 Task: Find connections with filter location Barra de São Francisco with filter topic #Ideaswith filter profile language Spanish with filter current company ServiceNow with filter school Future Institute Of Engineering and Management with filter industry Laundry and Drycleaning Services with filter service category Life Coaching with filter keywords title Animal Shelter Manager
Action: Mouse moved to (602, 121)
Screenshot: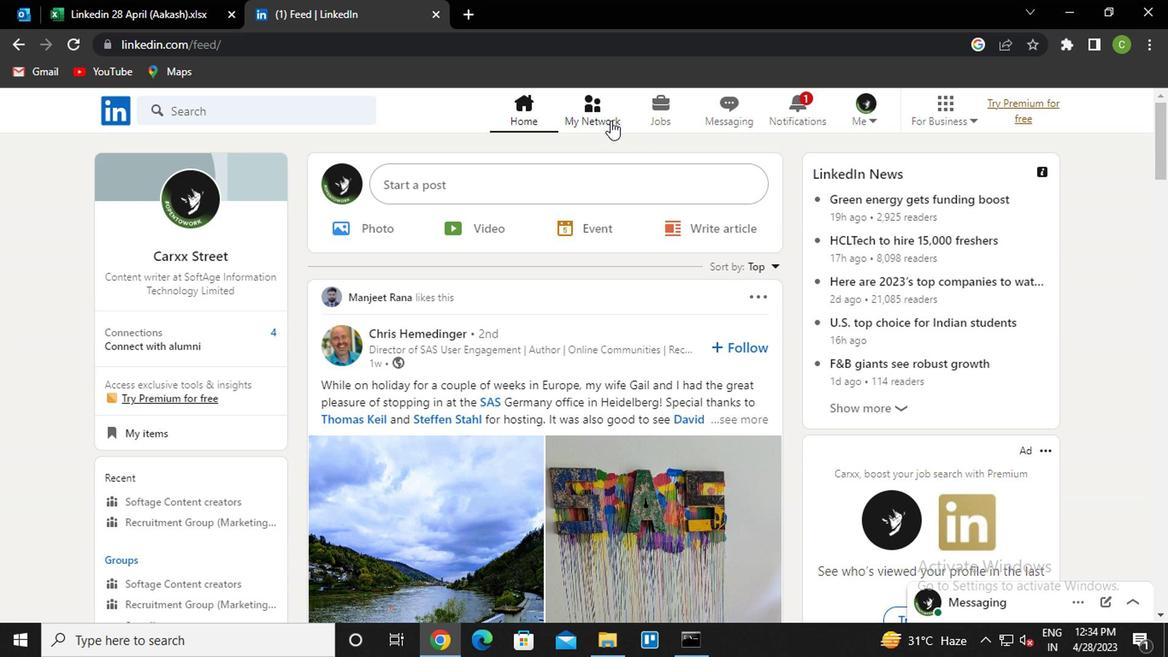 
Action: Mouse pressed left at (602, 121)
Screenshot: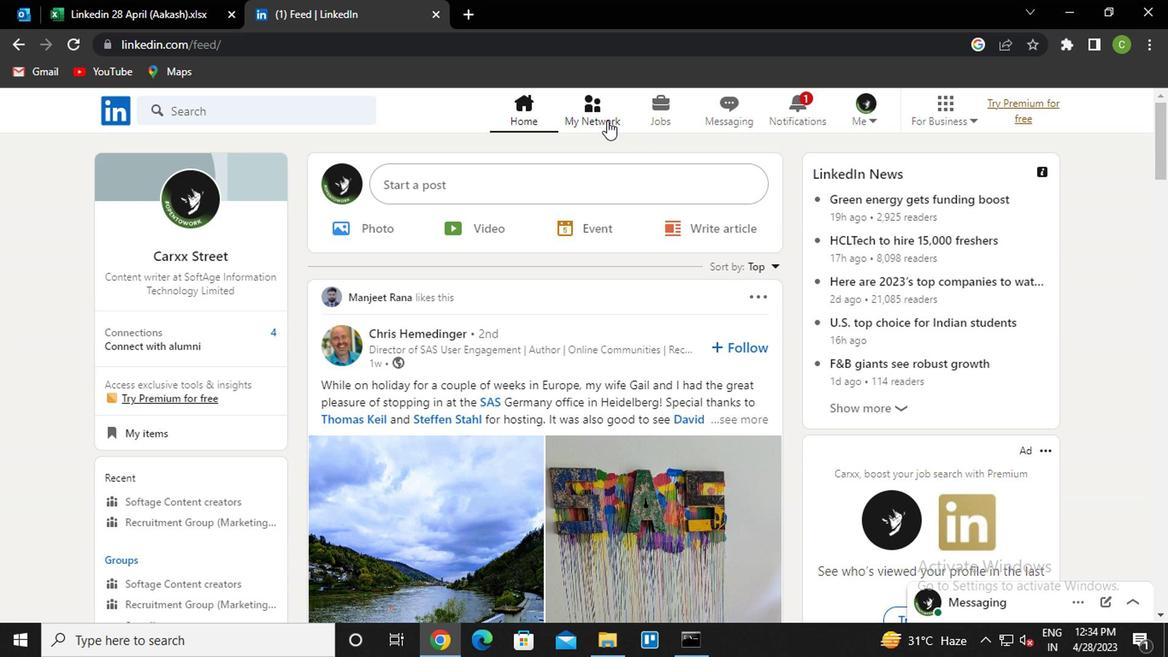 
Action: Mouse moved to (252, 211)
Screenshot: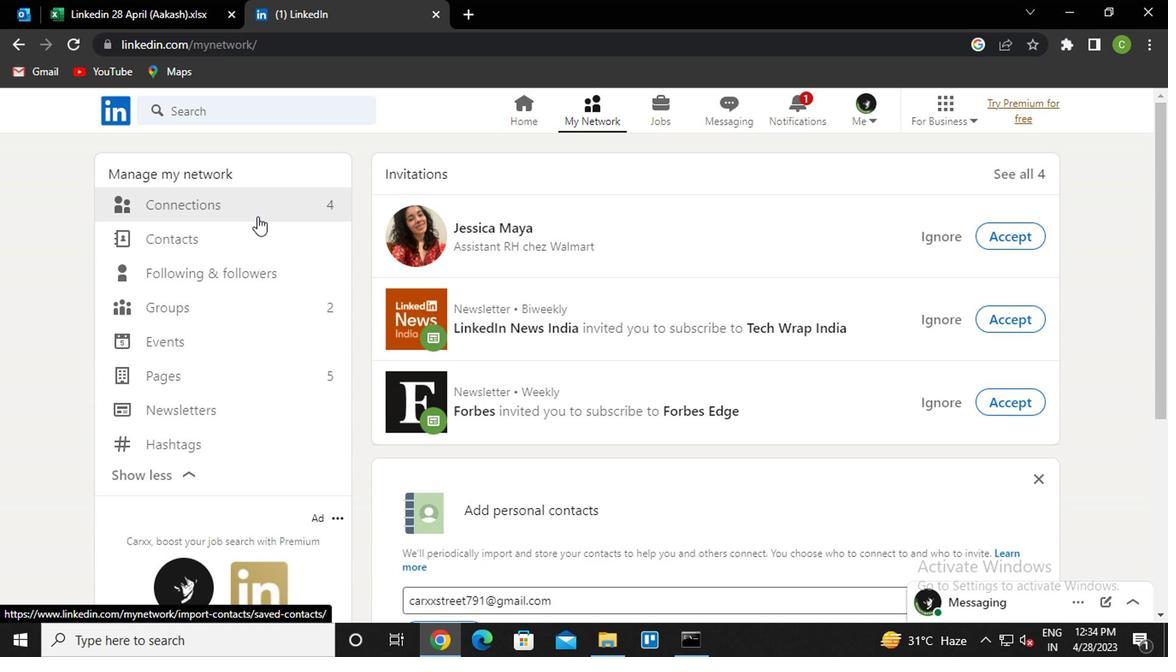 
Action: Mouse pressed left at (252, 211)
Screenshot: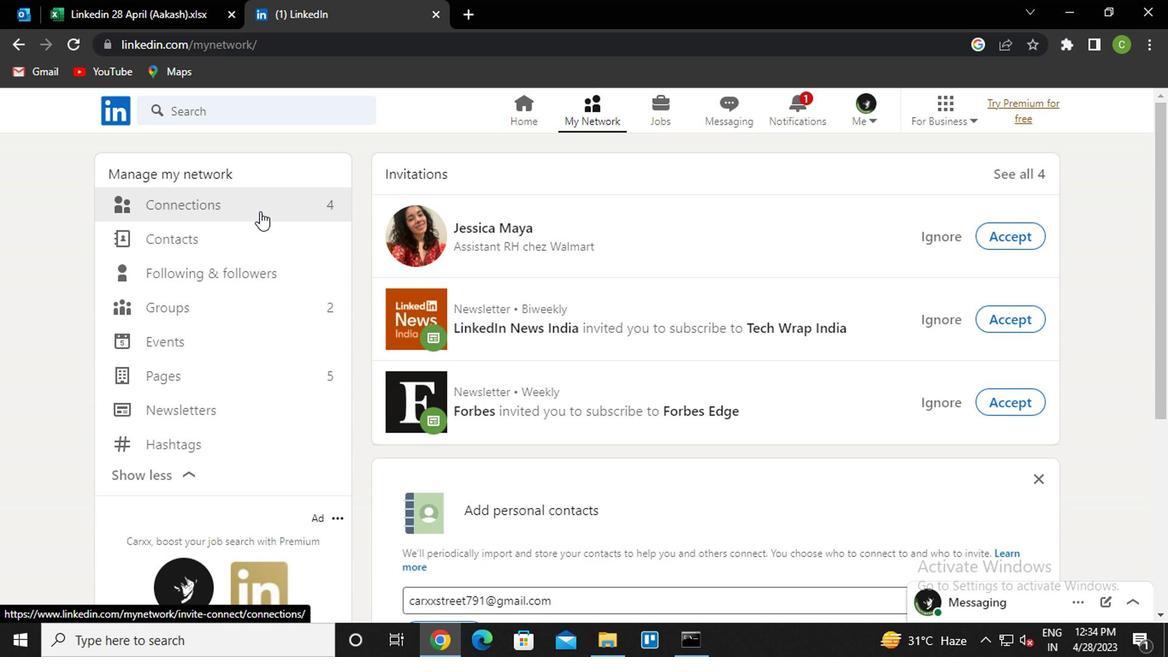 
Action: Mouse moved to (715, 205)
Screenshot: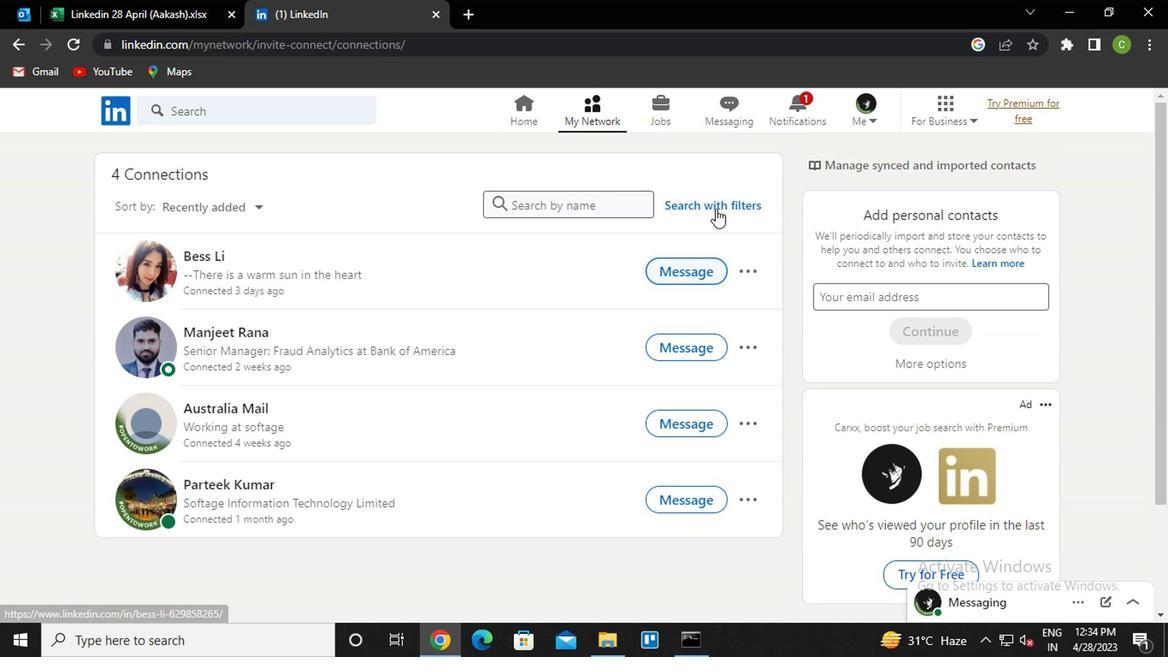 
Action: Mouse pressed left at (715, 205)
Screenshot: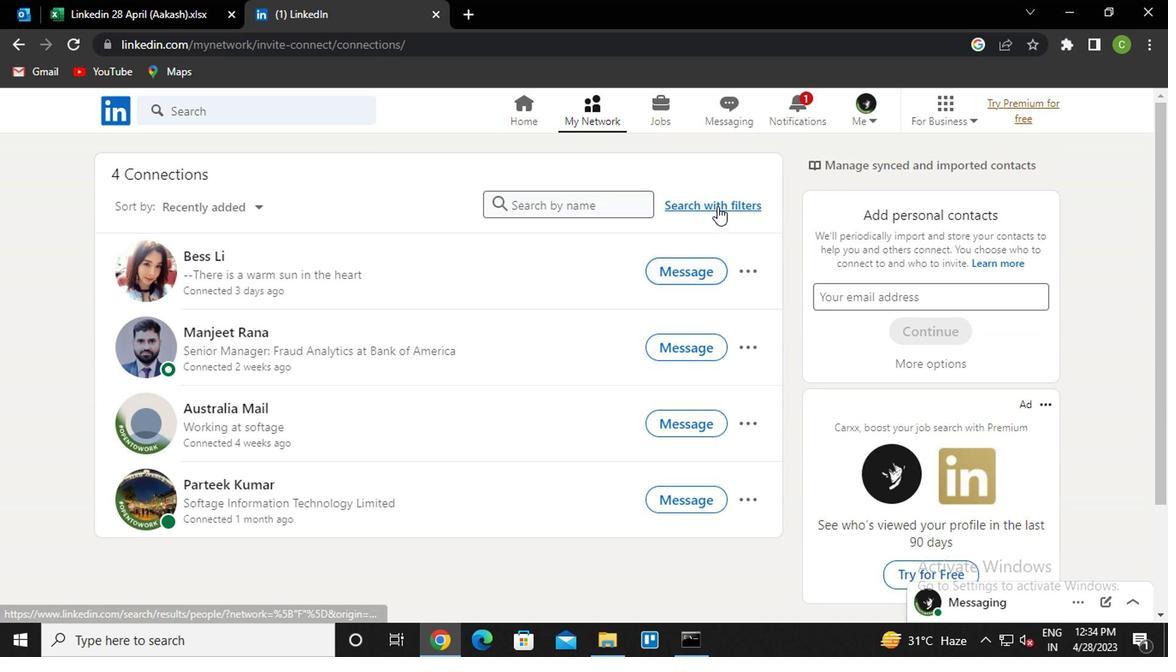 
Action: Mouse moved to (623, 164)
Screenshot: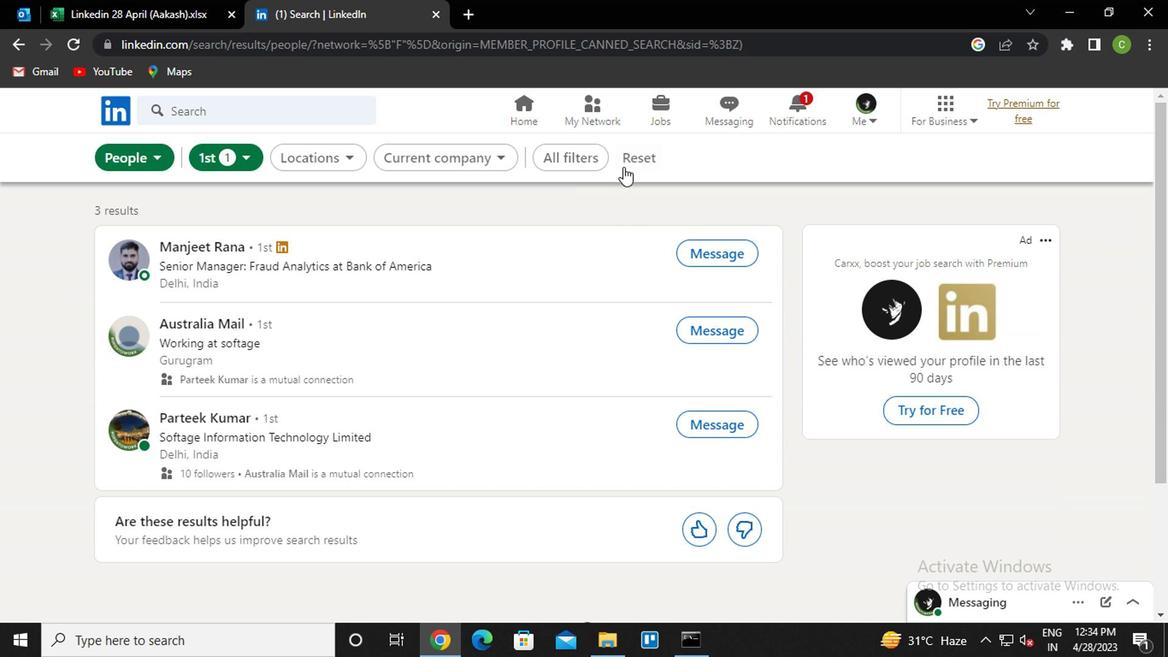 
Action: Mouse pressed left at (623, 164)
Screenshot: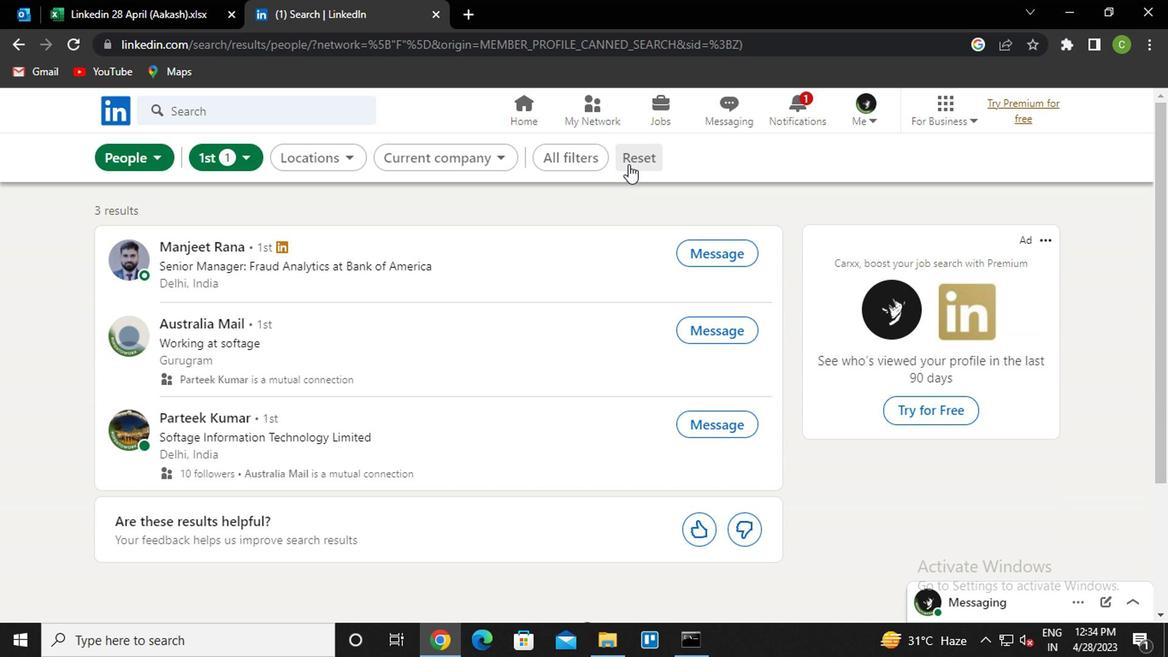 
Action: Mouse moved to (625, 163)
Screenshot: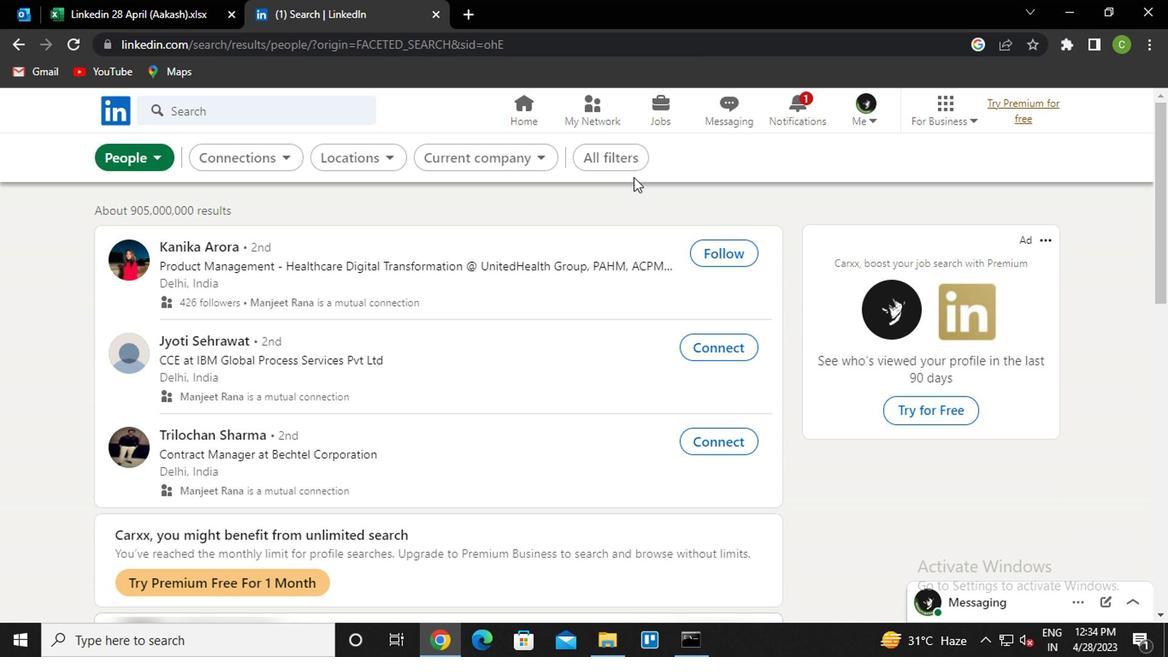 
Action: Mouse pressed left at (625, 163)
Screenshot: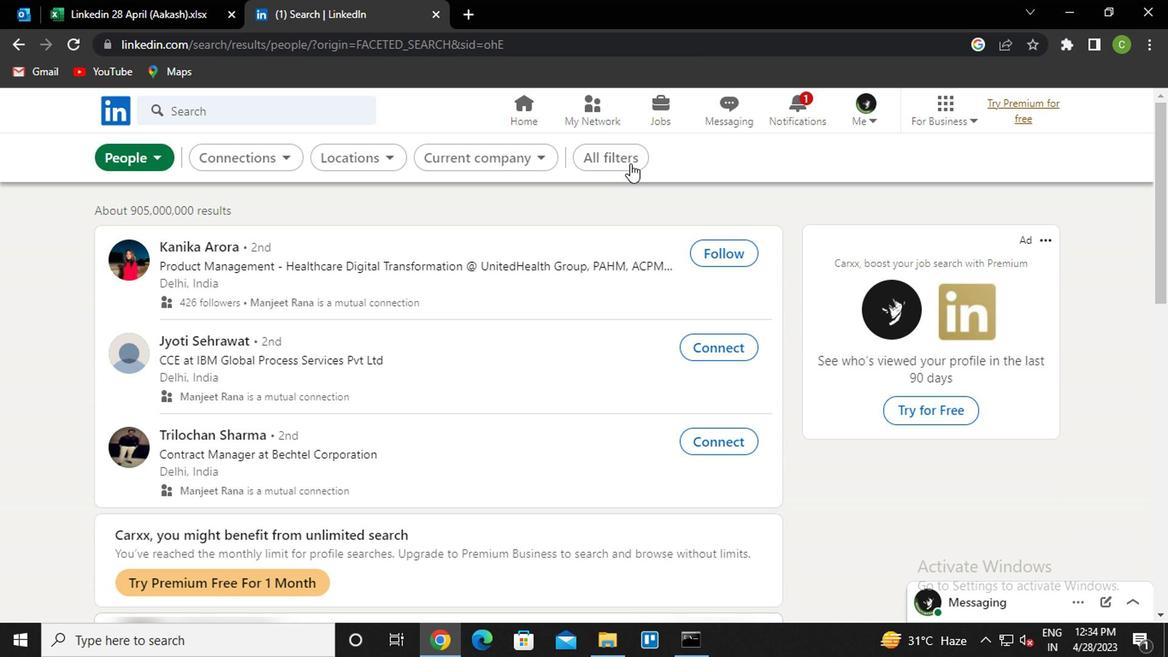
Action: Mouse moved to (903, 399)
Screenshot: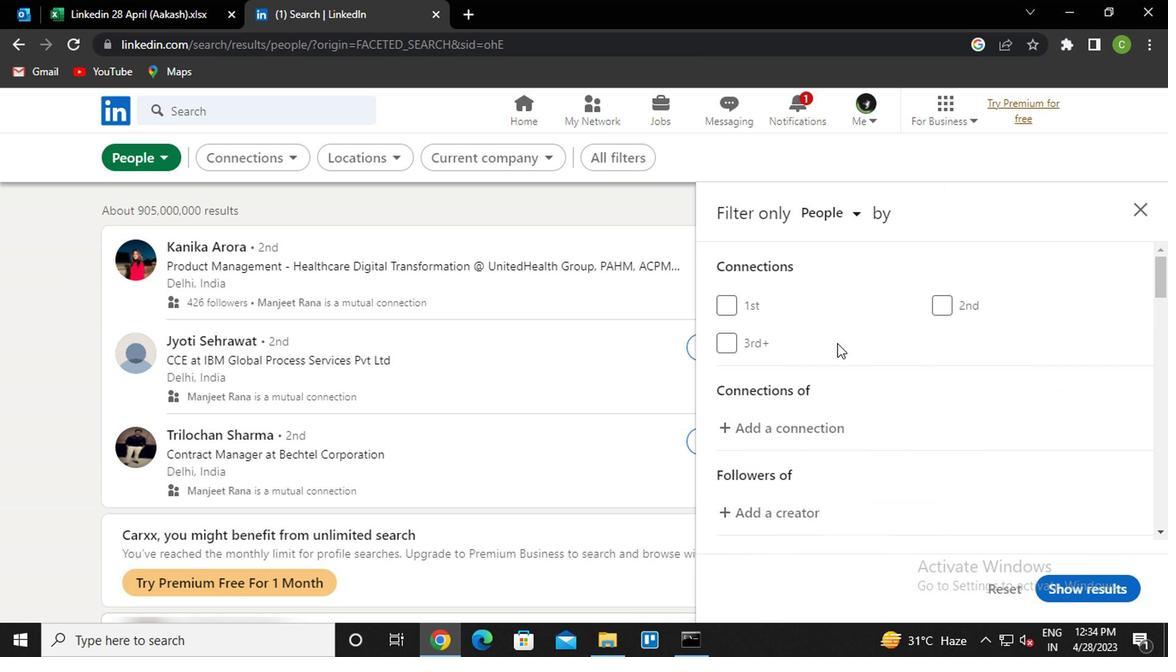 
Action: Mouse scrolled (903, 398) with delta (0, -1)
Screenshot: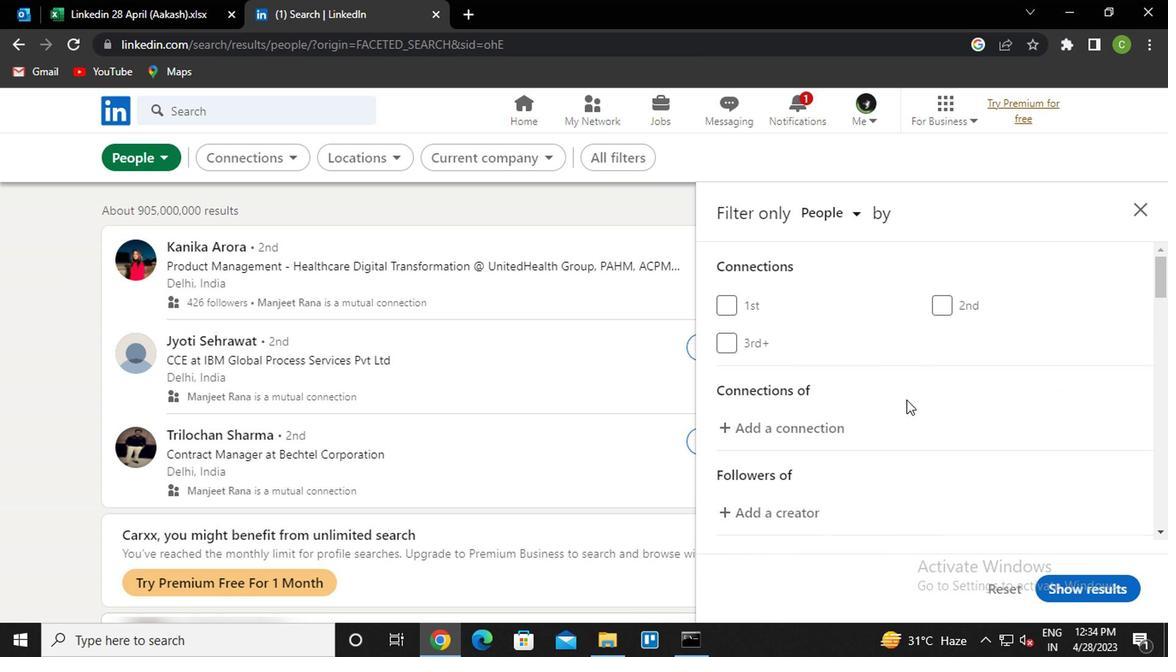 
Action: Mouse scrolled (903, 398) with delta (0, -1)
Screenshot: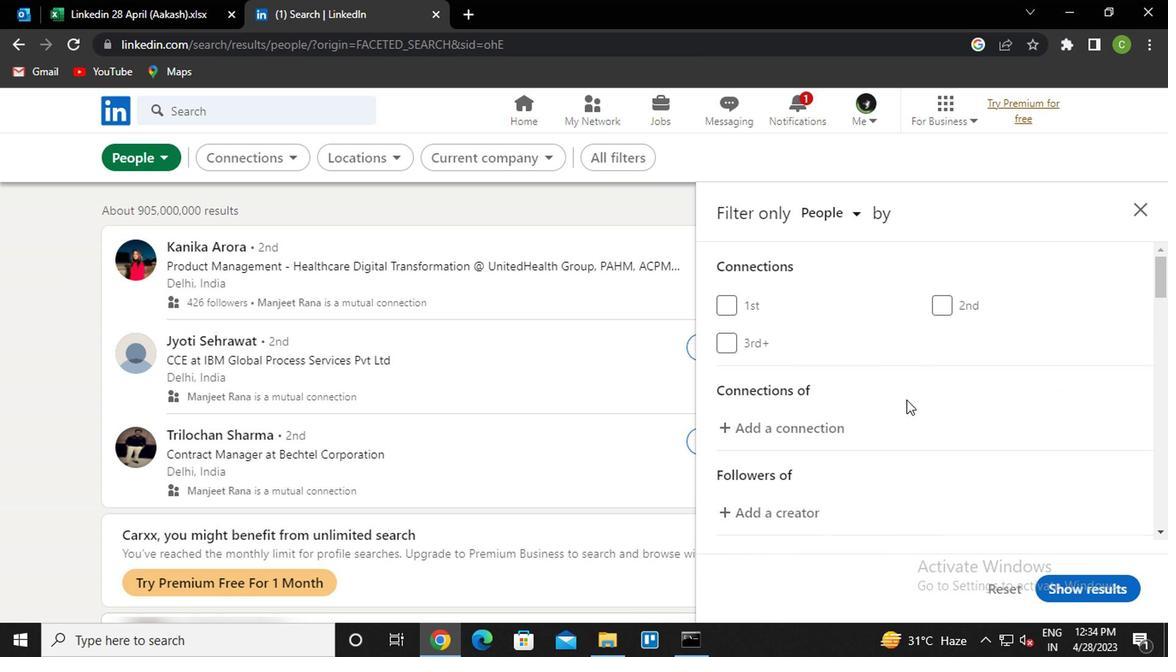
Action: Mouse moved to (903, 405)
Screenshot: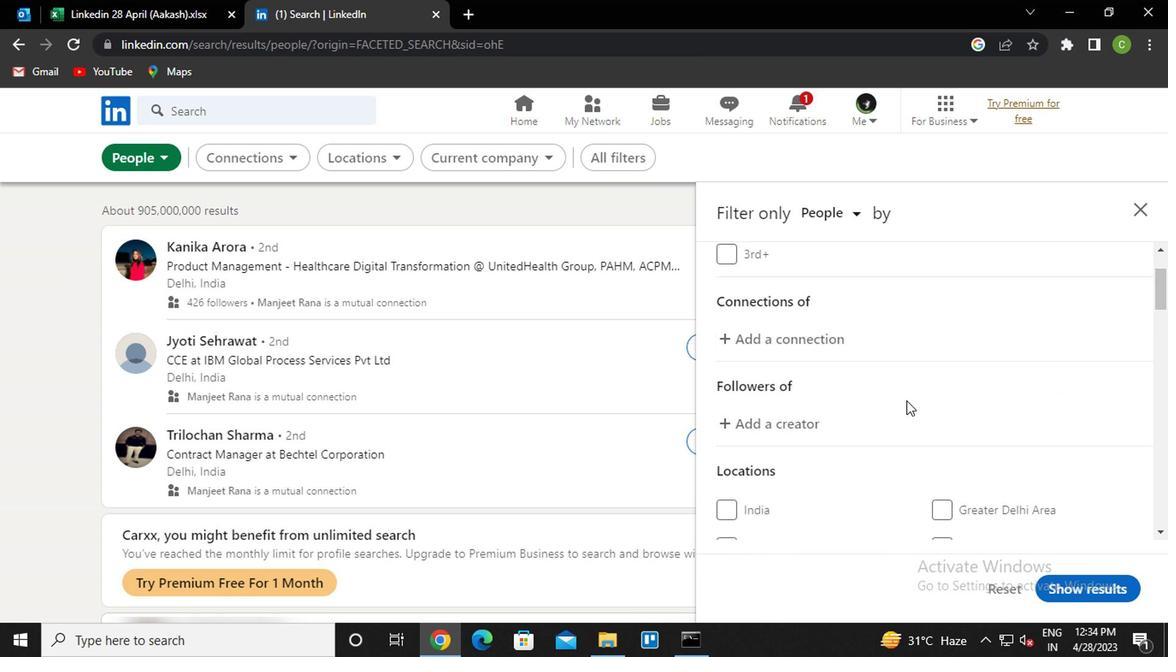 
Action: Mouse scrolled (903, 404) with delta (0, 0)
Screenshot: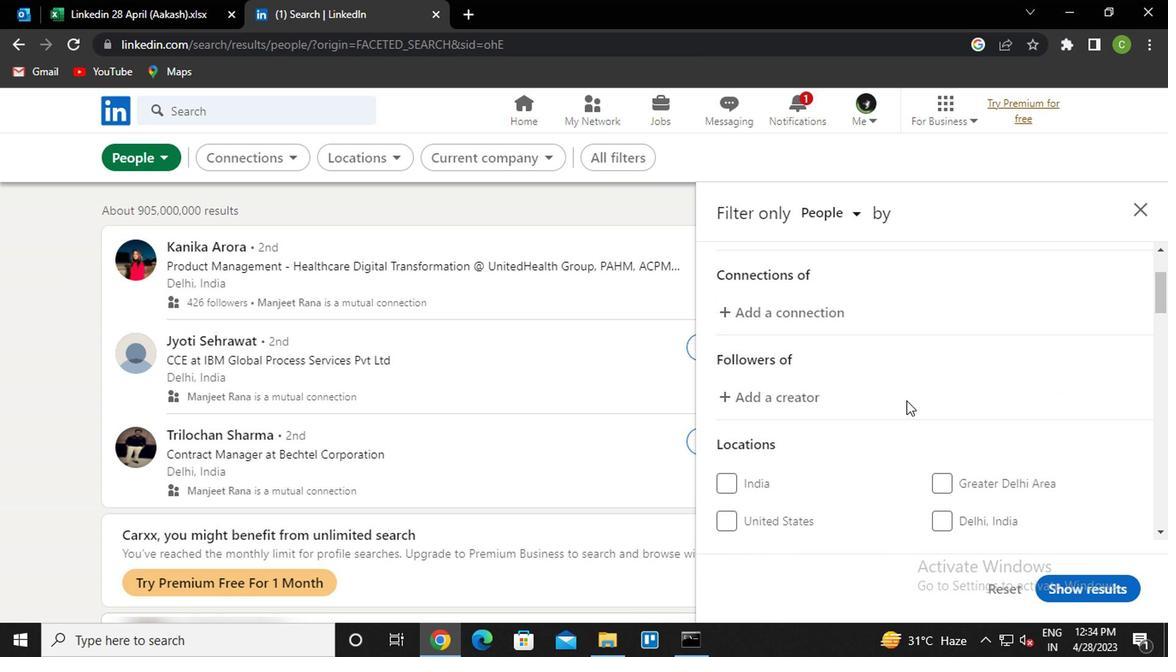 
Action: Mouse moved to (903, 406)
Screenshot: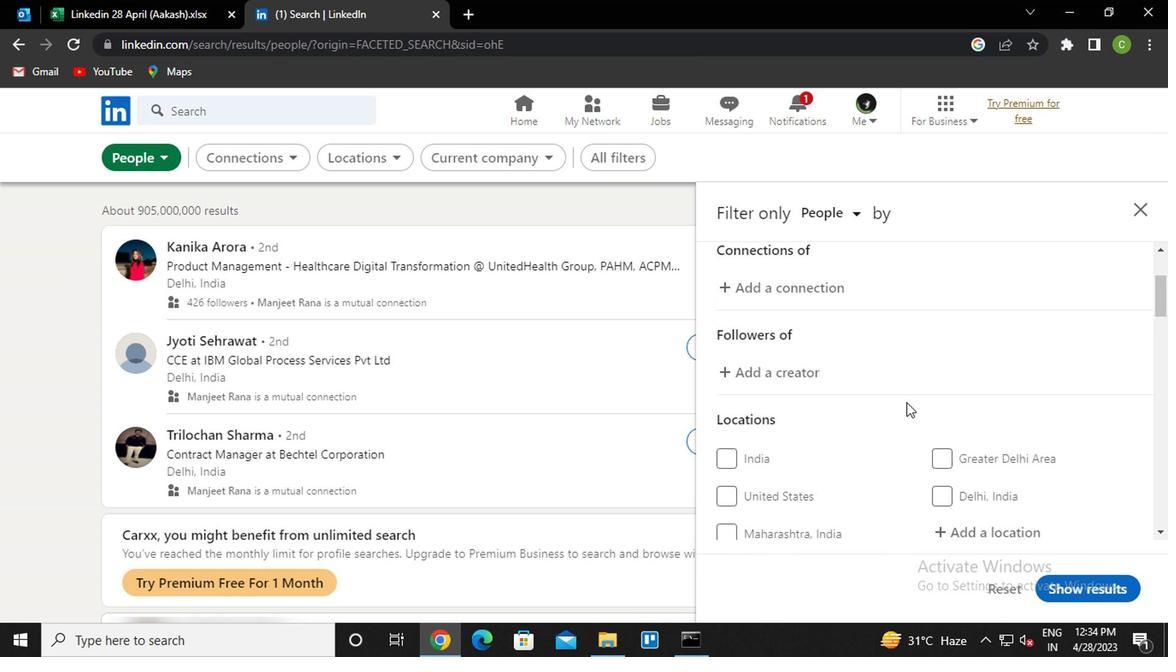 
Action: Mouse scrolled (903, 405) with delta (0, -1)
Screenshot: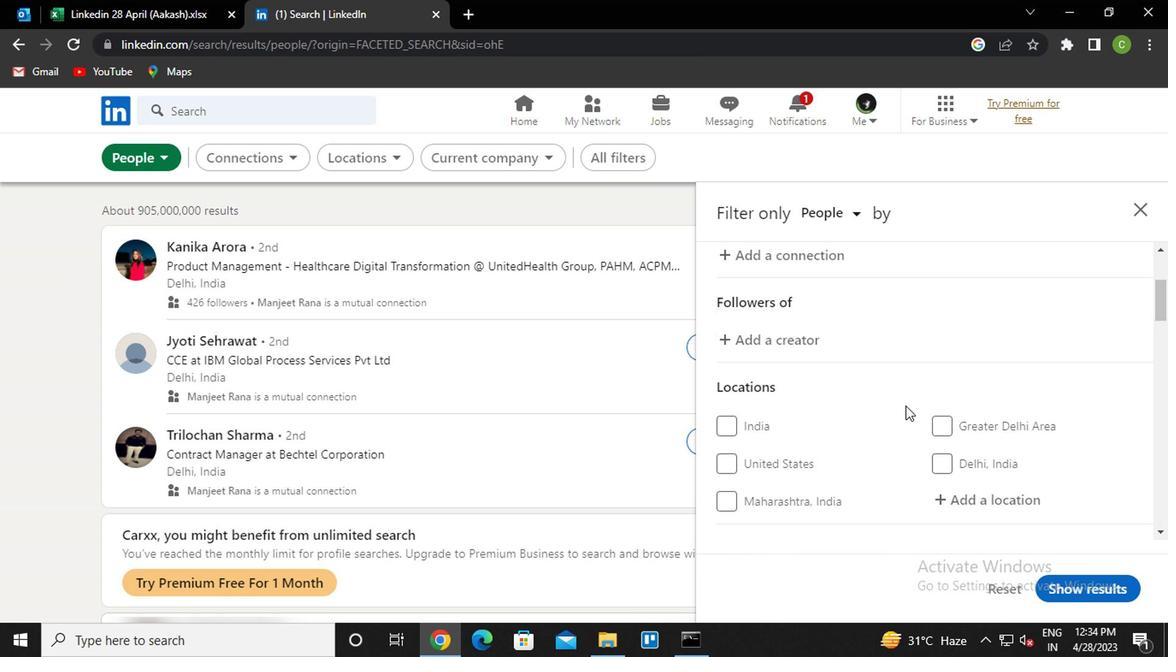 
Action: Mouse moved to (992, 336)
Screenshot: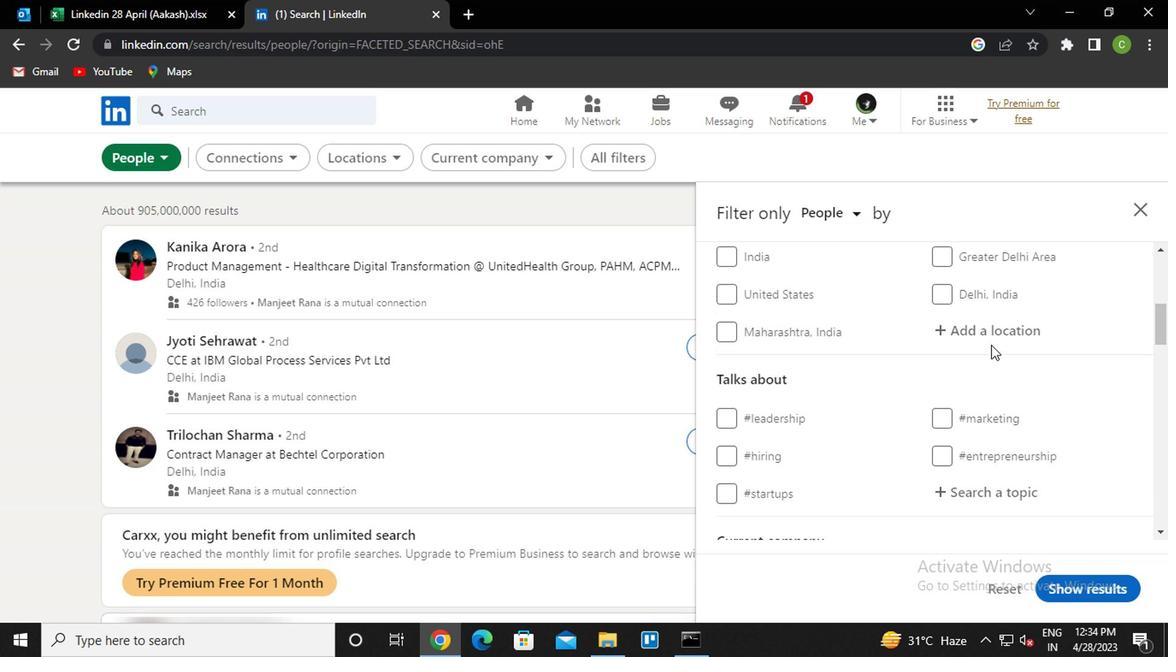 
Action: Mouse pressed left at (992, 336)
Screenshot: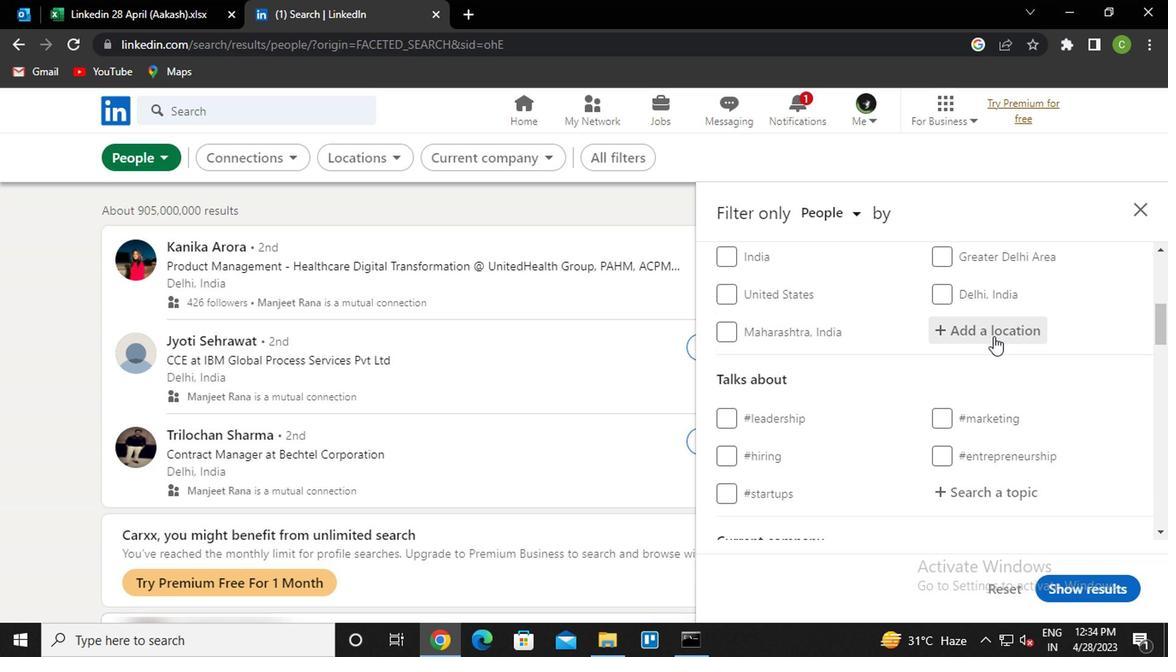
Action: Key pressed <Key.caps_lock>b<Key.caps_lock>arra<Key.space>de<Key.space>sao<Key.down><Key.enter>
Screenshot: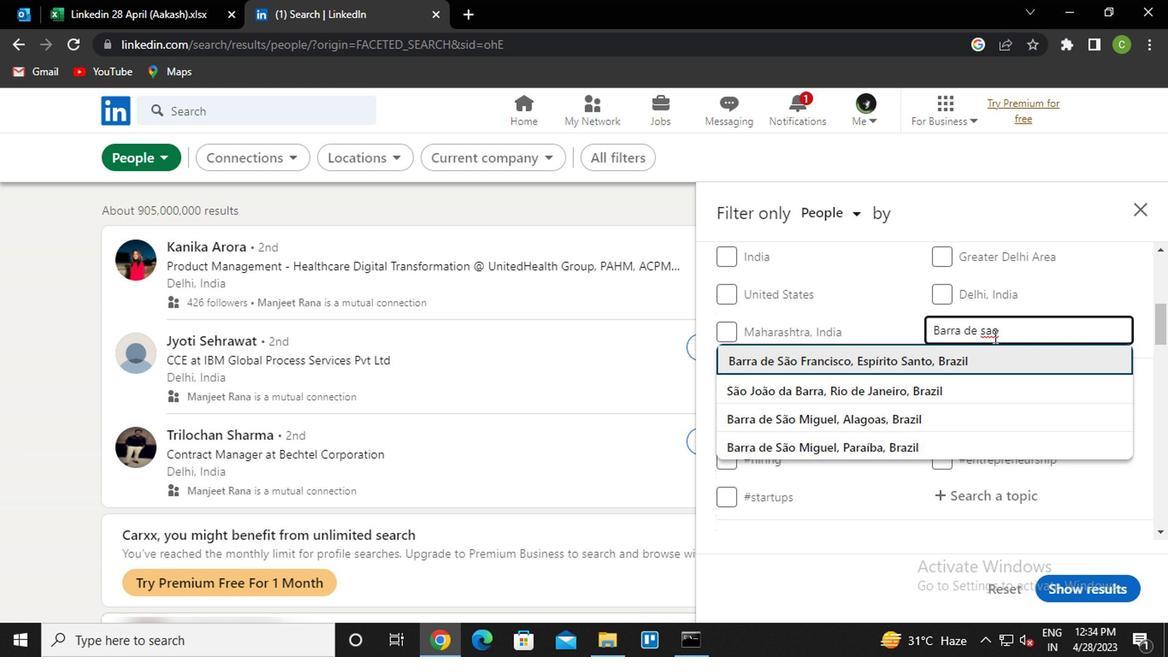 
Action: Mouse moved to (1020, 348)
Screenshot: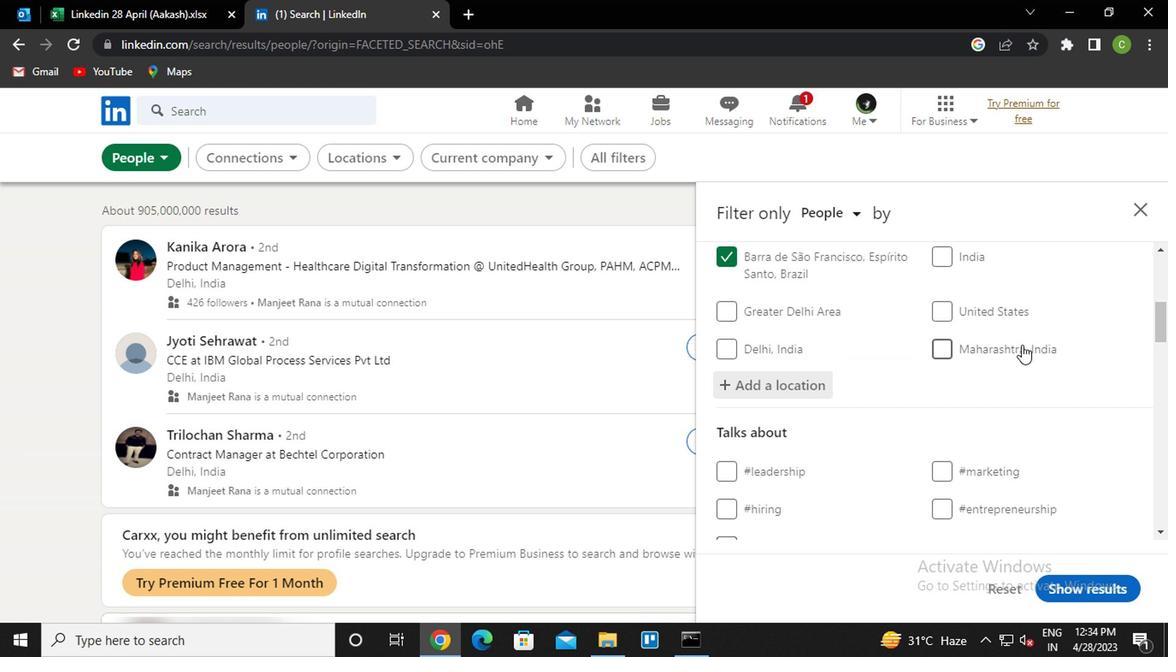 
Action: Mouse scrolled (1020, 347) with delta (0, 0)
Screenshot: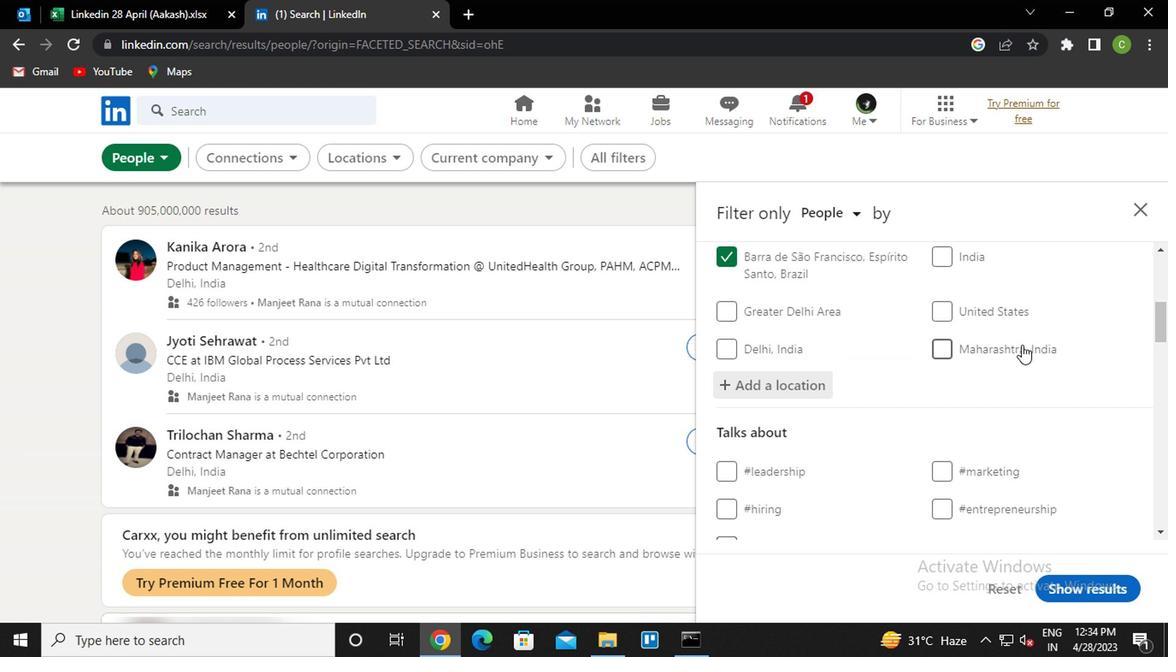 
Action: Mouse moved to (1015, 371)
Screenshot: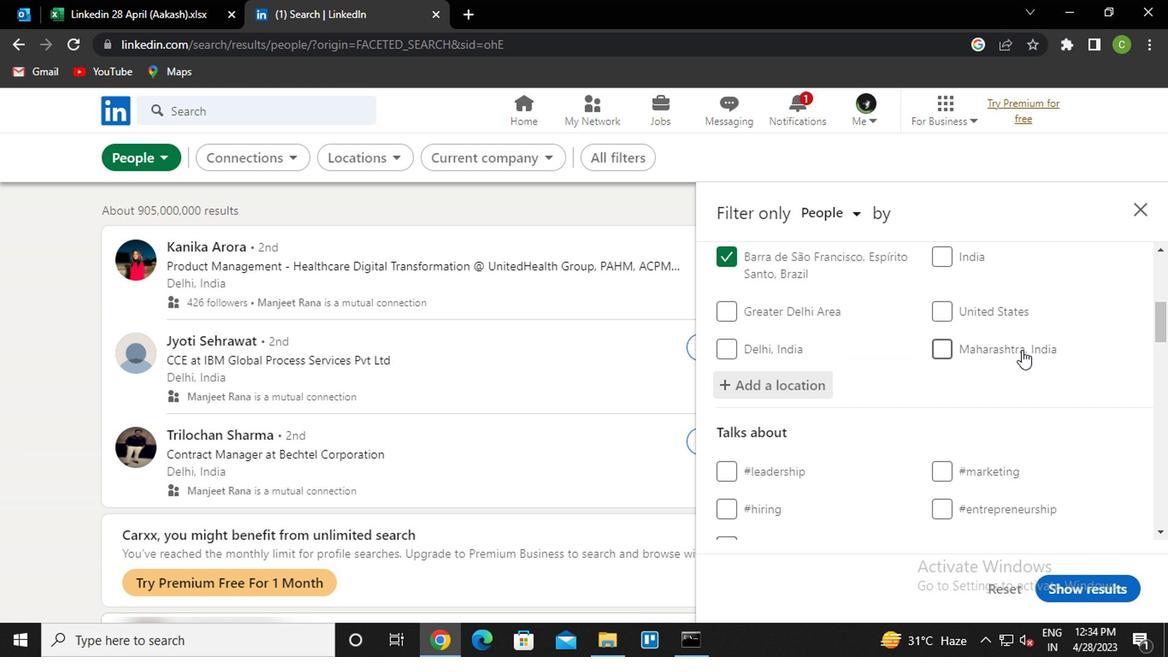 
Action: Mouse scrolled (1015, 370) with delta (0, 0)
Screenshot: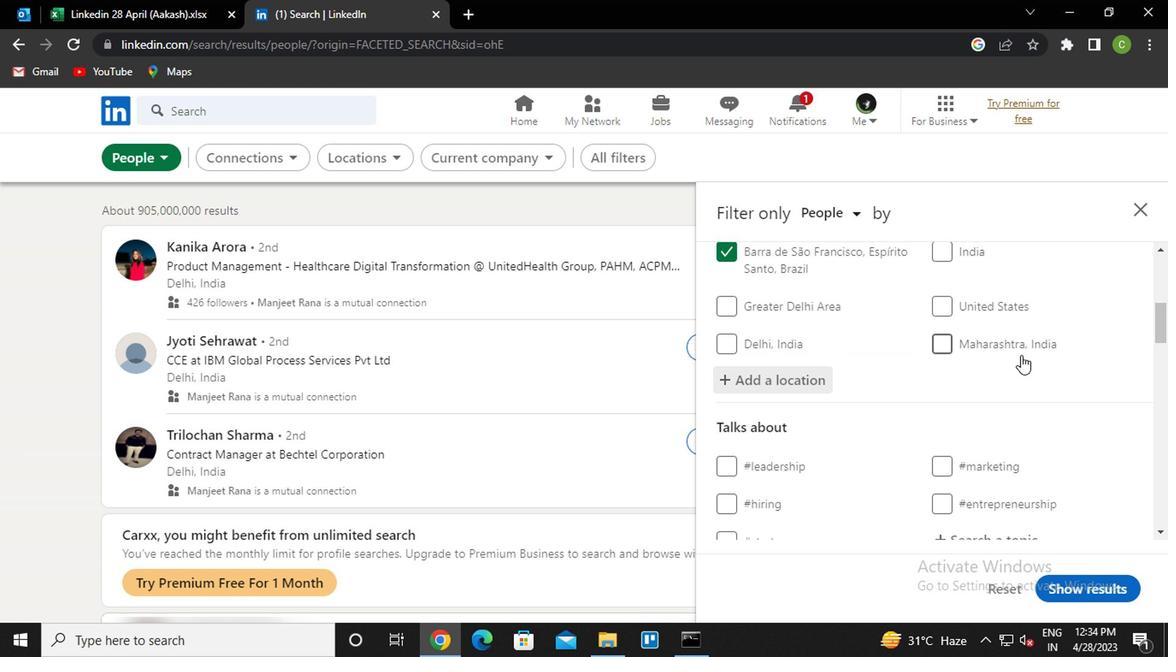 
Action: Mouse moved to (1009, 377)
Screenshot: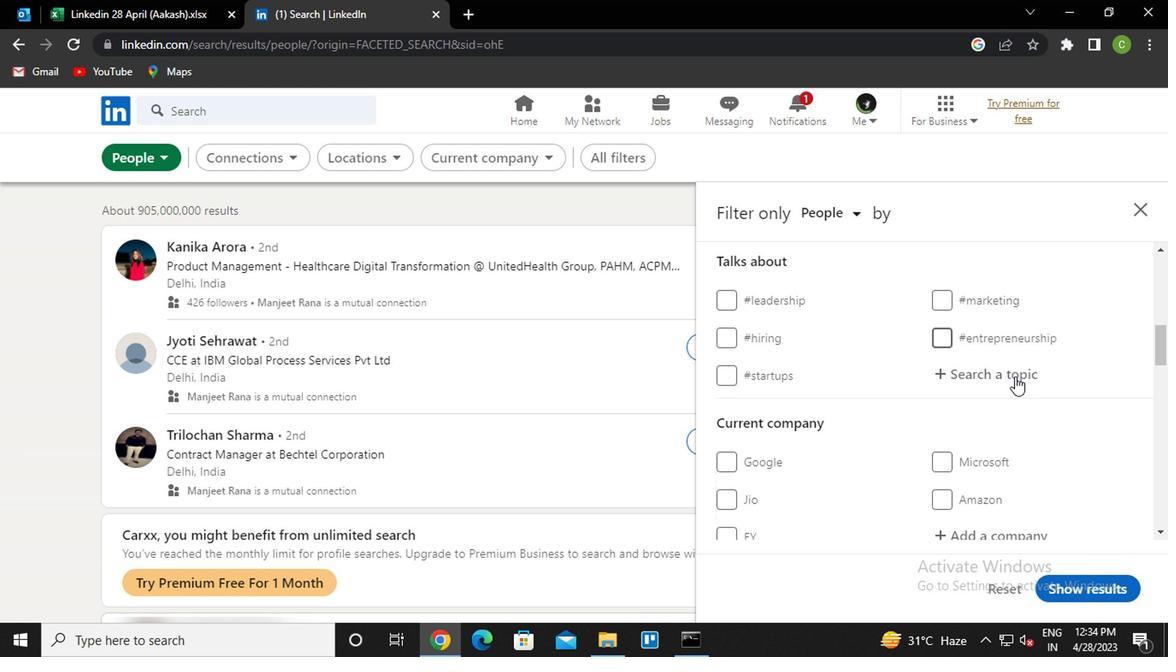 
Action: Mouse pressed left at (1009, 377)
Screenshot: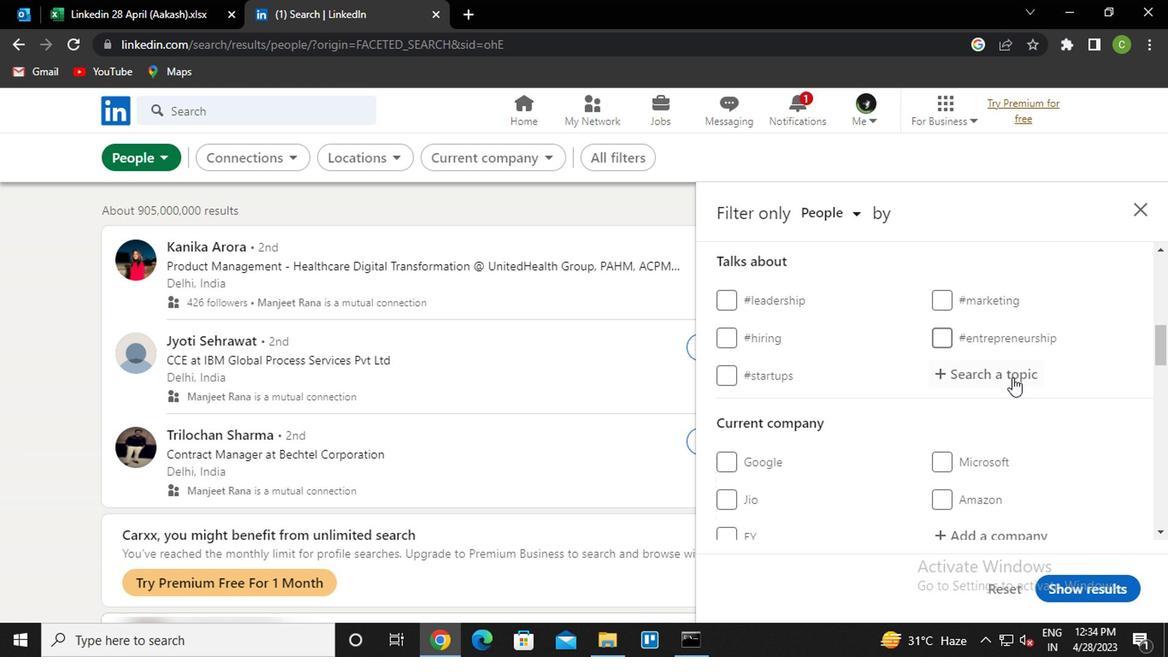 
Action: Key pressed ideas<Key.down><Key.enter>
Screenshot: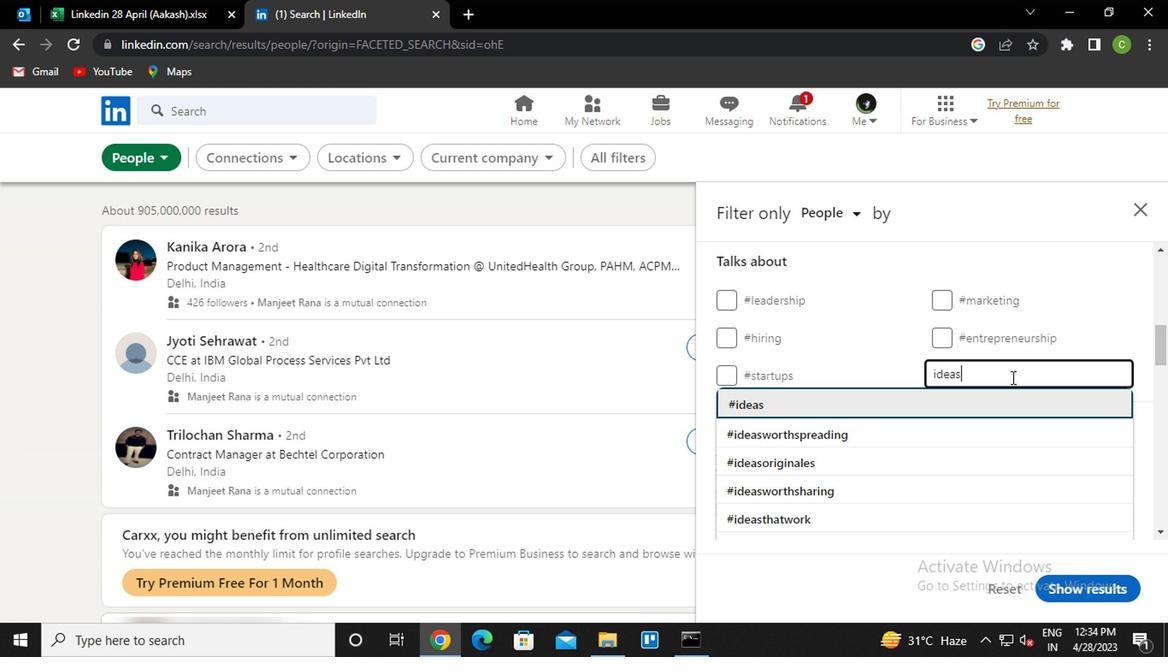 
Action: Mouse moved to (1007, 389)
Screenshot: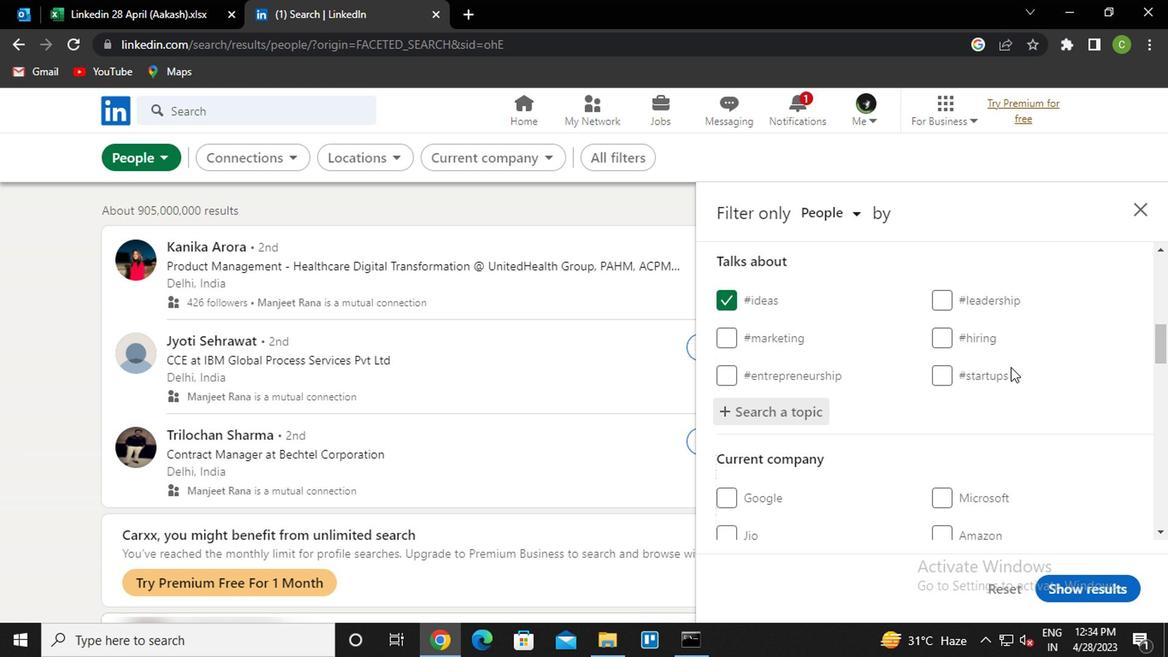 
Action: Mouse scrolled (1007, 388) with delta (0, -1)
Screenshot: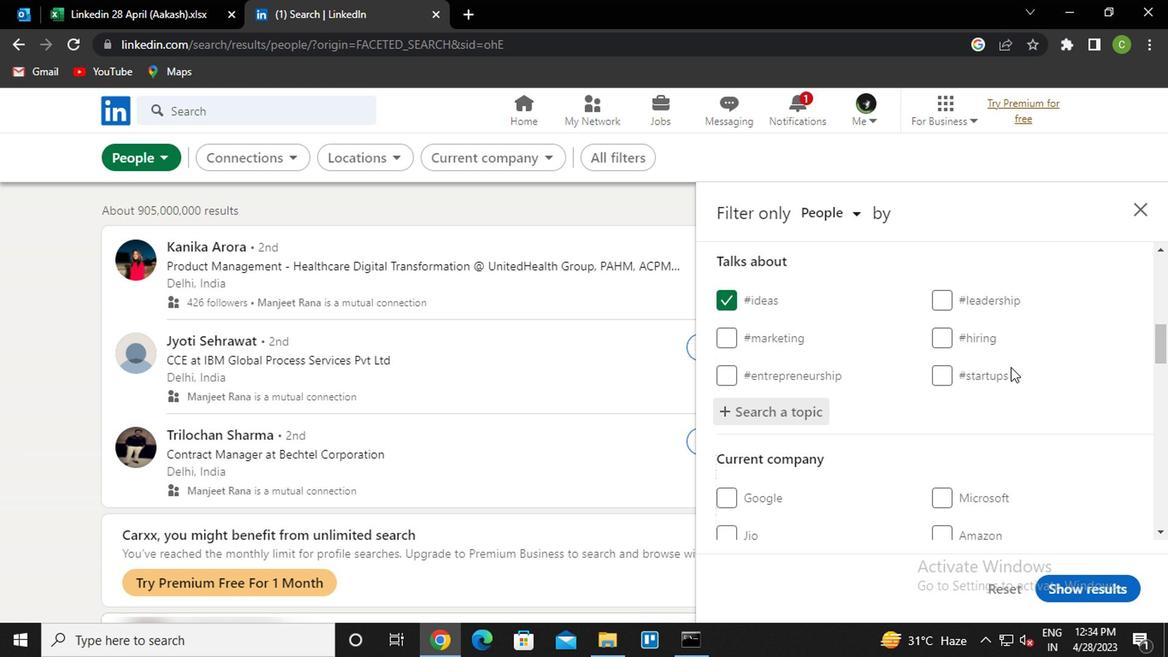 
Action: Mouse moved to (1006, 396)
Screenshot: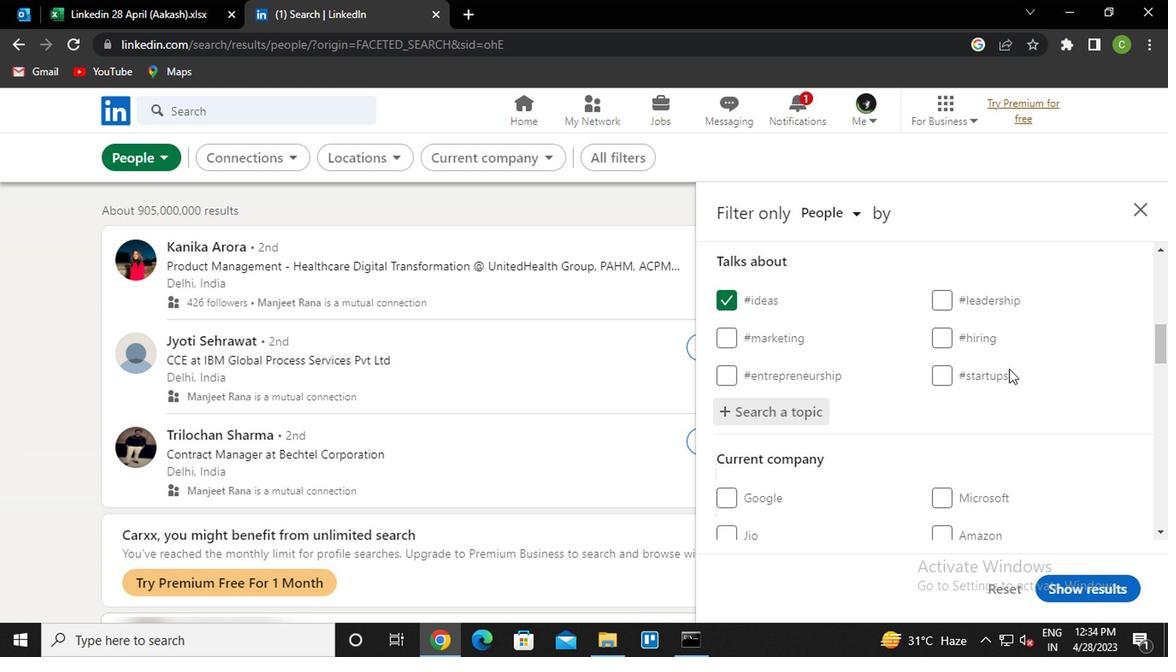 
Action: Mouse scrolled (1006, 396) with delta (0, 0)
Screenshot: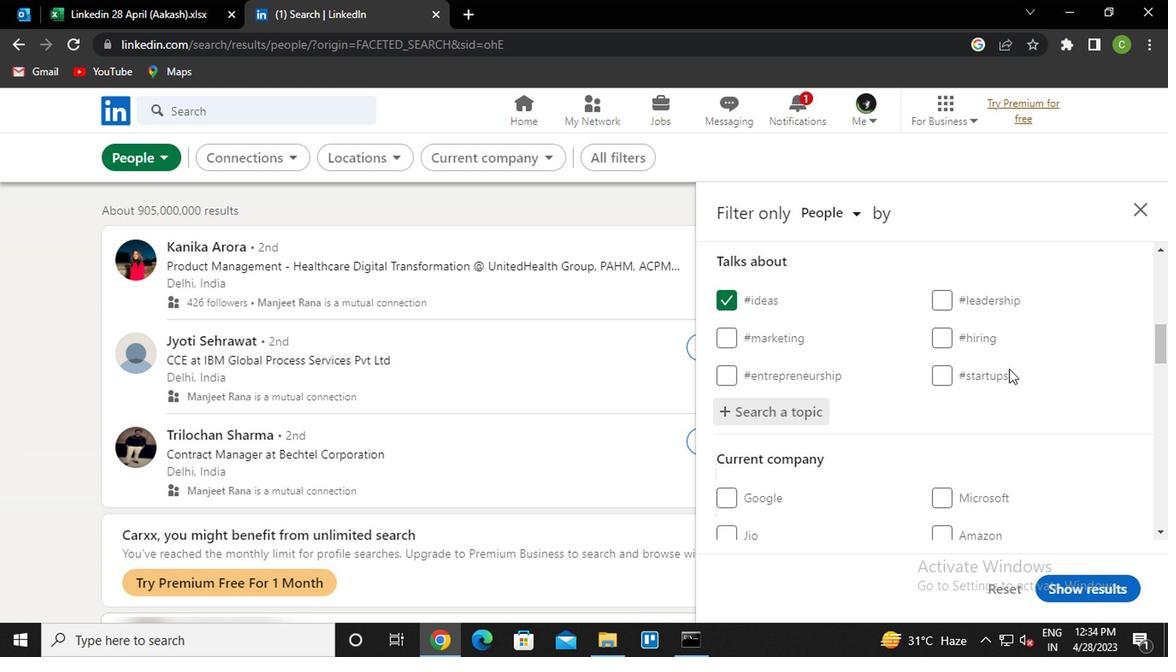 
Action: Mouse moved to (1005, 402)
Screenshot: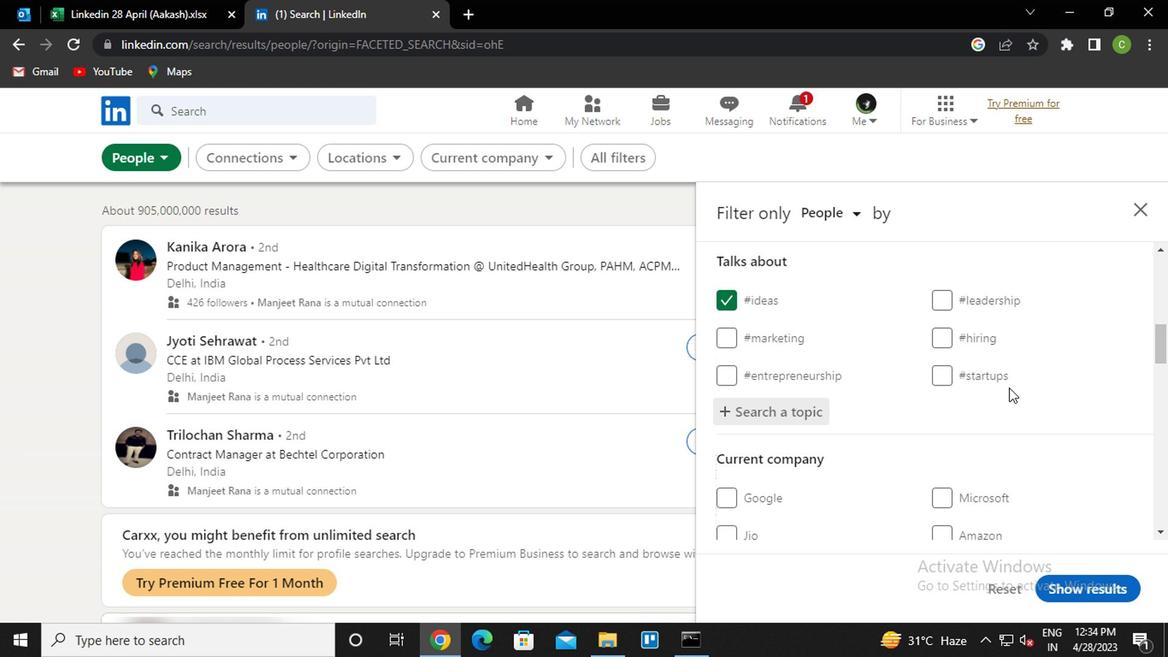 
Action: Mouse scrolled (1005, 401) with delta (0, -1)
Screenshot: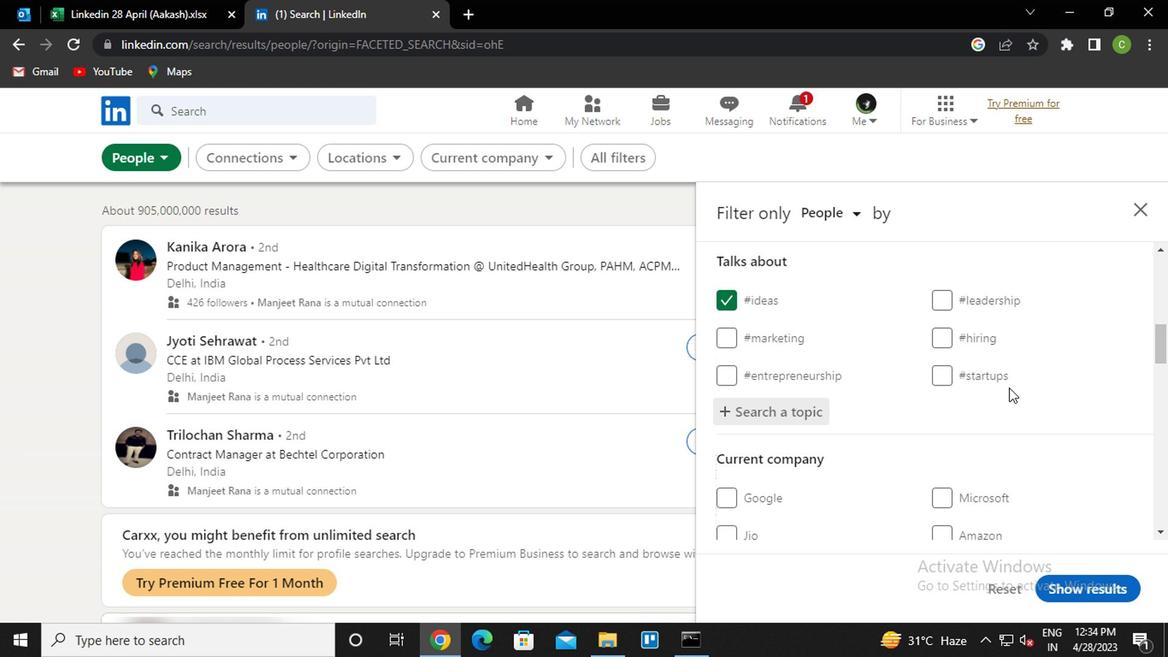 
Action: Mouse moved to (1005, 404)
Screenshot: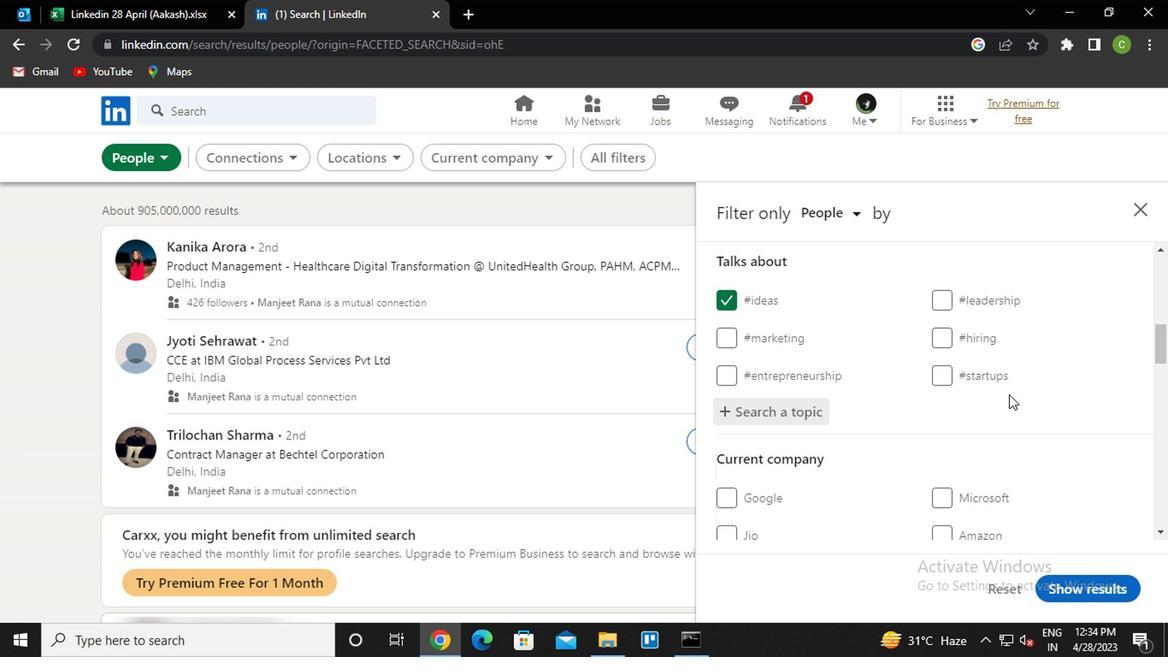 
Action: Mouse scrolled (1005, 402) with delta (0, -1)
Screenshot: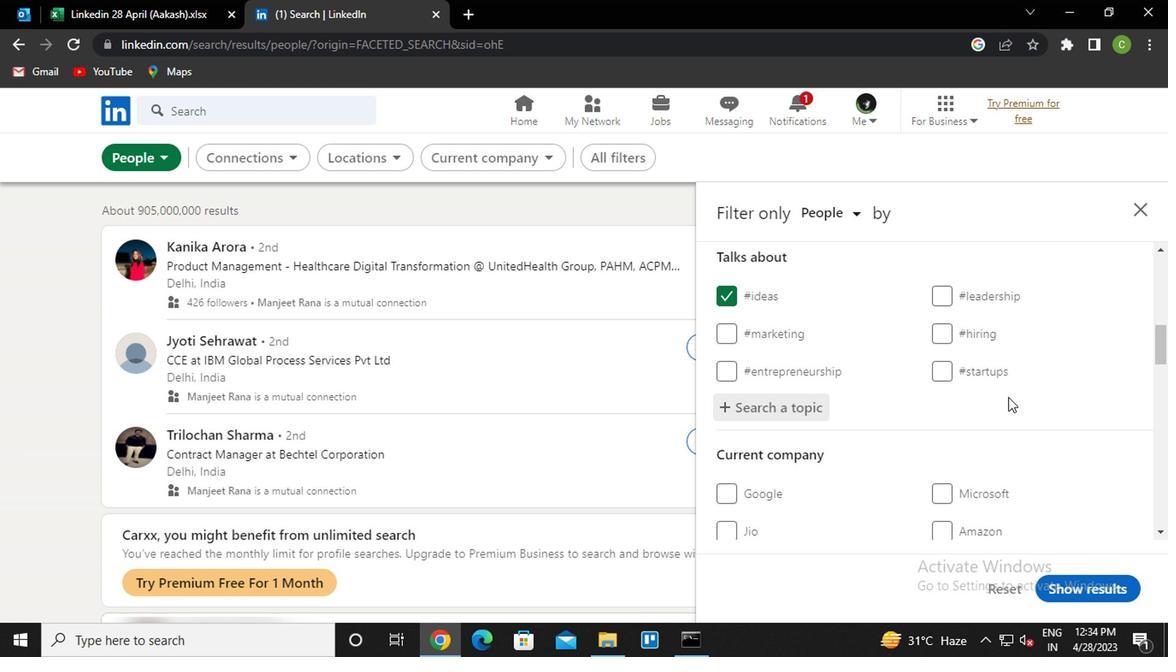 
Action: Mouse moved to (1005, 404)
Screenshot: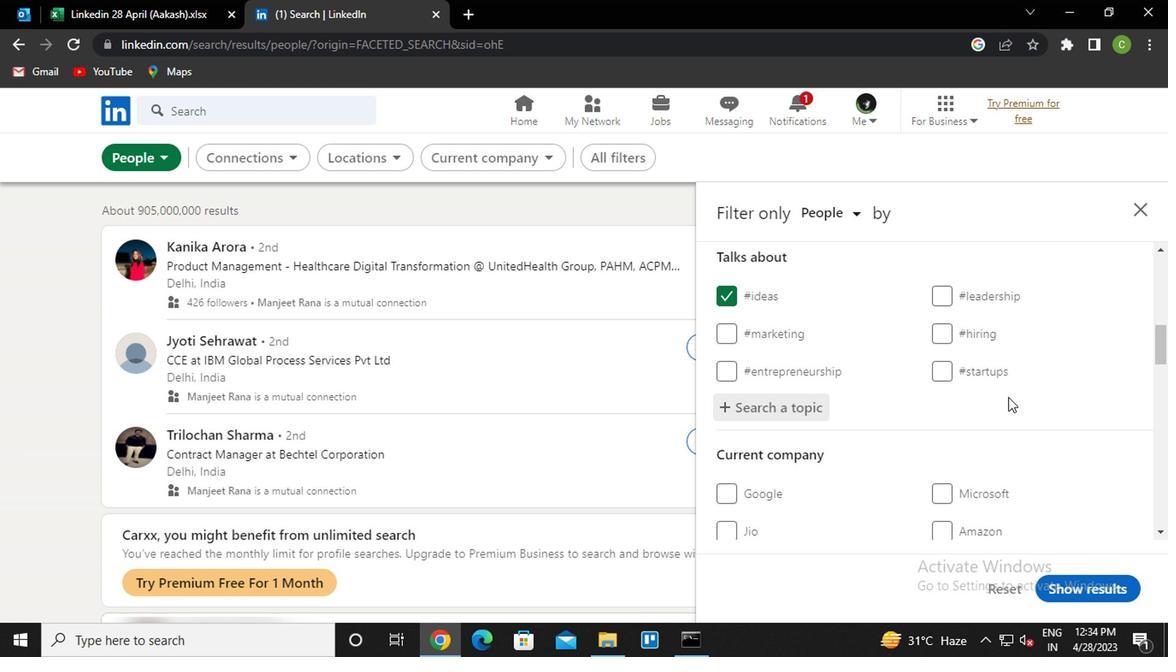 
Action: Mouse scrolled (1005, 404) with delta (0, 0)
Screenshot: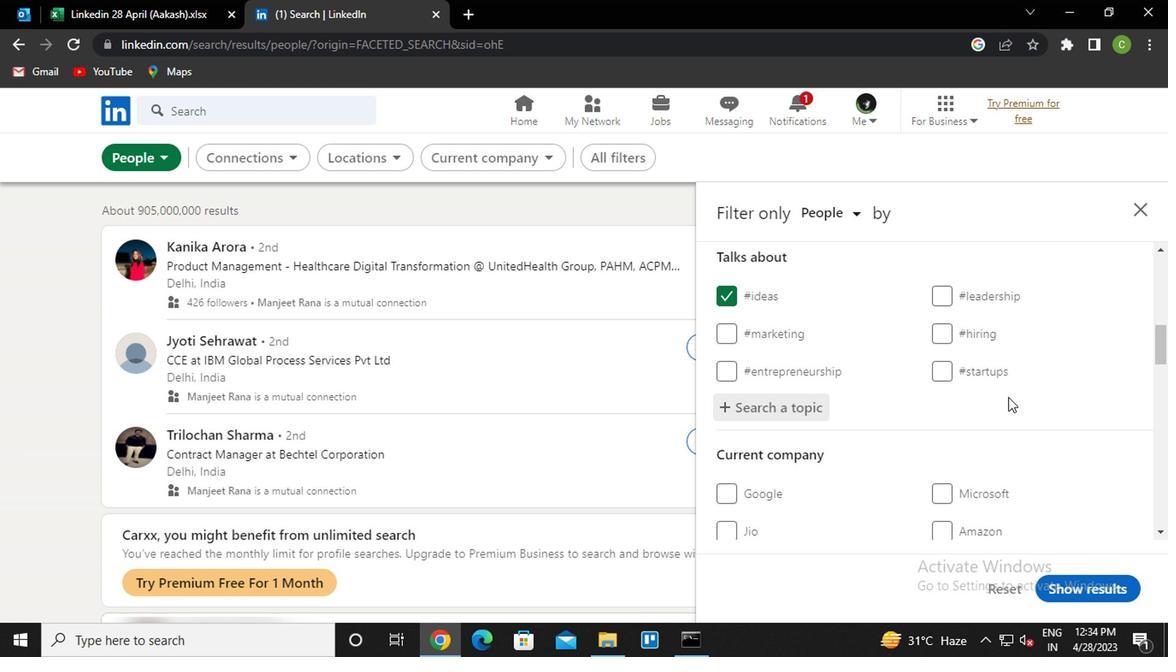 
Action: Mouse moved to (1005, 405)
Screenshot: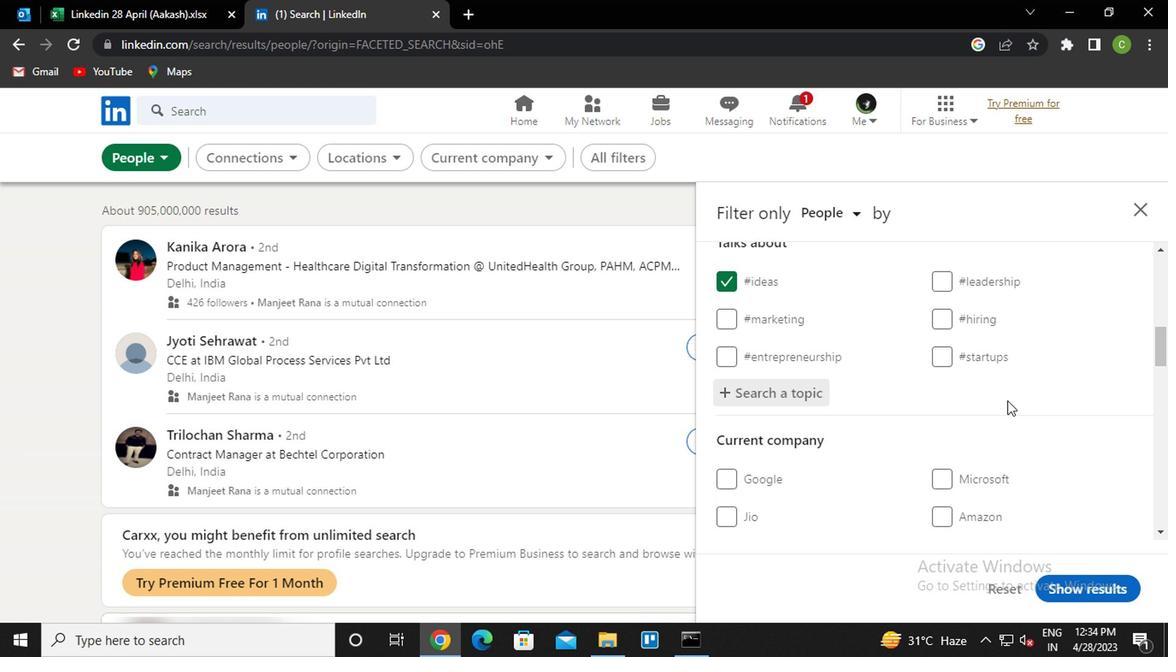 
Action: Mouse scrolled (1005, 404) with delta (0, 0)
Screenshot: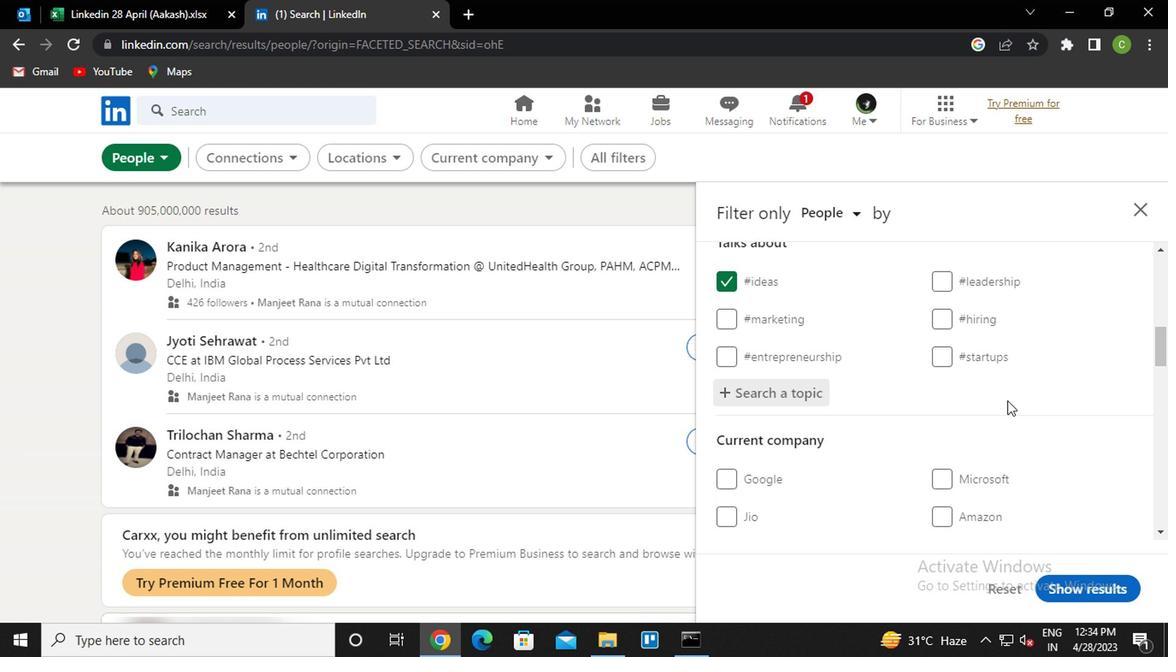 
Action: Mouse moved to (1003, 407)
Screenshot: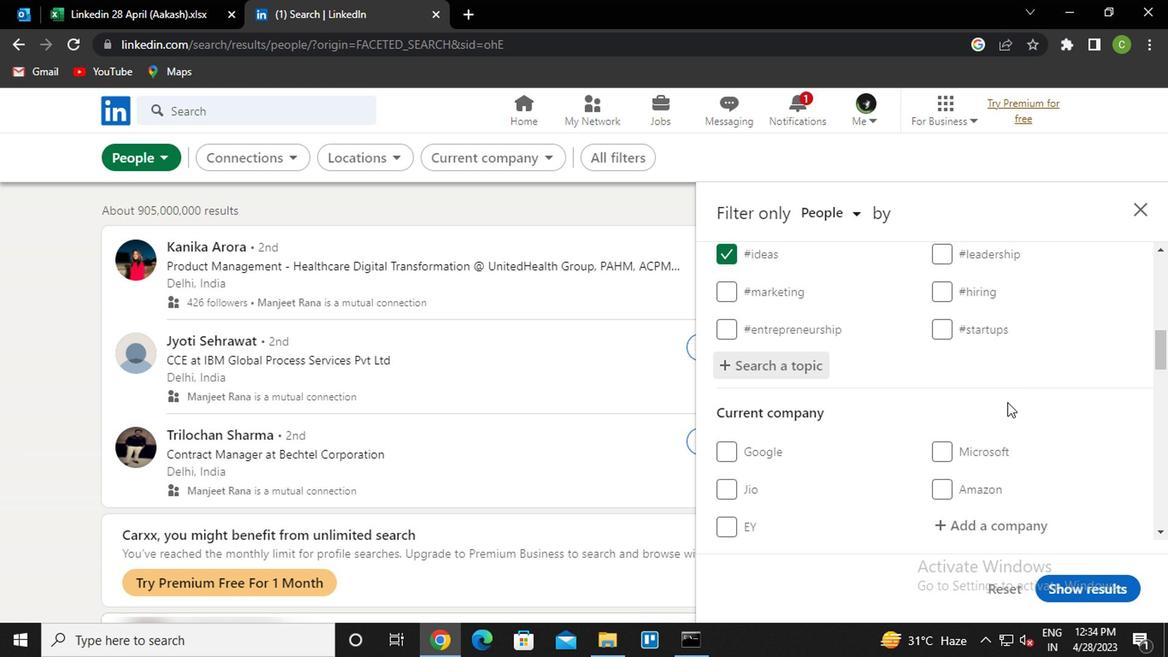 
Action: Mouse scrolled (1003, 406) with delta (0, 0)
Screenshot: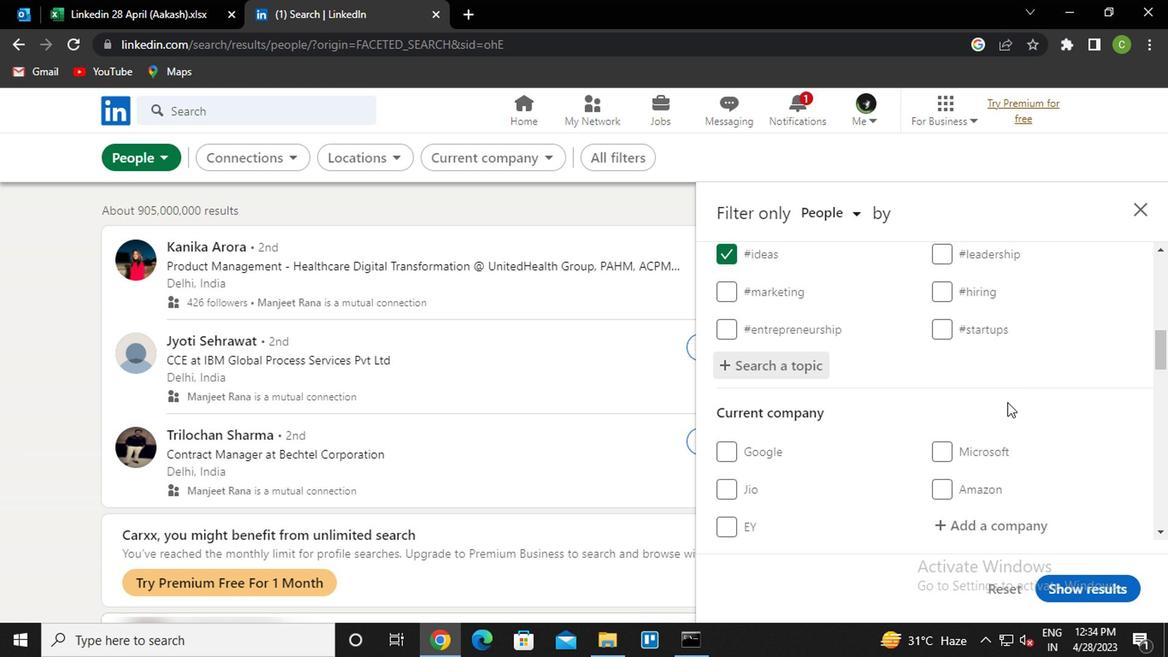 
Action: Mouse moved to (1003, 407)
Screenshot: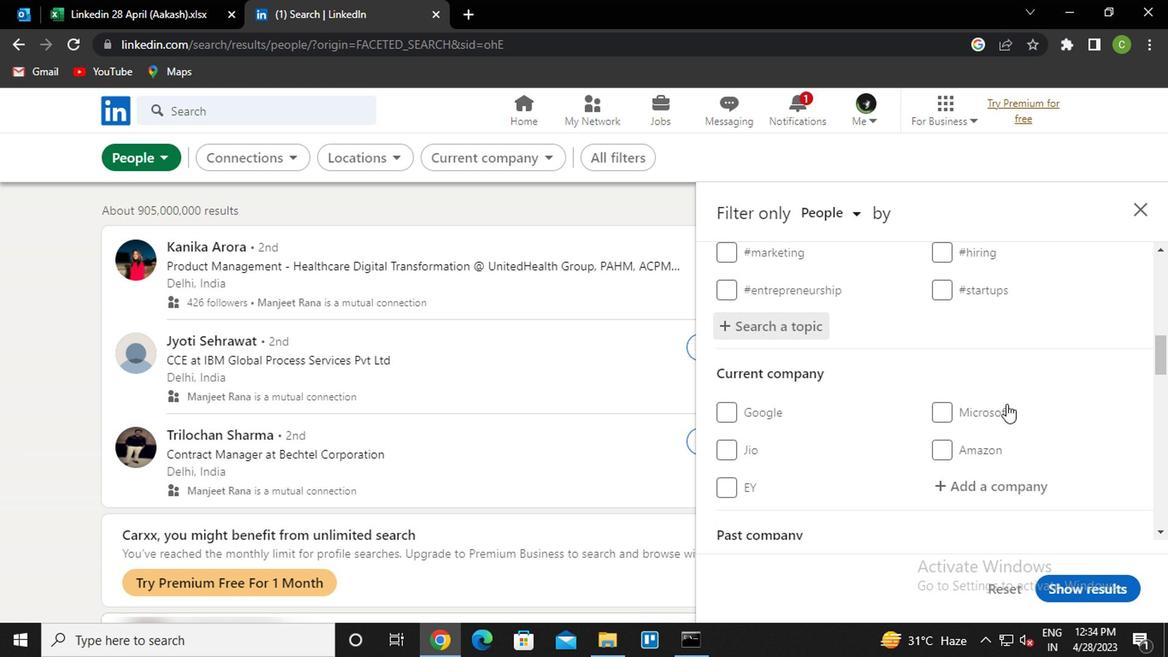 
Action: Mouse scrolled (1003, 406) with delta (0, 0)
Screenshot: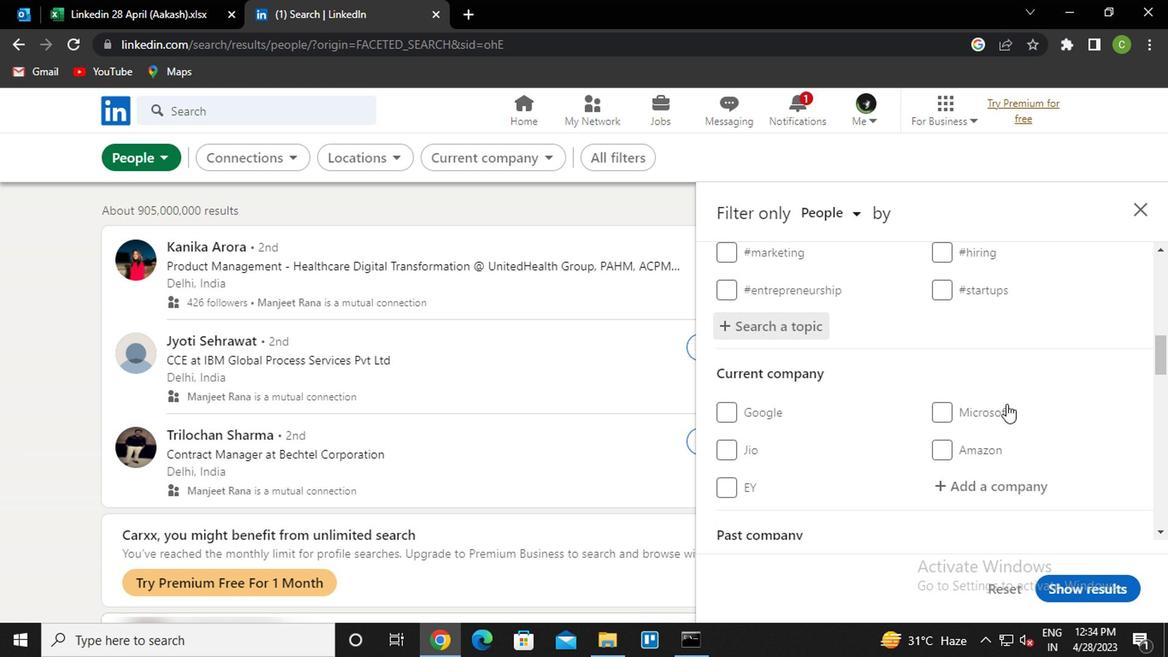 
Action: Mouse moved to (996, 455)
Screenshot: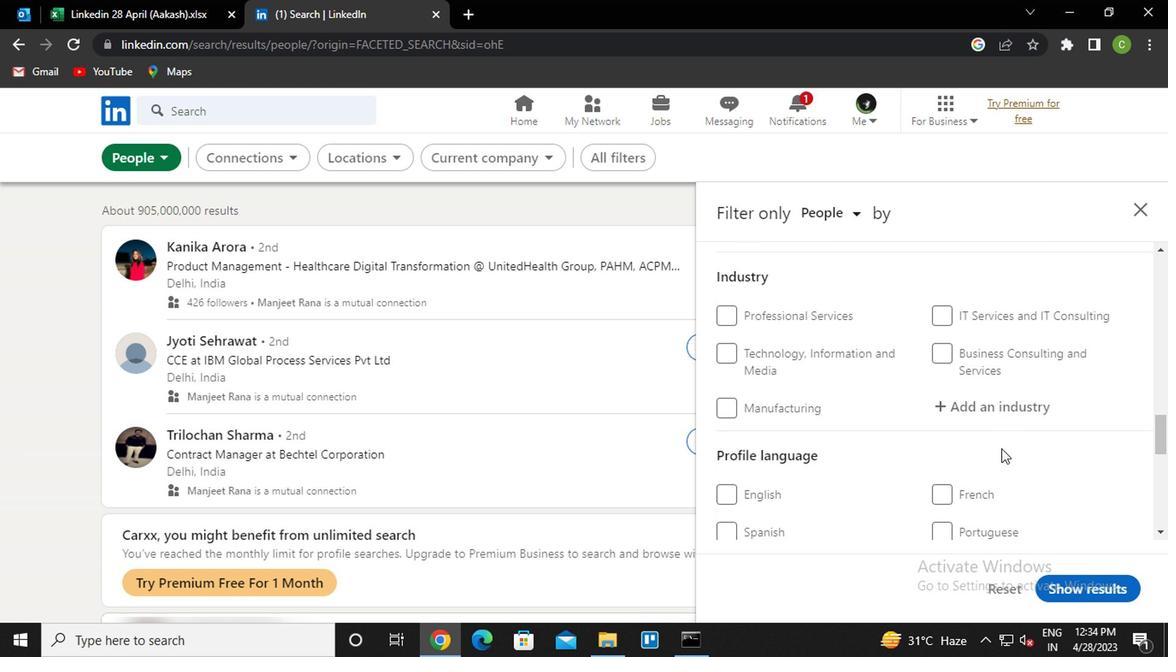 
Action: Mouse scrolled (996, 455) with delta (0, 0)
Screenshot: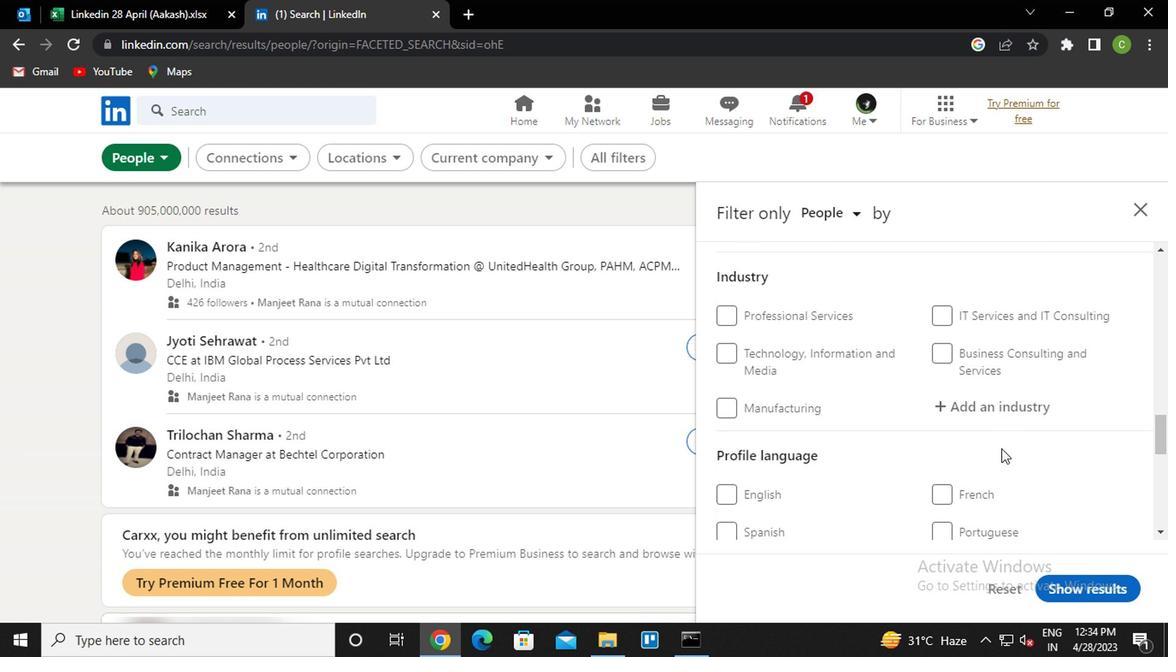 
Action: Mouse moved to (996, 457)
Screenshot: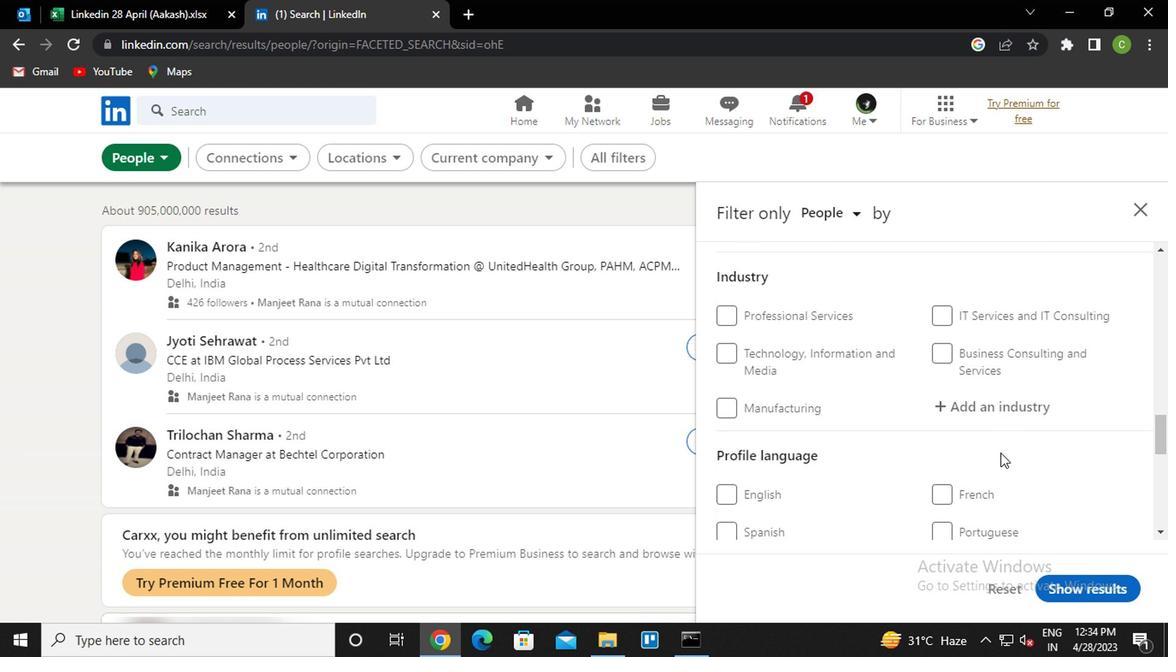 
Action: Mouse scrolled (996, 457) with delta (0, 0)
Screenshot: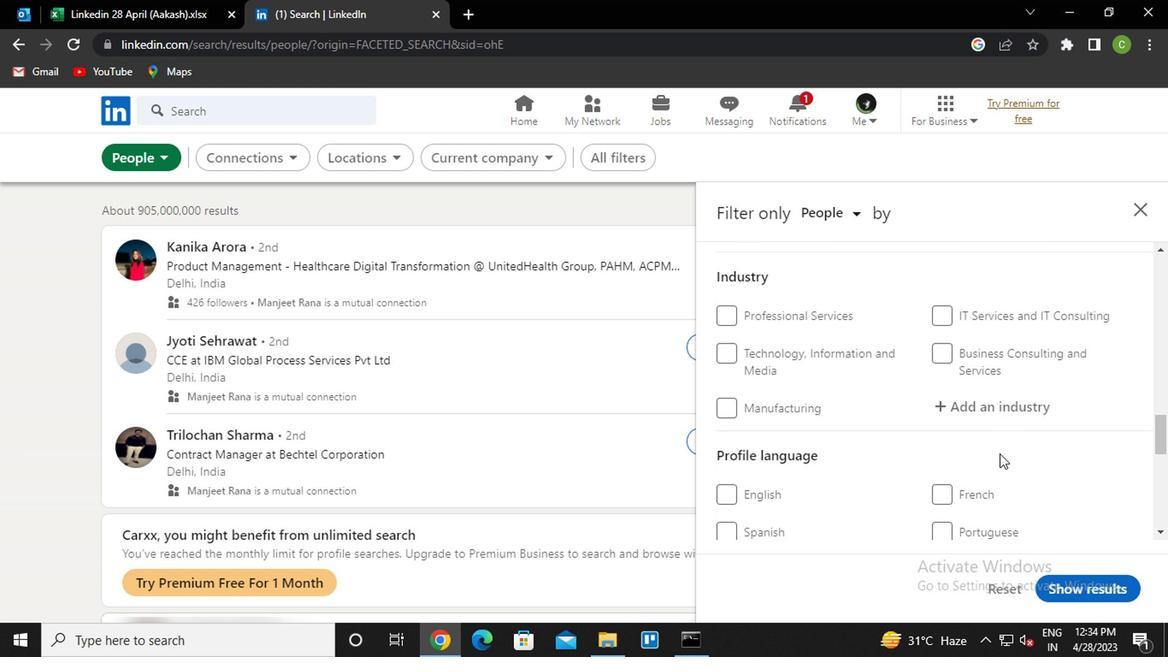 
Action: Mouse moved to (720, 367)
Screenshot: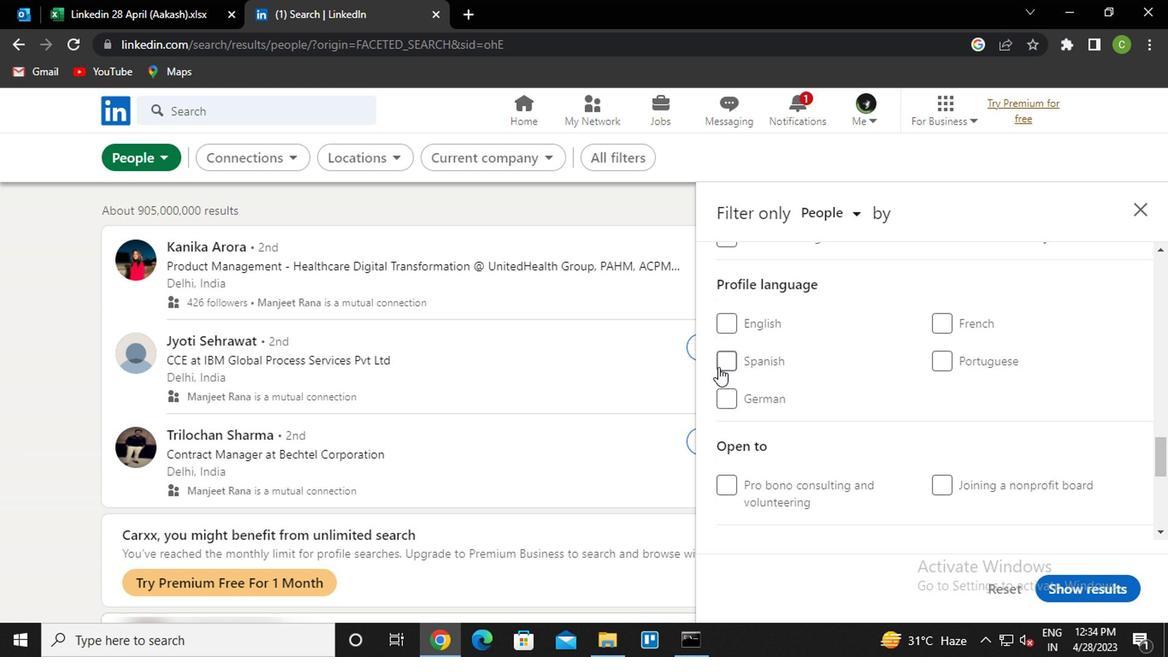 
Action: Mouse pressed left at (720, 367)
Screenshot: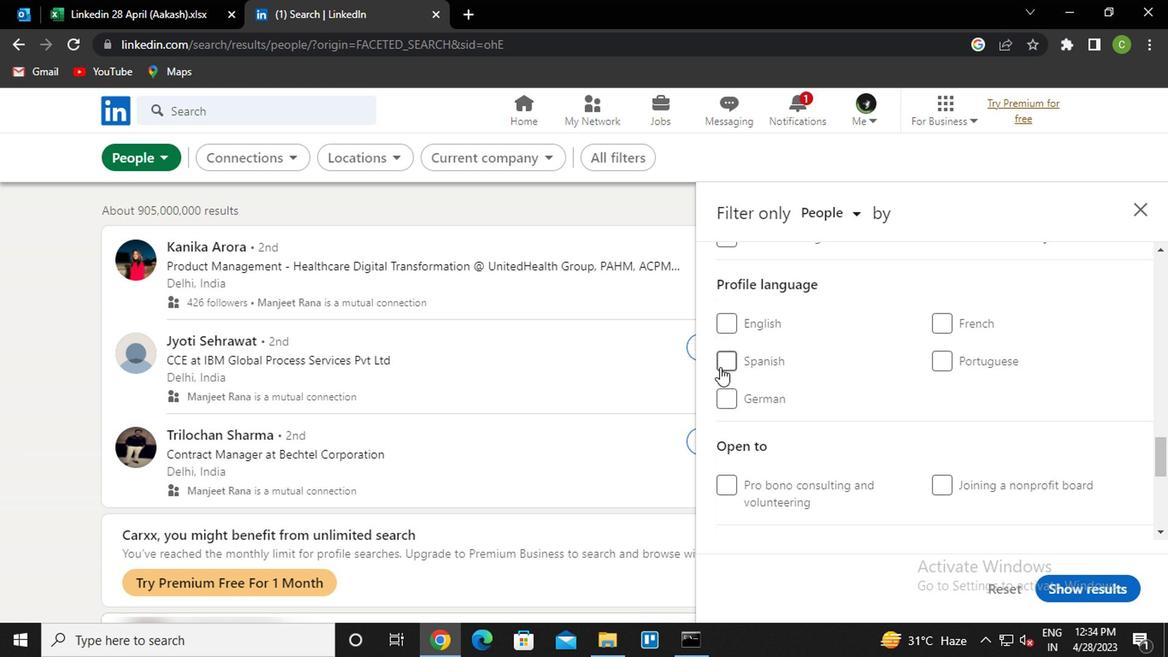 
Action: Mouse moved to (991, 379)
Screenshot: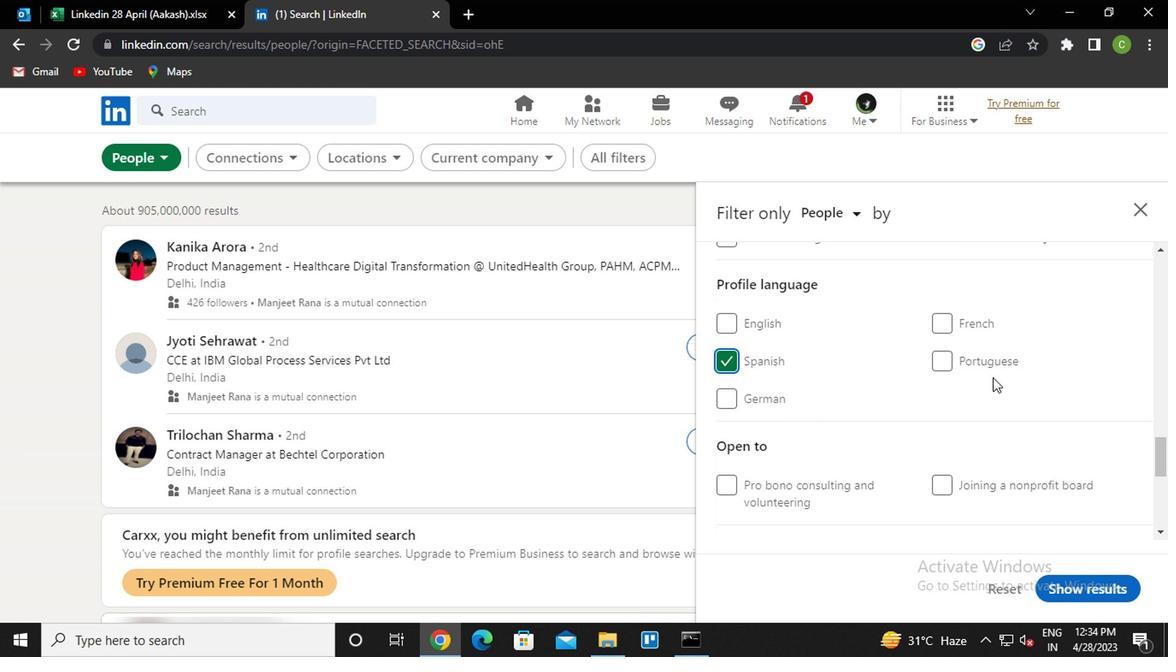 
Action: Mouse scrolled (991, 381) with delta (0, 1)
Screenshot: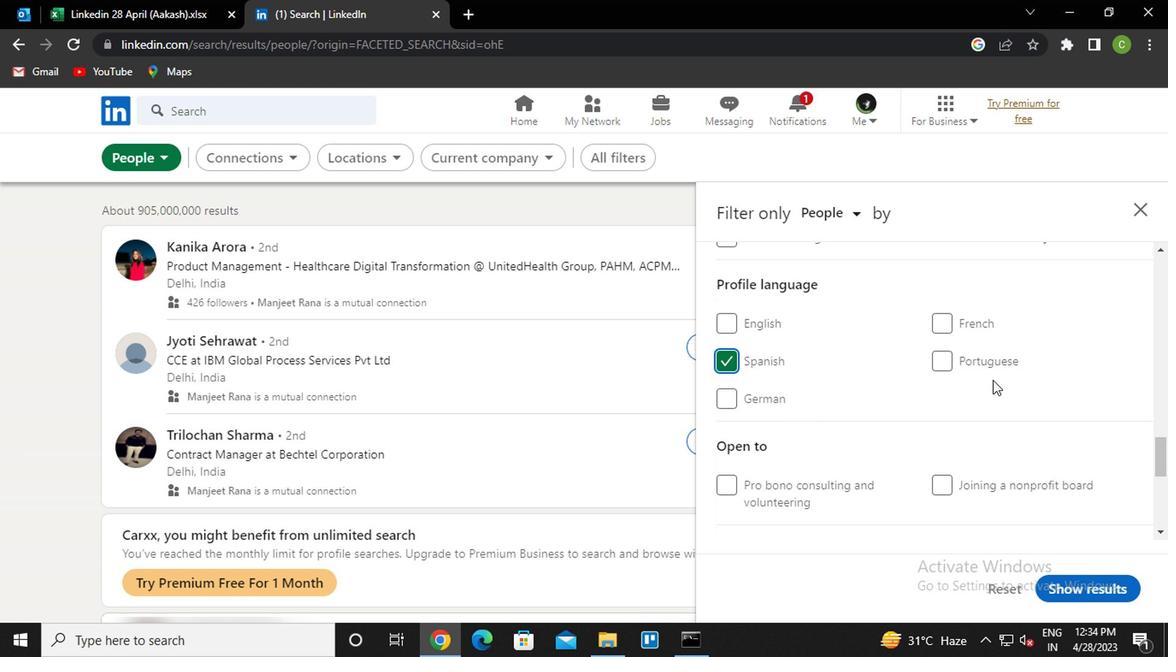 
Action: Mouse moved to (988, 383)
Screenshot: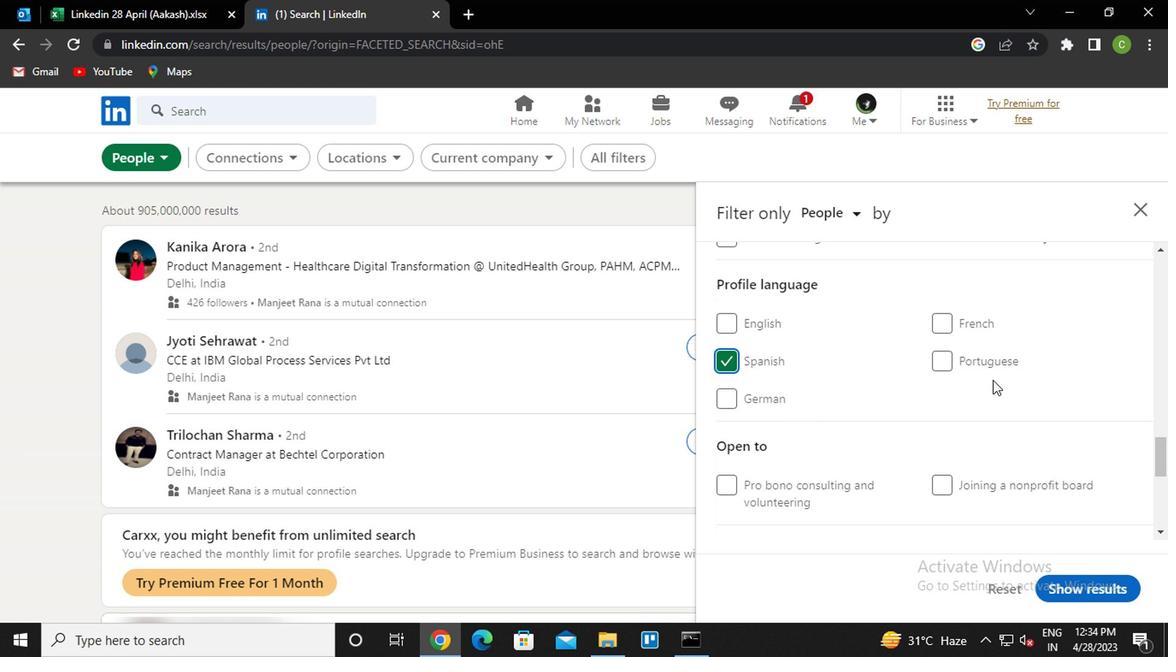
Action: Mouse scrolled (988, 384) with delta (0, 0)
Screenshot: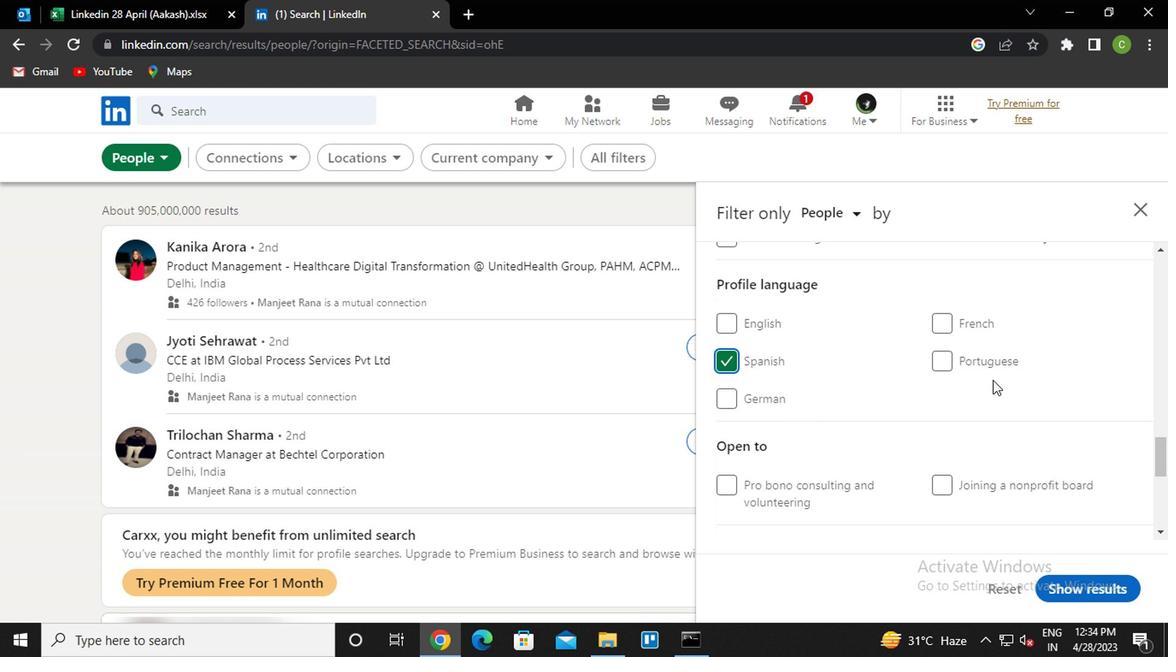 
Action: Mouse moved to (986, 385)
Screenshot: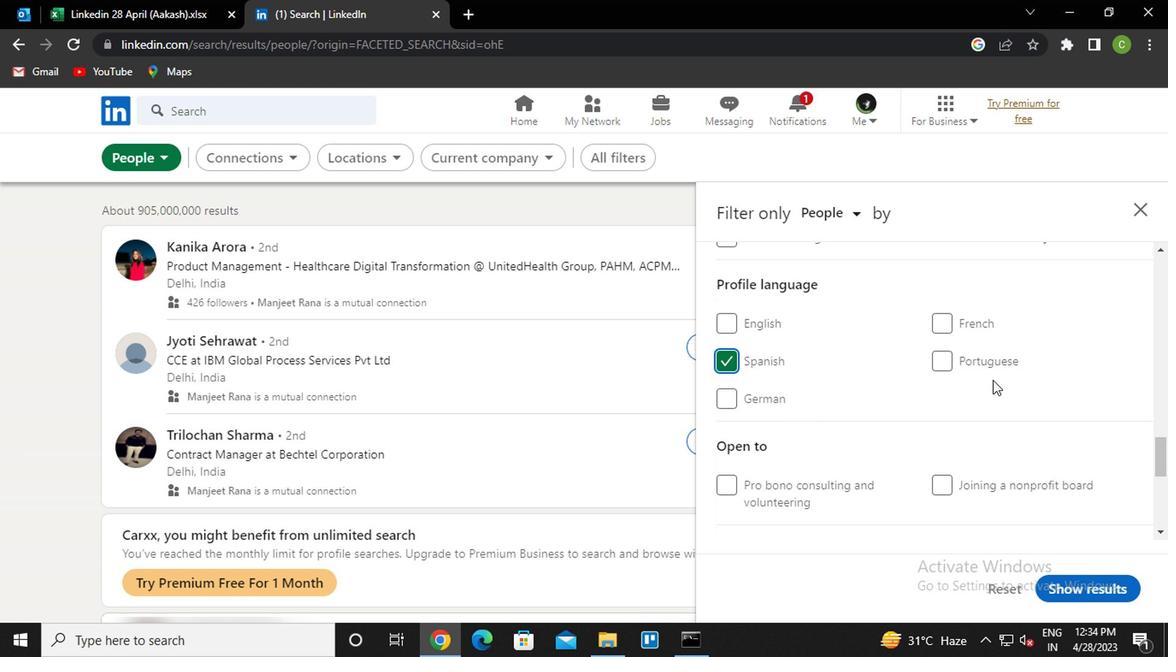 
Action: Mouse scrolled (986, 387) with delta (0, 1)
Screenshot: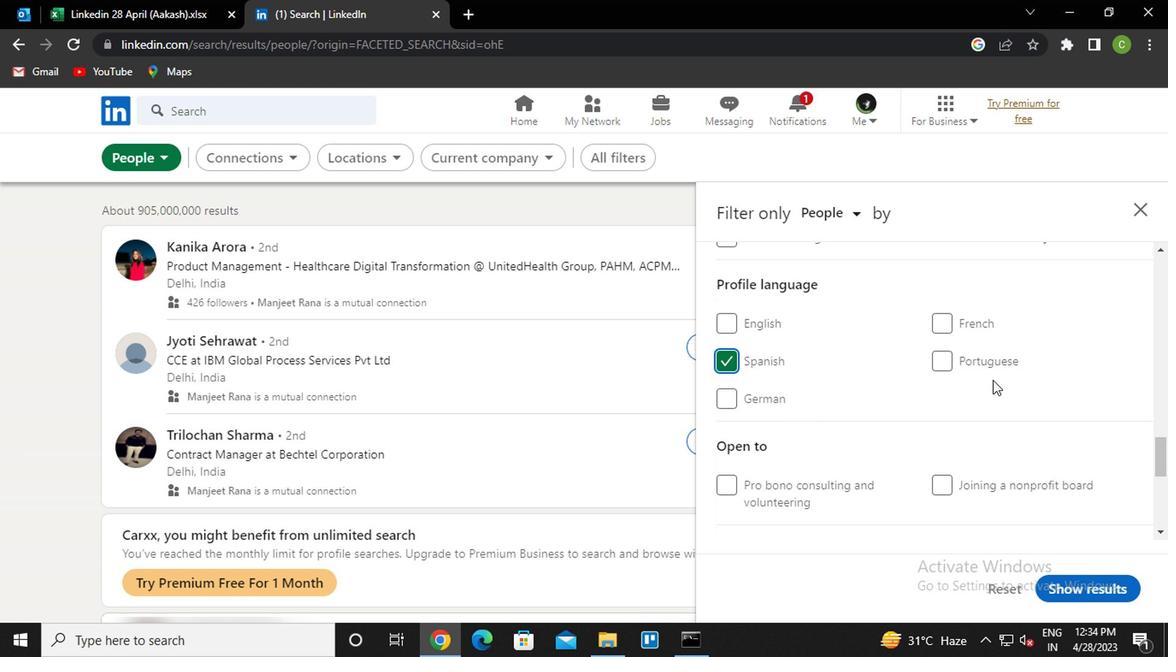 
Action: Mouse moved to (980, 390)
Screenshot: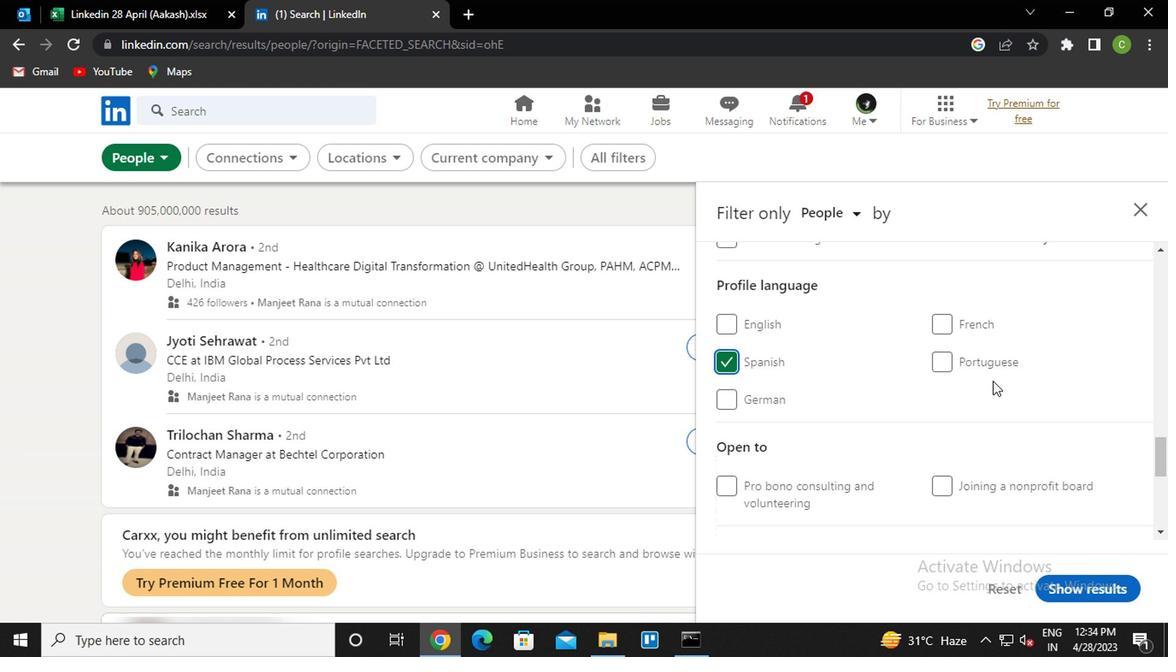 
Action: Mouse scrolled (980, 391) with delta (0, 1)
Screenshot: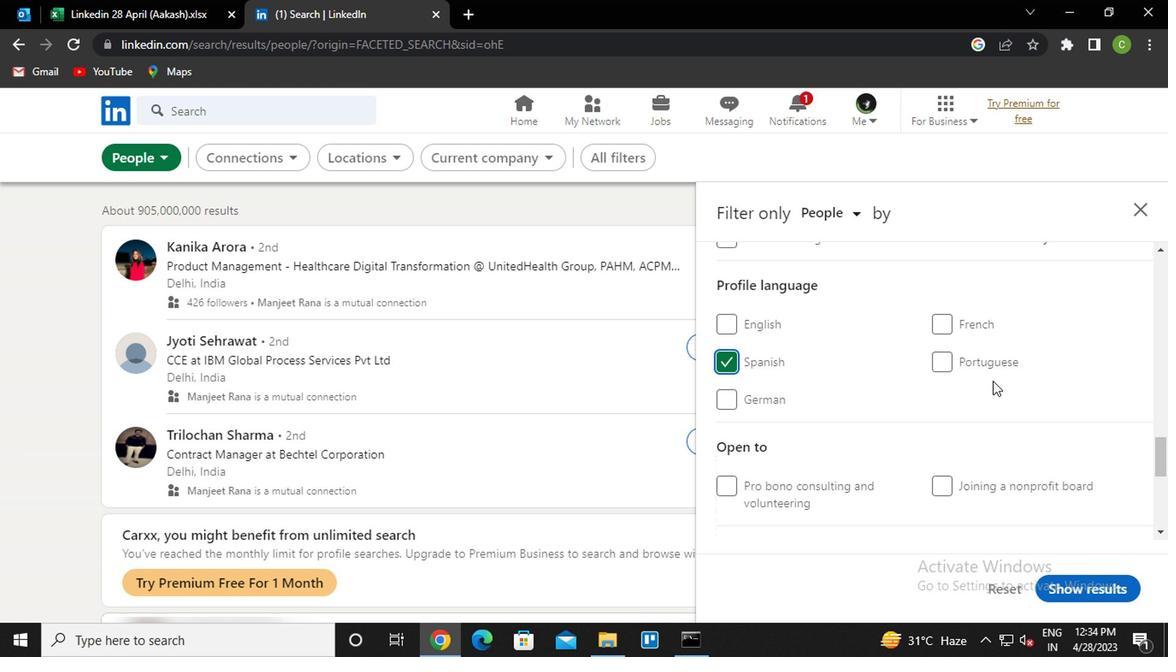 
Action: Mouse moved to (978, 391)
Screenshot: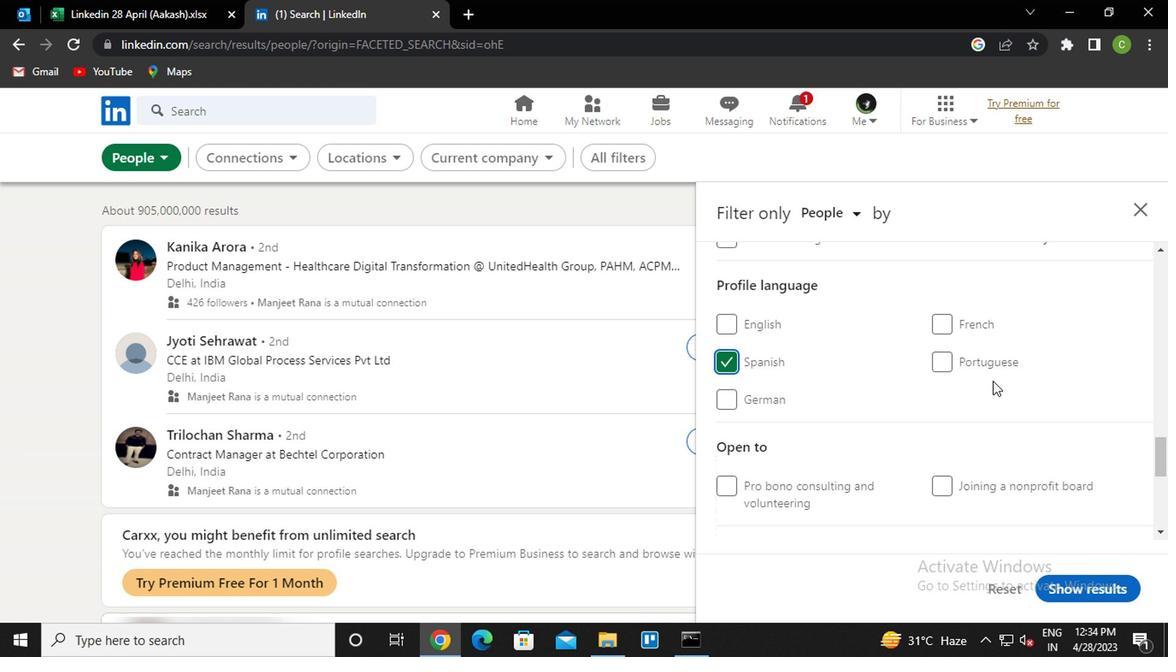 
Action: Mouse scrolled (978, 392) with delta (0, 0)
Screenshot: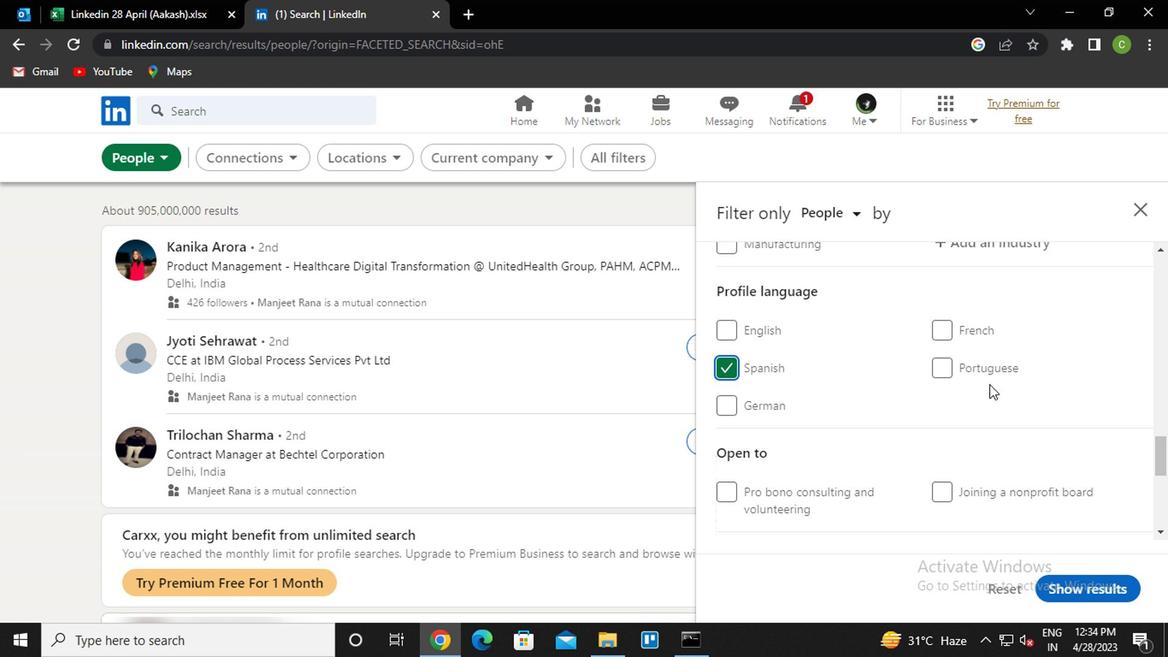
Action: Mouse moved to (952, 494)
Screenshot: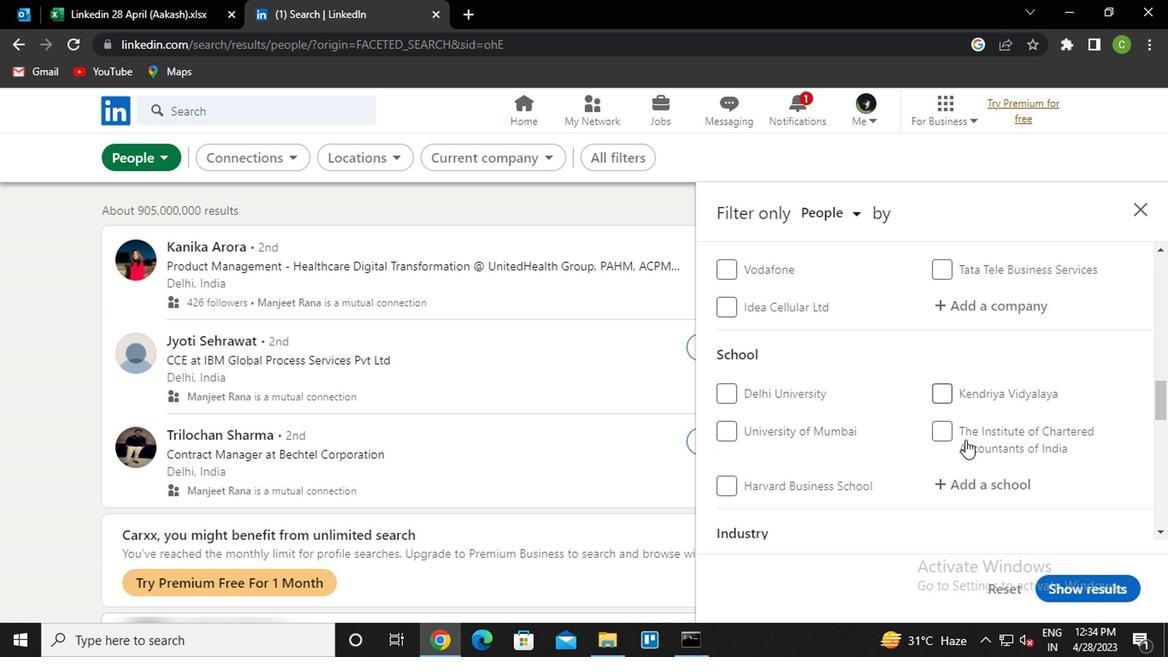 
Action: Mouse scrolled (952, 495) with delta (0, 1)
Screenshot: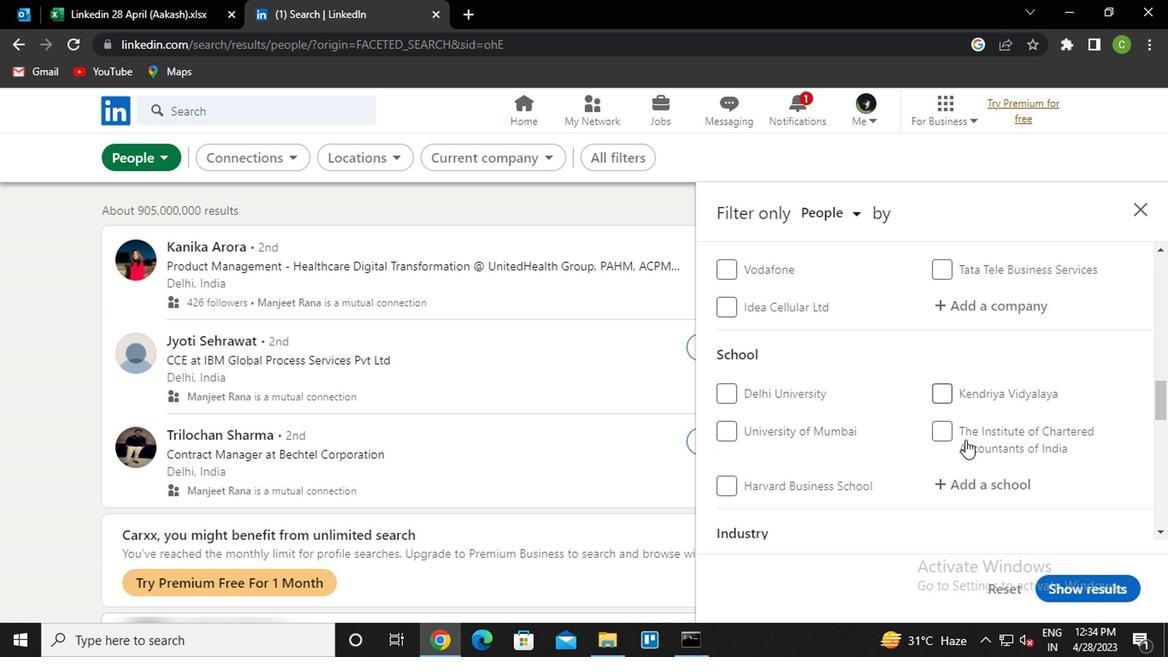 
Action: Mouse moved to (951, 504)
Screenshot: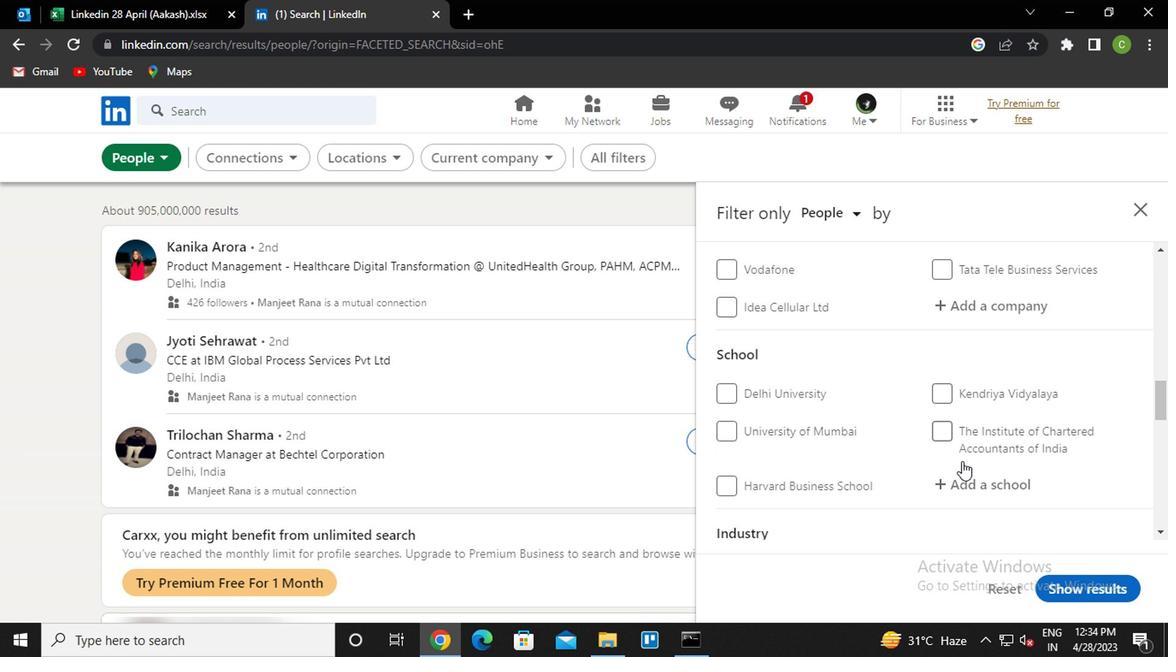 
Action: Mouse scrolled (951, 504) with delta (0, 0)
Screenshot: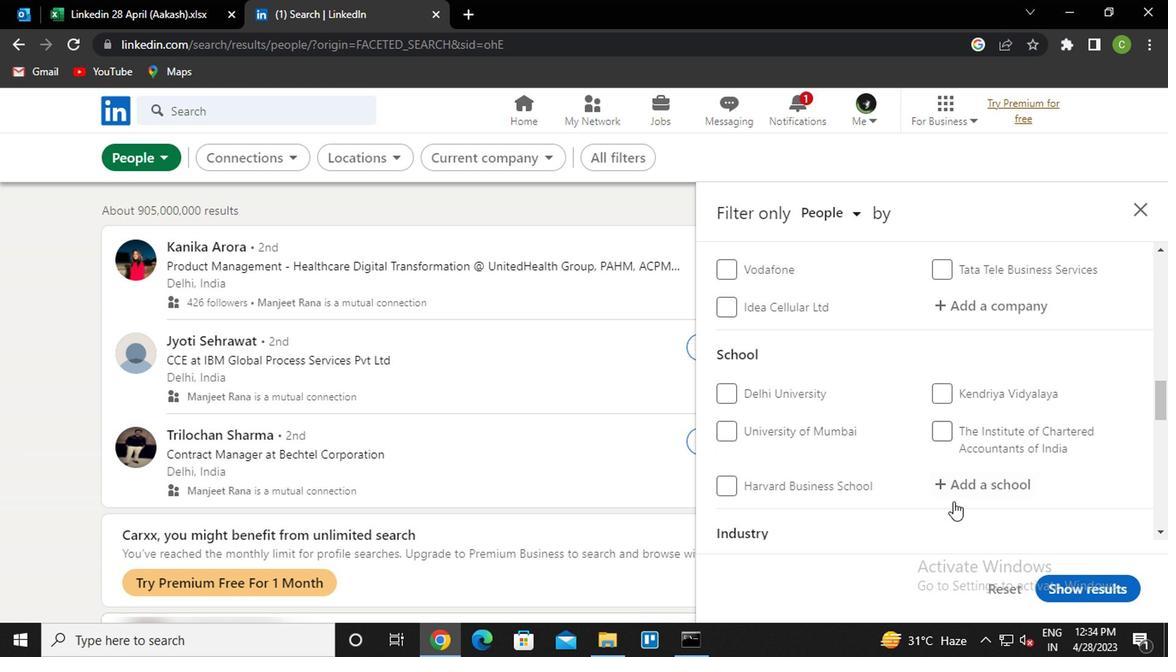 
Action: Mouse scrolled (951, 504) with delta (0, 0)
Screenshot: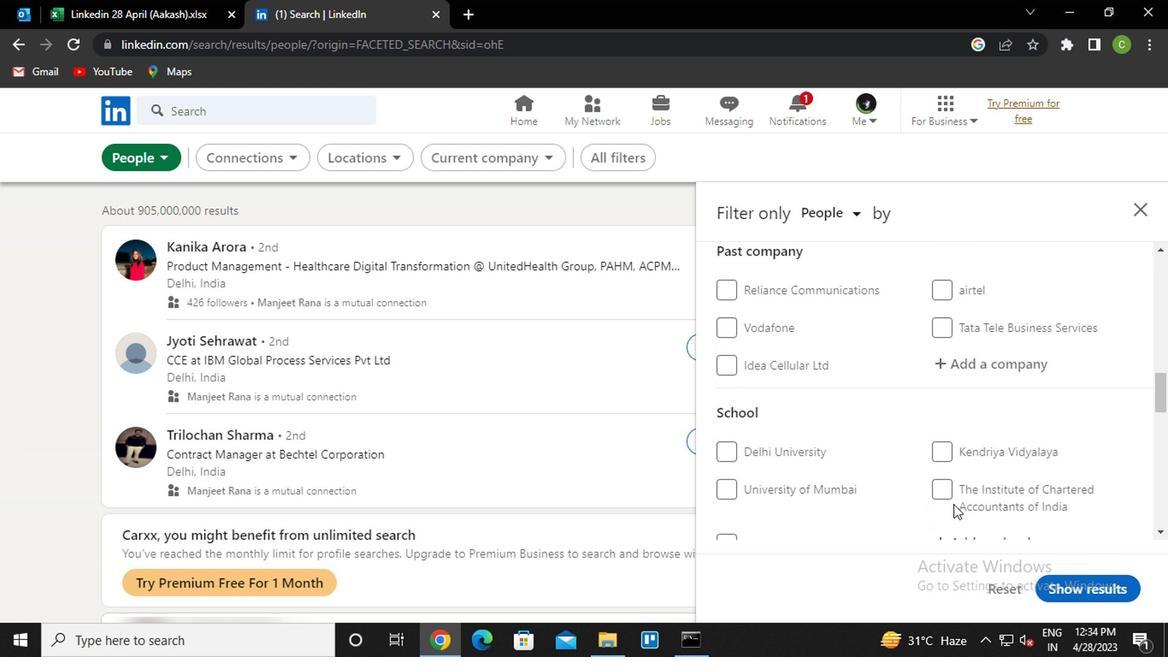 
Action: Mouse scrolled (951, 504) with delta (0, 0)
Screenshot: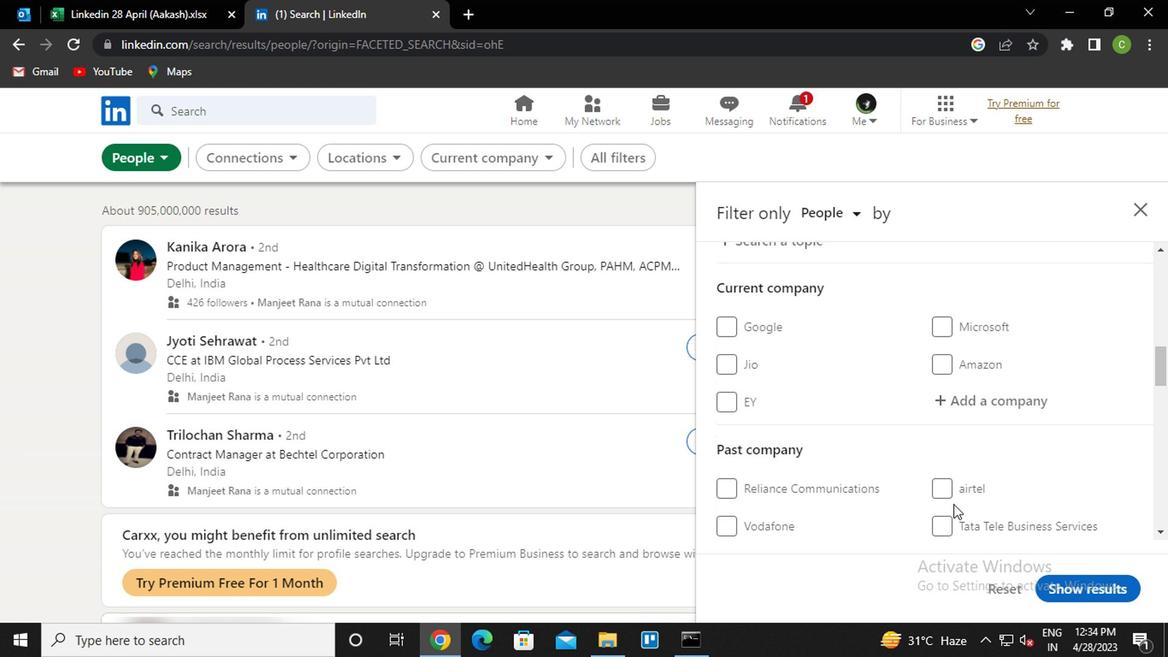 
Action: Mouse scrolled (951, 504) with delta (0, 0)
Screenshot: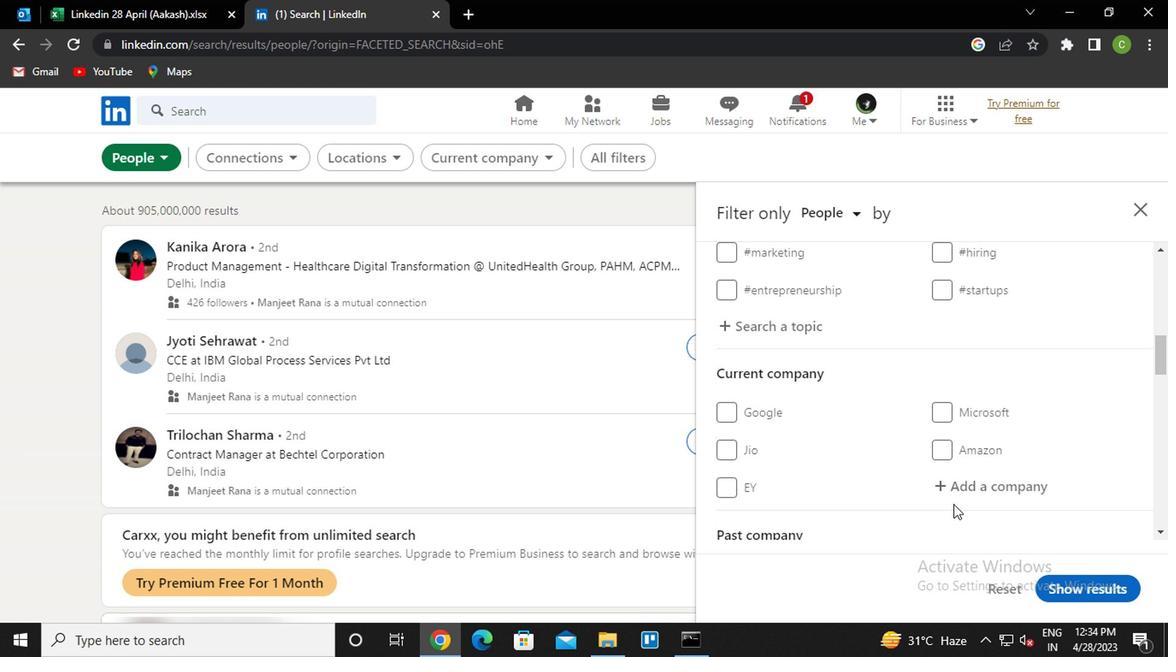 
Action: Mouse scrolled (951, 502) with delta (0, -1)
Screenshot: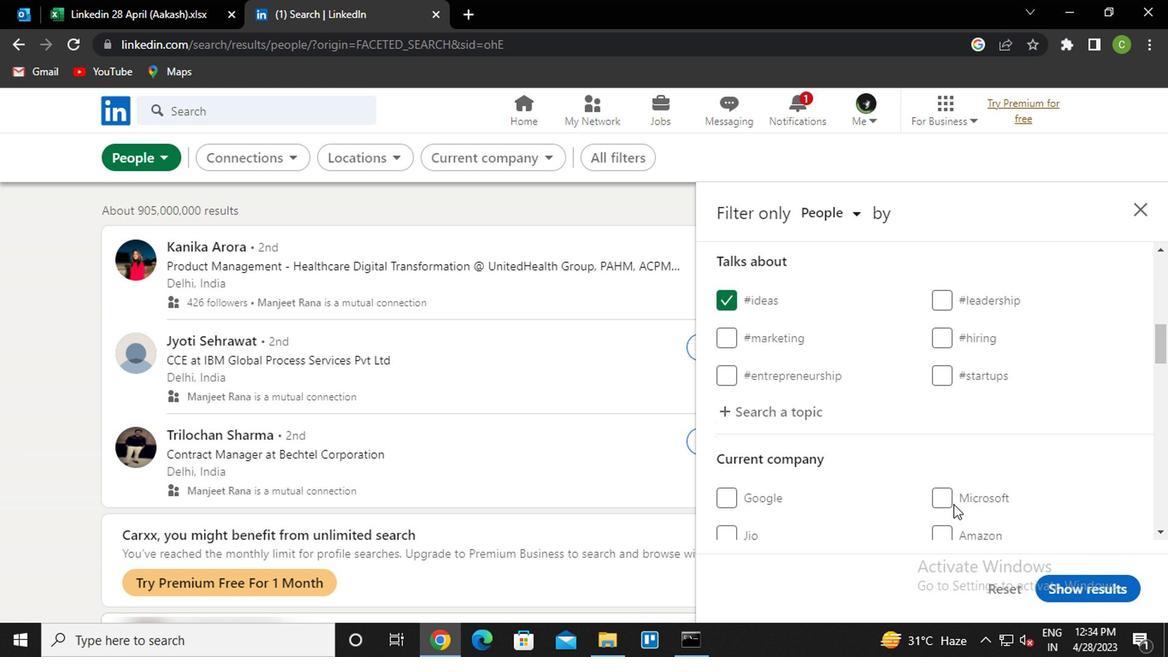 
Action: Mouse scrolled (951, 502) with delta (0, -1)
Screenshot: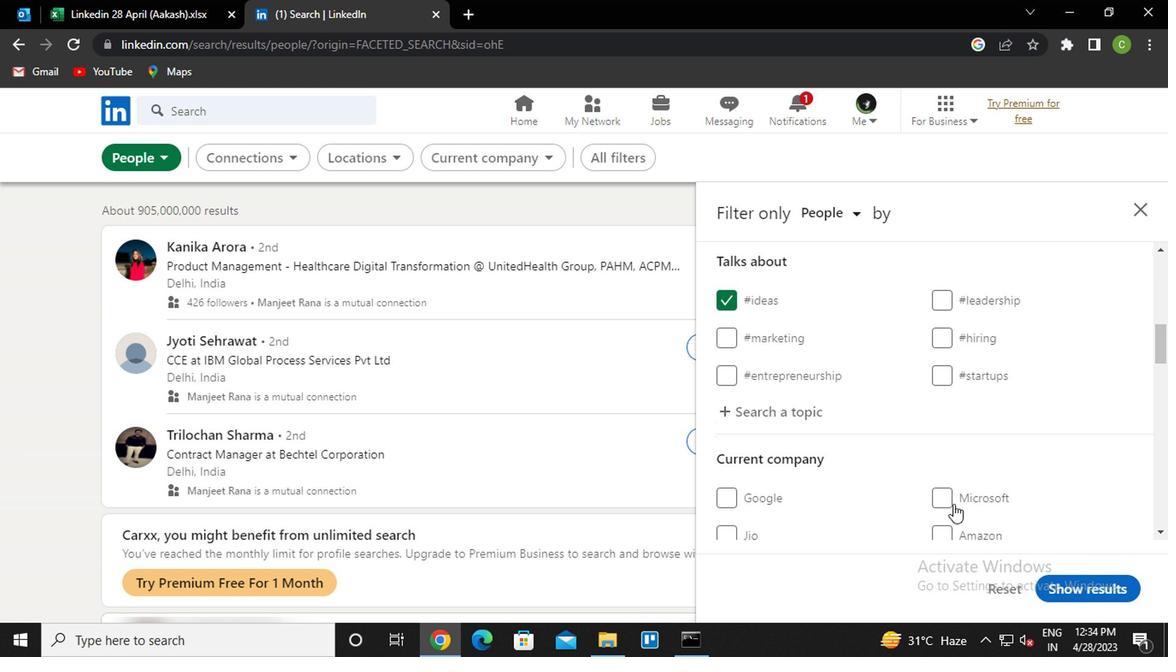 
Action: Mouse moved to (996, 407)
Screenshot: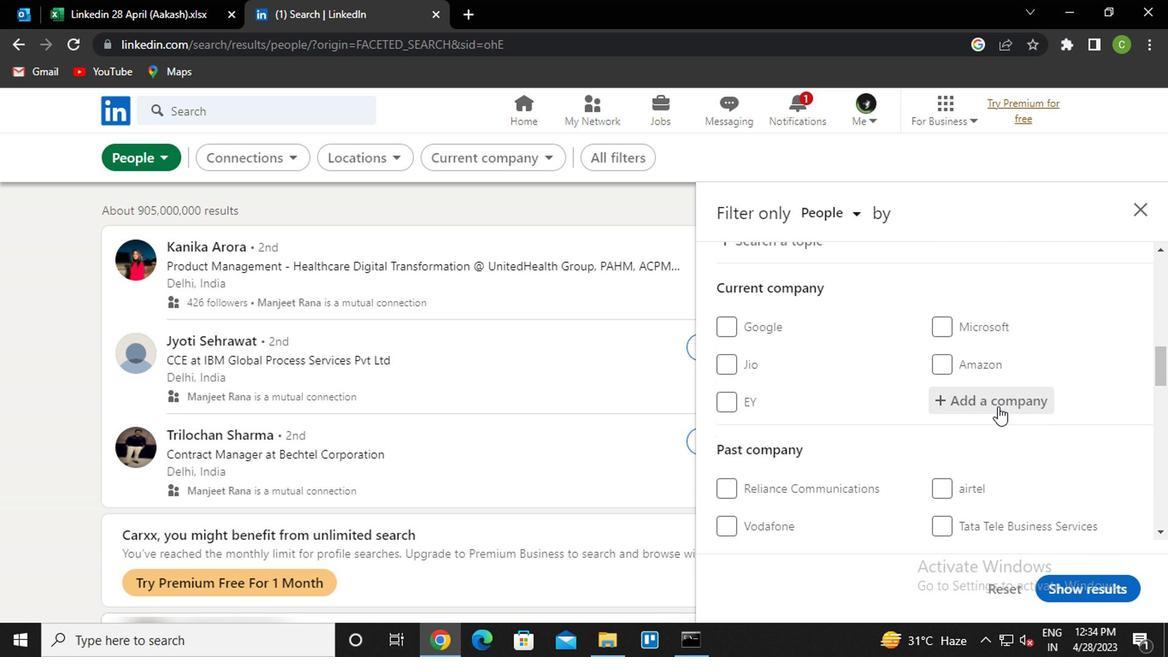 
Action: Mouse pressed left at (996, 407)
Screenshot: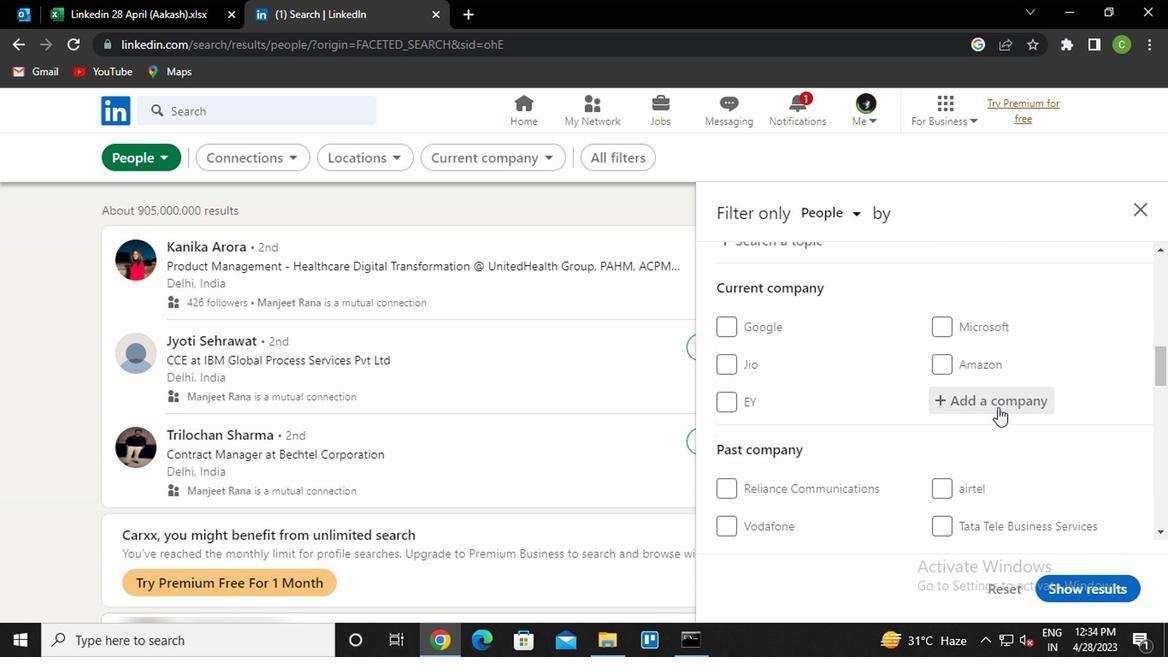 
Action: Key pressed <Key.caps_lock>s<Key.caps_lock>ervice<Key.down><Key.enter>
Screenshot: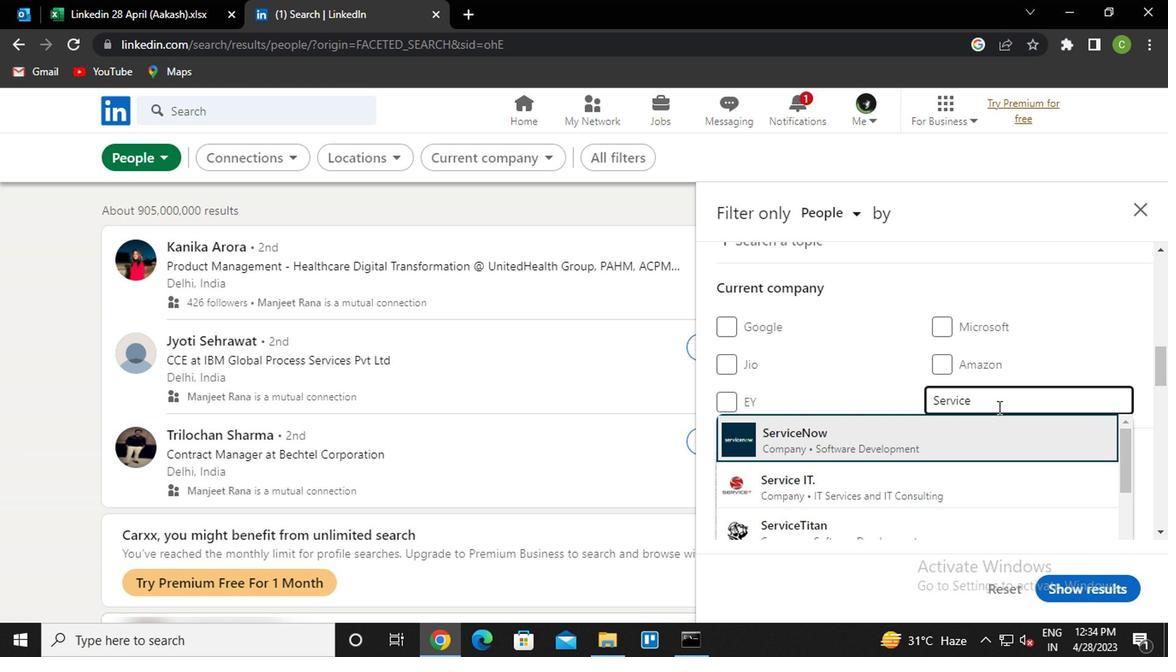 
Action: Mouse moved to (1000, 402)
Screenshot: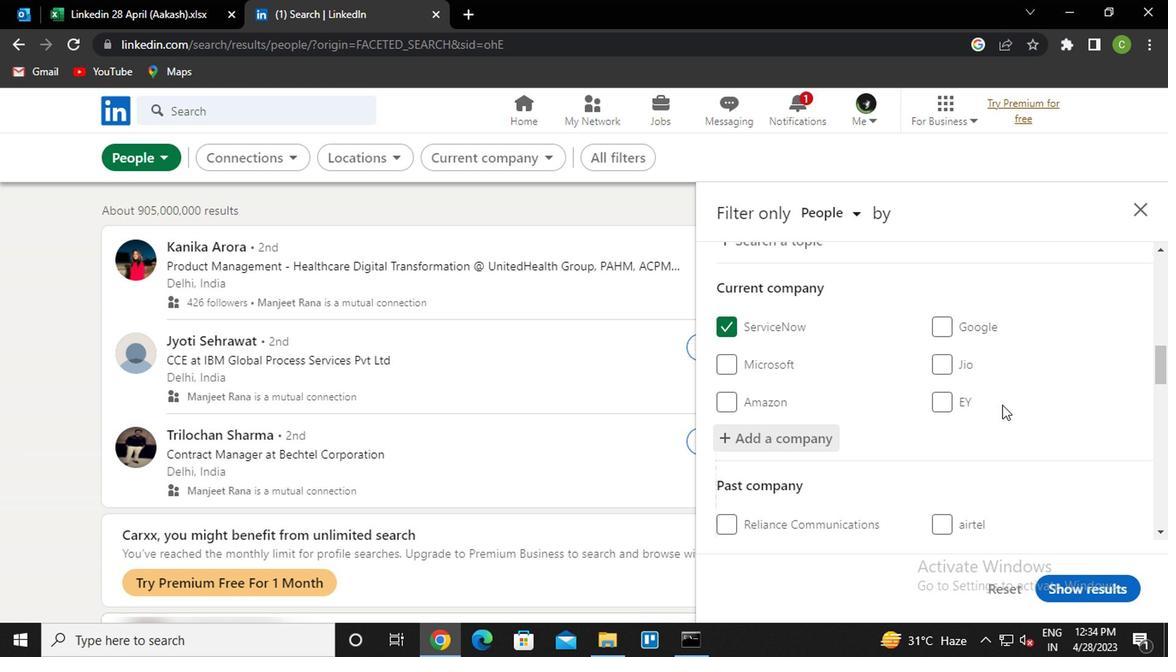 
Action: Mouse scrolled (1000, 401) with delta (0, -1)
Screenshot: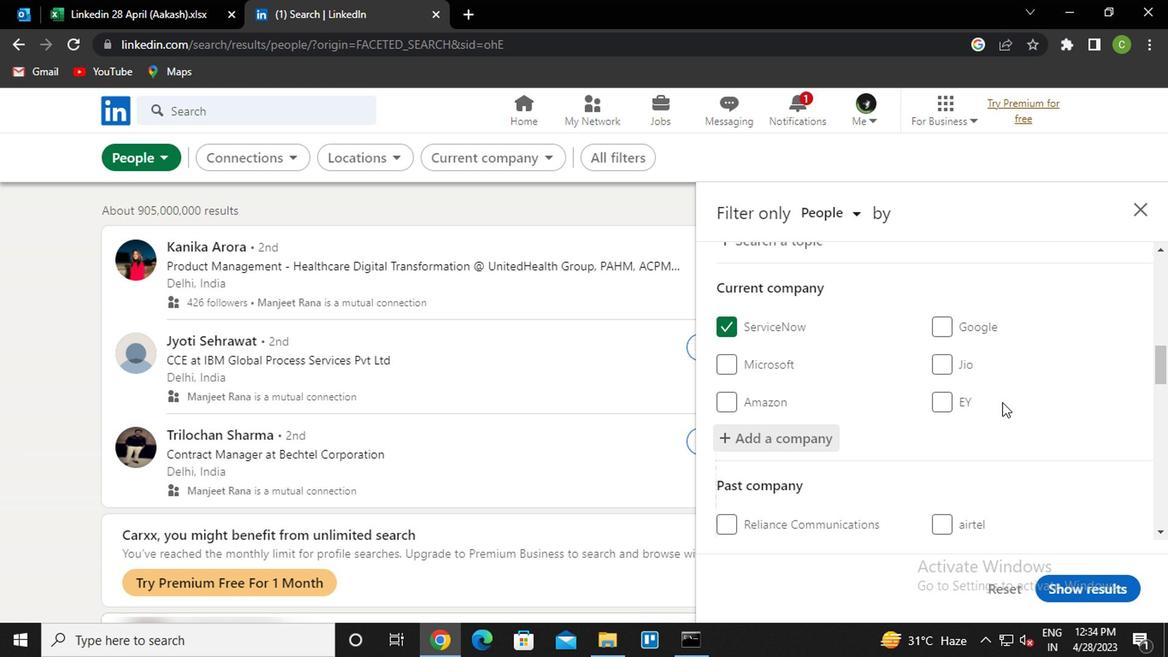 
Action: Mouse scrolled (1000, 401) with delta (0, -1)
Screenshot: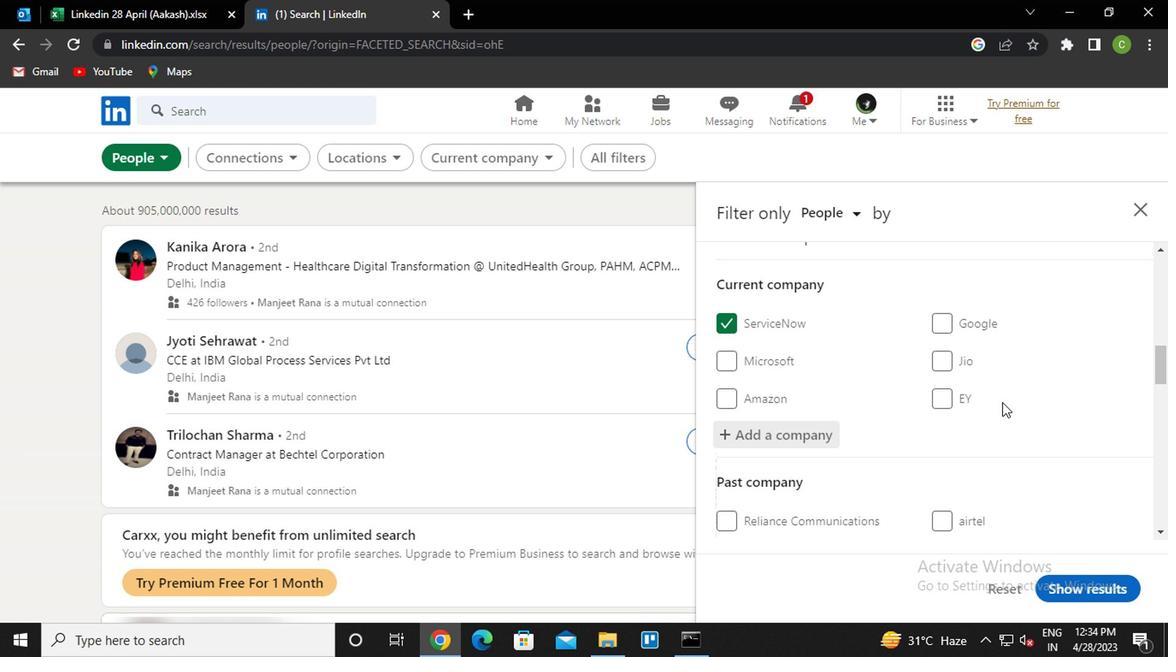 
Action: Mouse scrolled (1000, 401) with delta (0, -1)
Screenshot: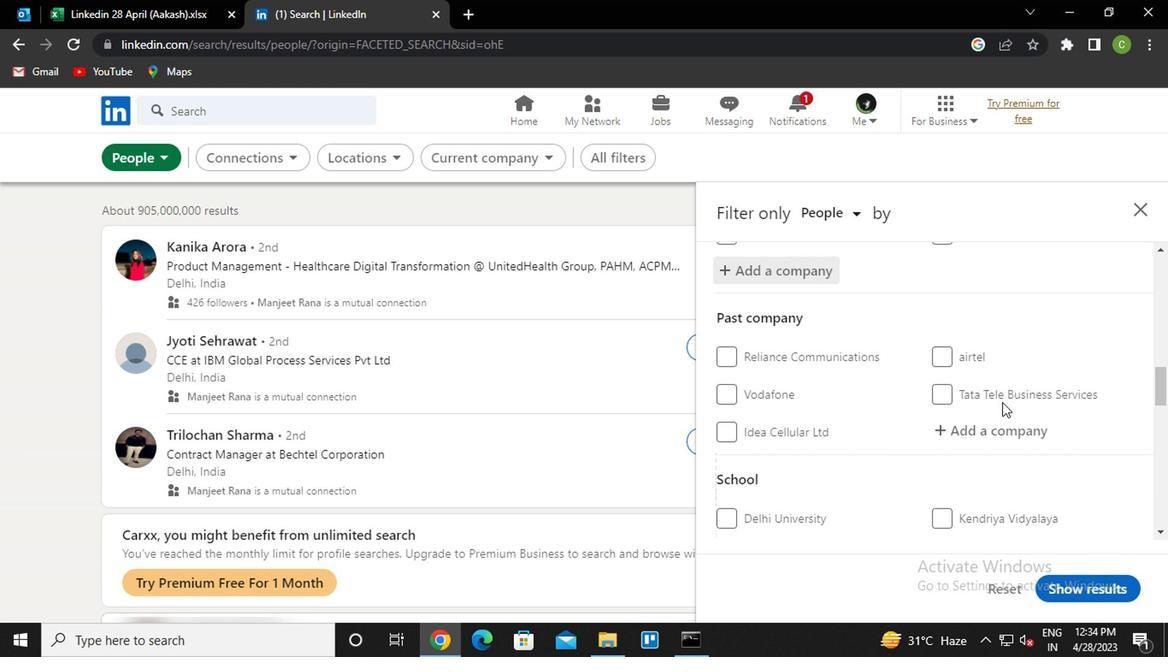 
Action: Mouse scrolled (1000, 401) with delta (0, -1)
Screenshot: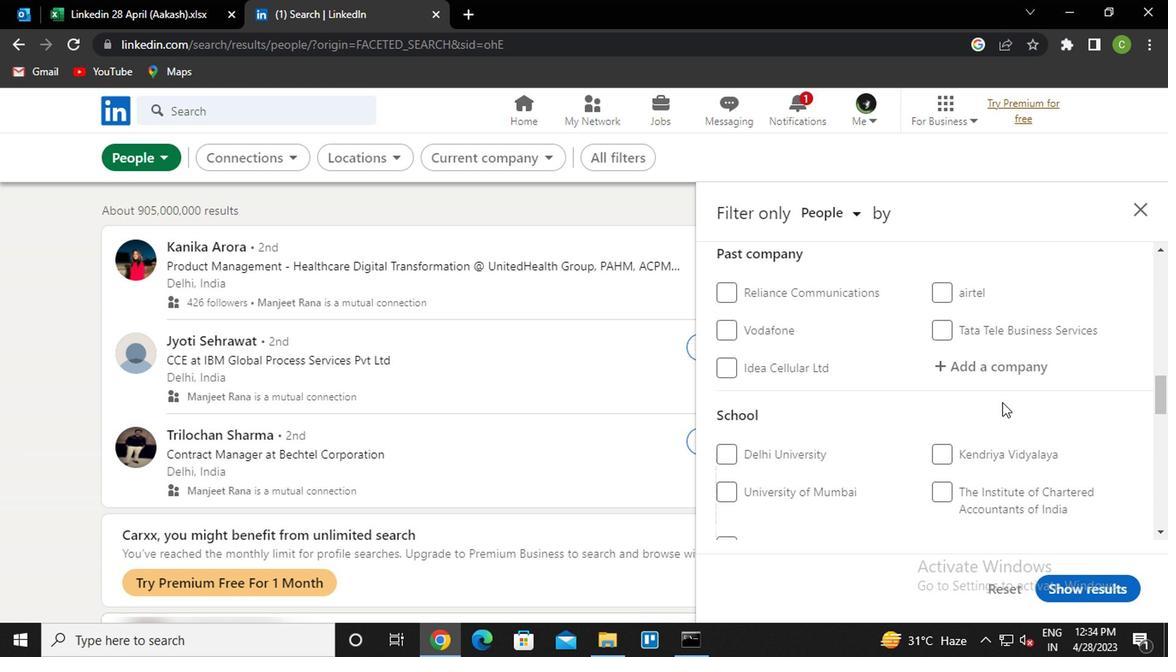 
Action: Mouse moved to (978, 434)
Screenshot: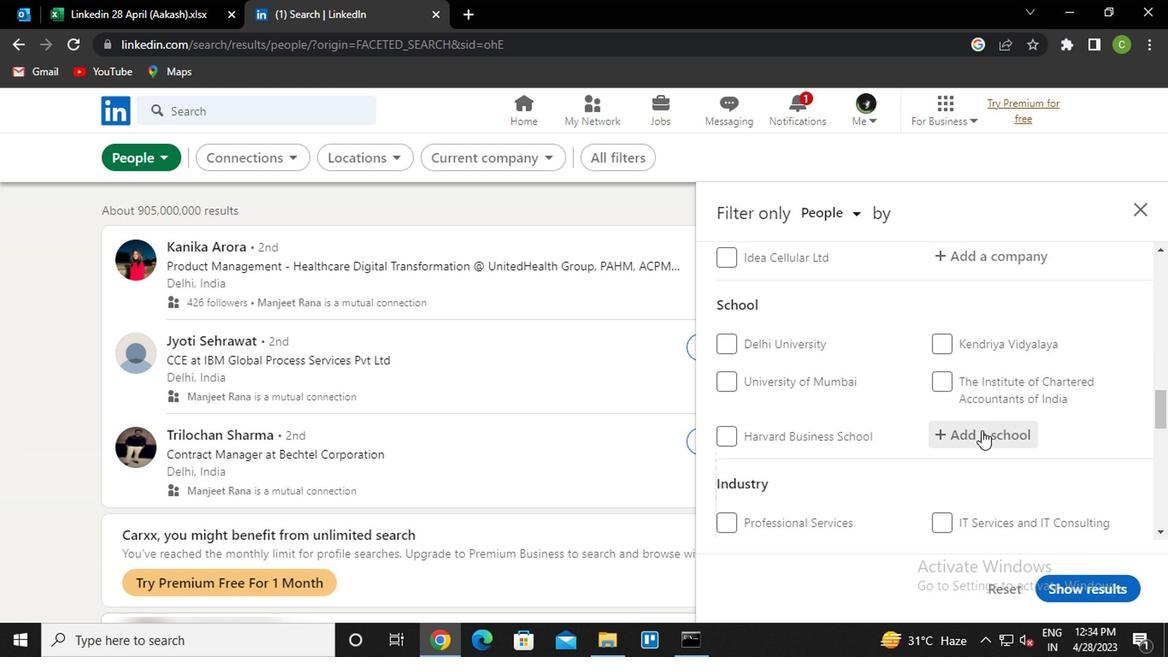 
Action: Mouse pressed left at (978, 434)
Screenshot: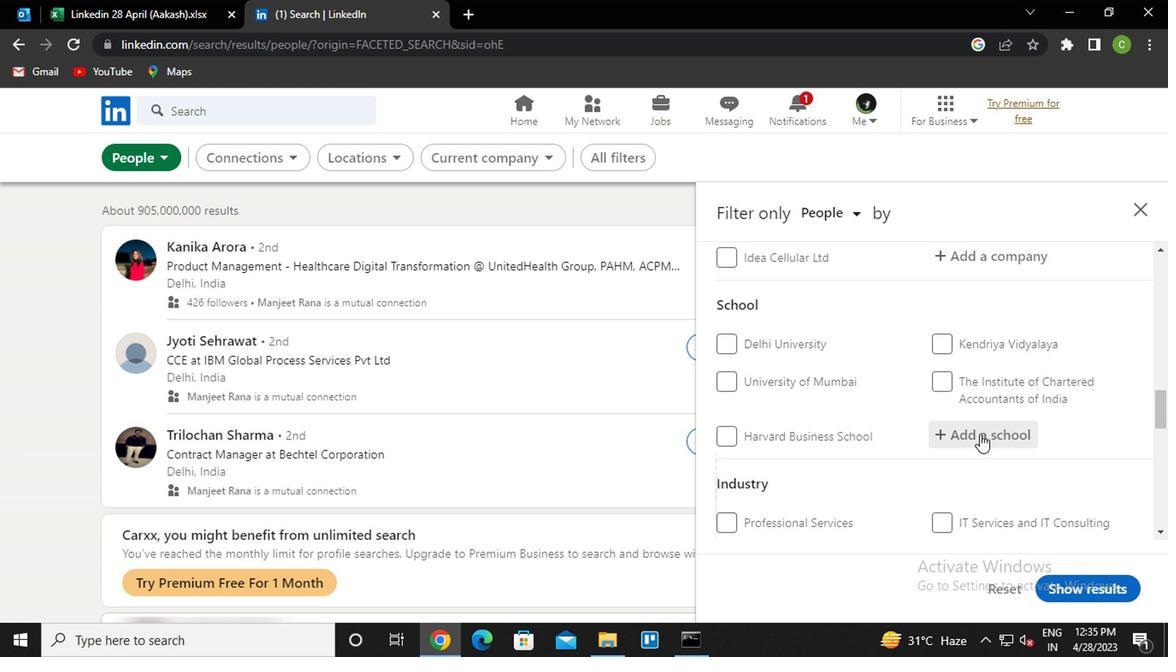 
Action: Key pressed <Key.caps_lock>f<Key.caps_lock>uture<Key.space>institute<Key.space>of<Key.space><Key.down><Key.enter>
Screenshot: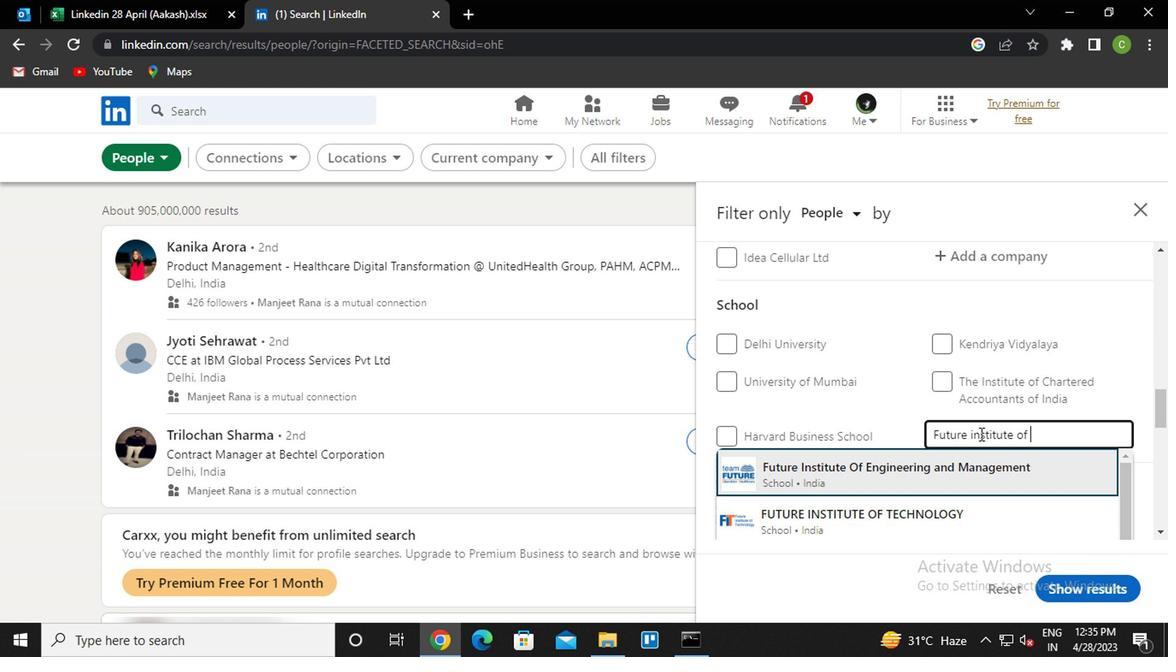 
Action: Mouse scrolled (978, 432) with delta (0, -1)
Screenshot: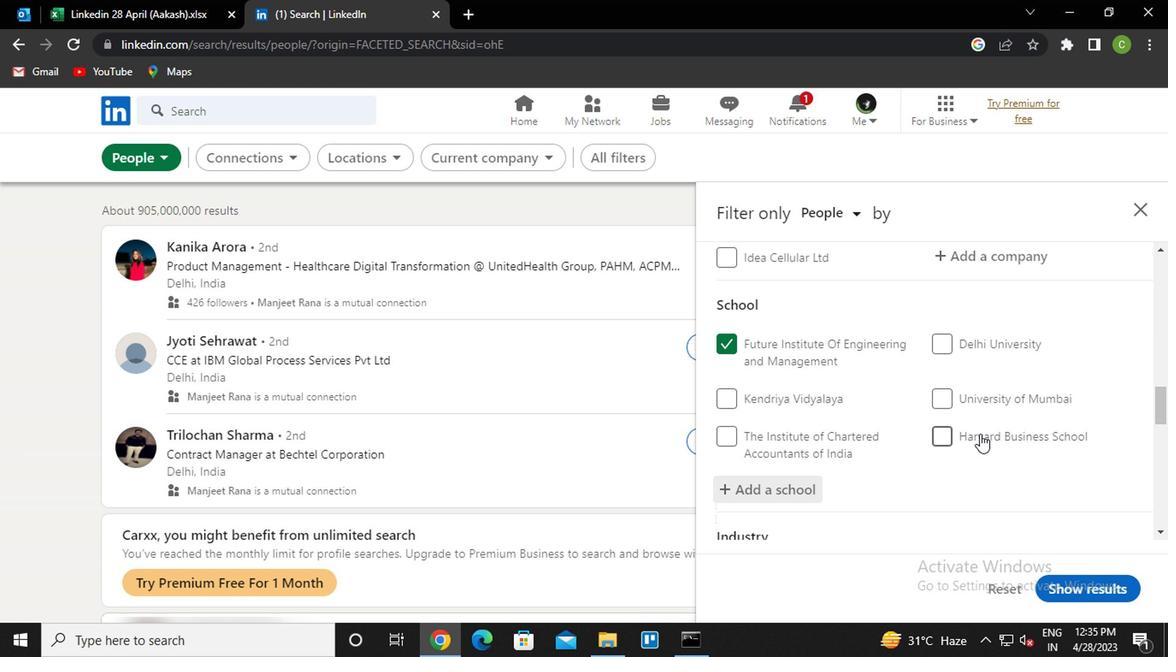
Action: Mouse scrolled (978, 432) with delta (0, -1)
Screenshot: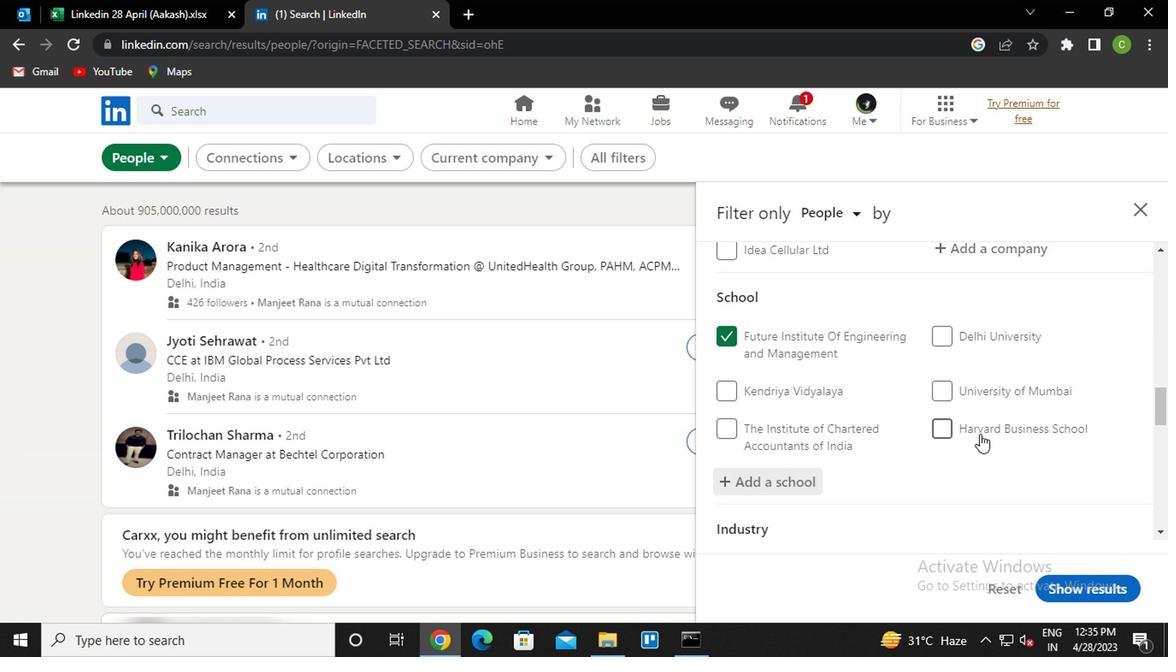 
Action: Mouse moved to (992, 489)
Screenshot: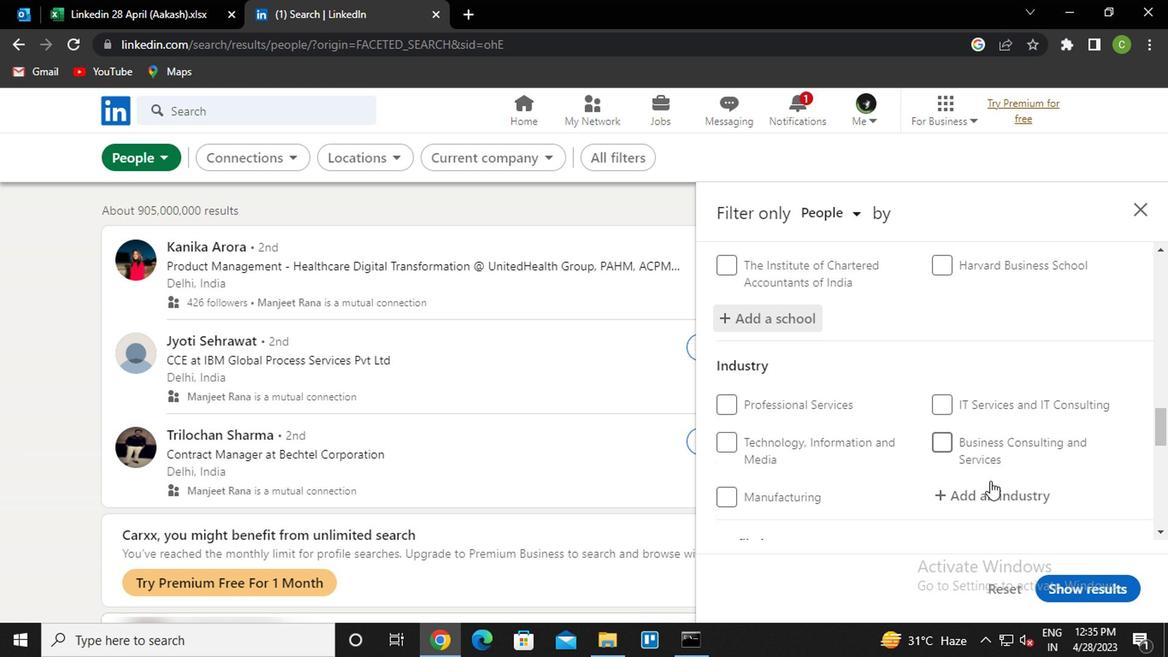 
Action: Mouse pressed left at (992, 489)
Screenshot: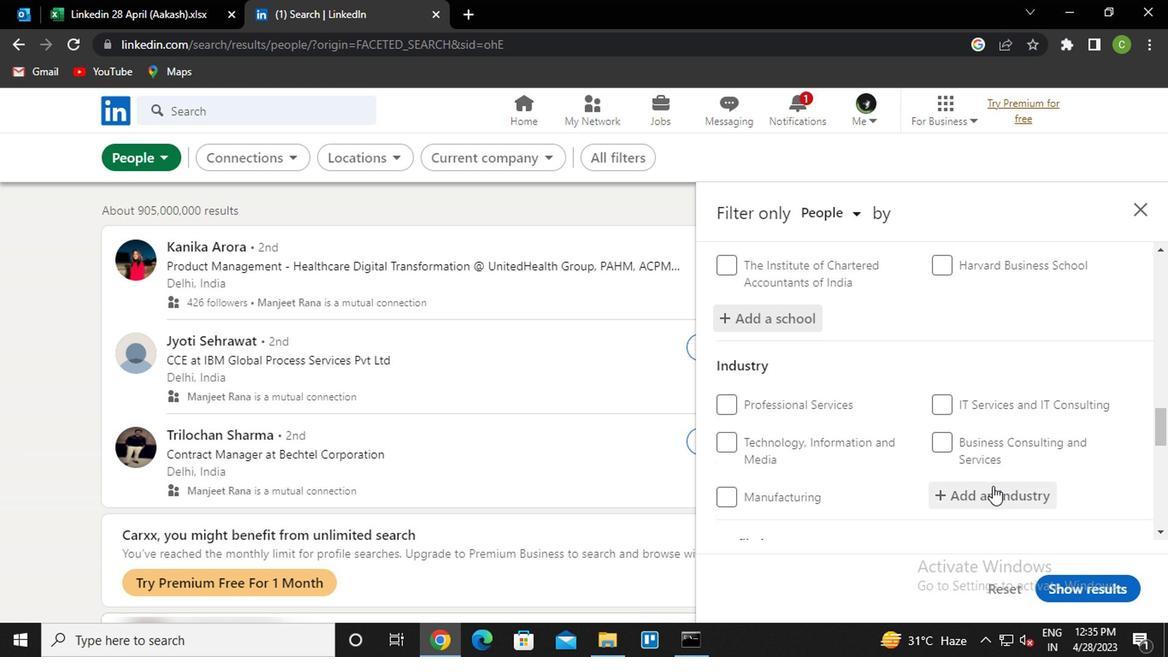 
Action: Key pressed <Key.caps_lock>l<Key.caps_lock>aun<Key.down><Key.enter>
Screenshot: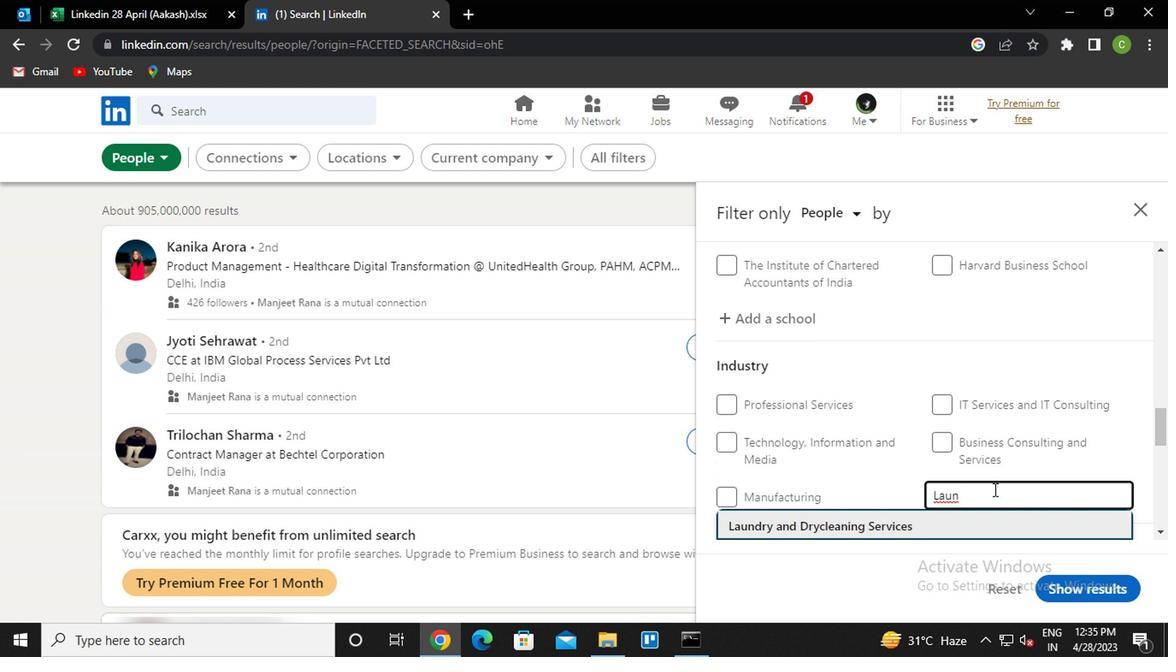 
Action: Mouse scrolled (992, 488) with delta (0, -1)
Screenshot: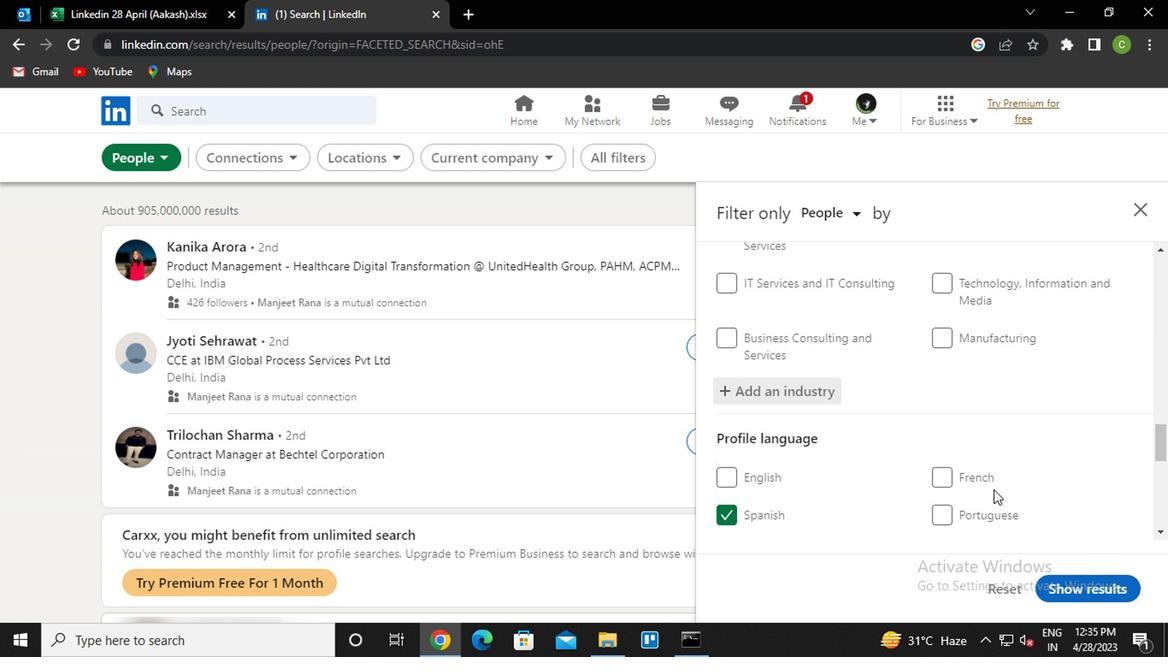 
Action: Mouse scrolled (992, 488) with delta (0, -1)
Screenshot: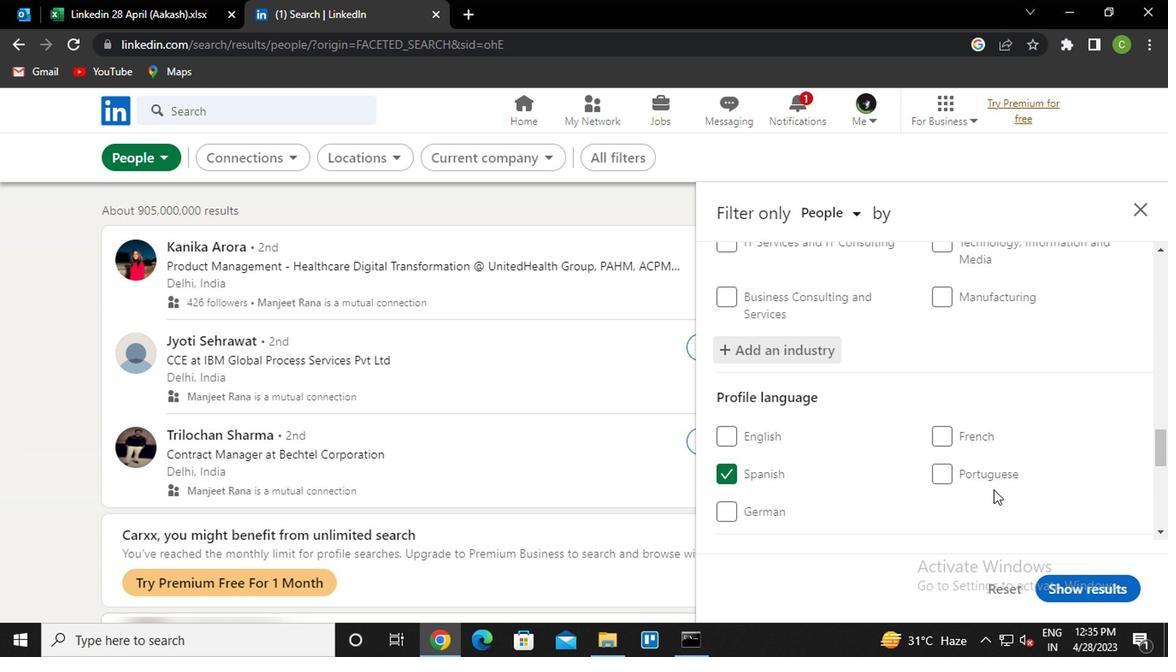 
Action: Mouse scrolled (992, 488) with delta (0, -1)
Screenshot: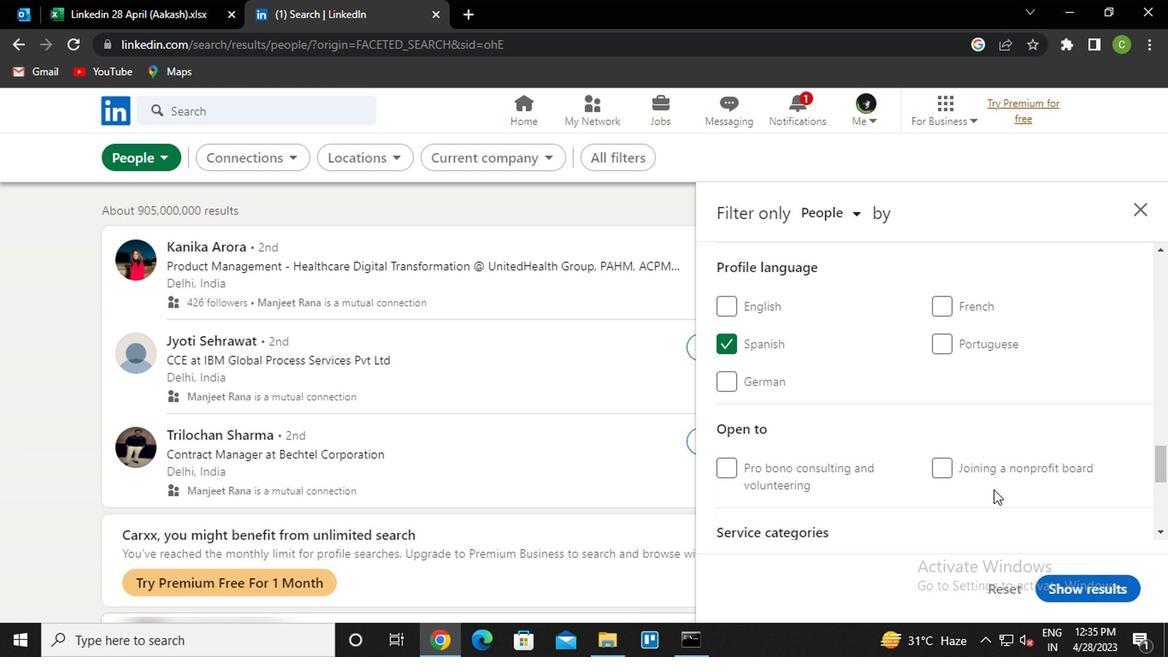 
Action: Mouse scrolled (992, 488) with delta (0, -1)
Screenshot: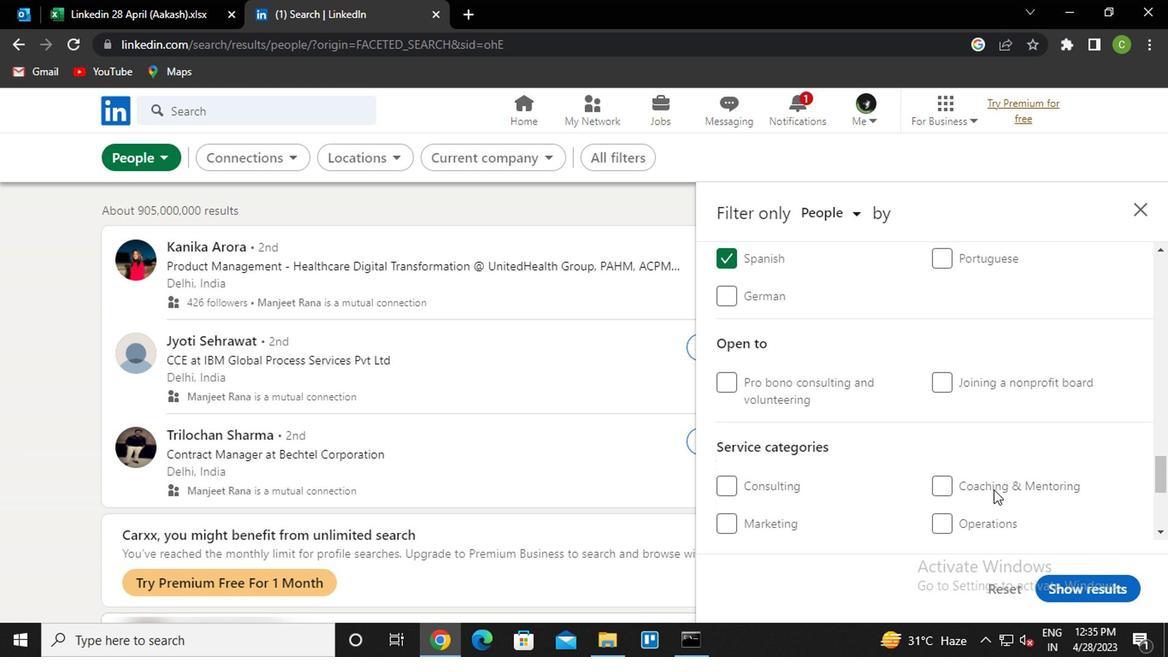 
Action: Mouse scrolled (992, 488) with delta (0, -1)
Screenshot: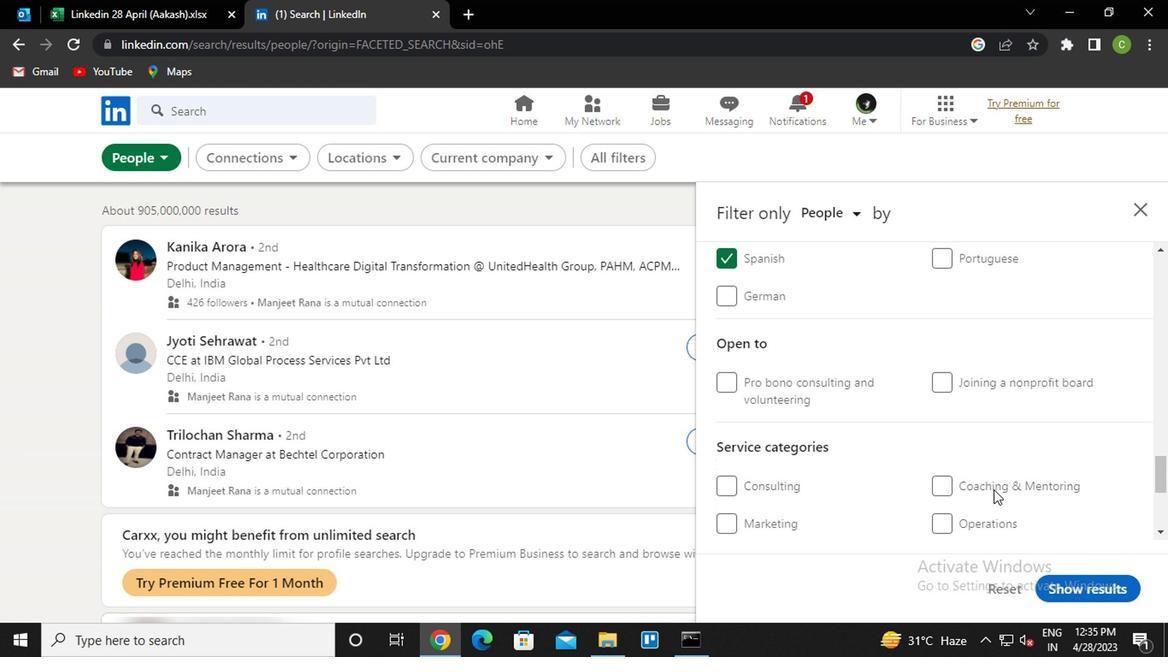 
Action: Mouse moved to (999, 387)
Screenshot: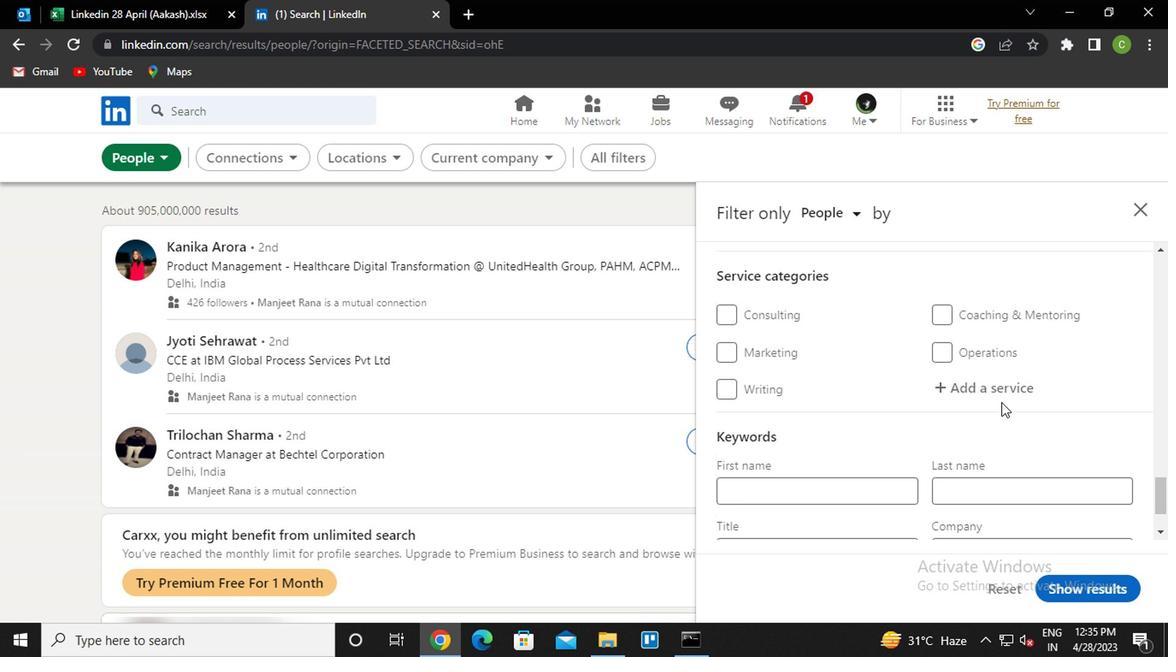 
Action: Mouse pressed left at (999, 387)
Screenshot: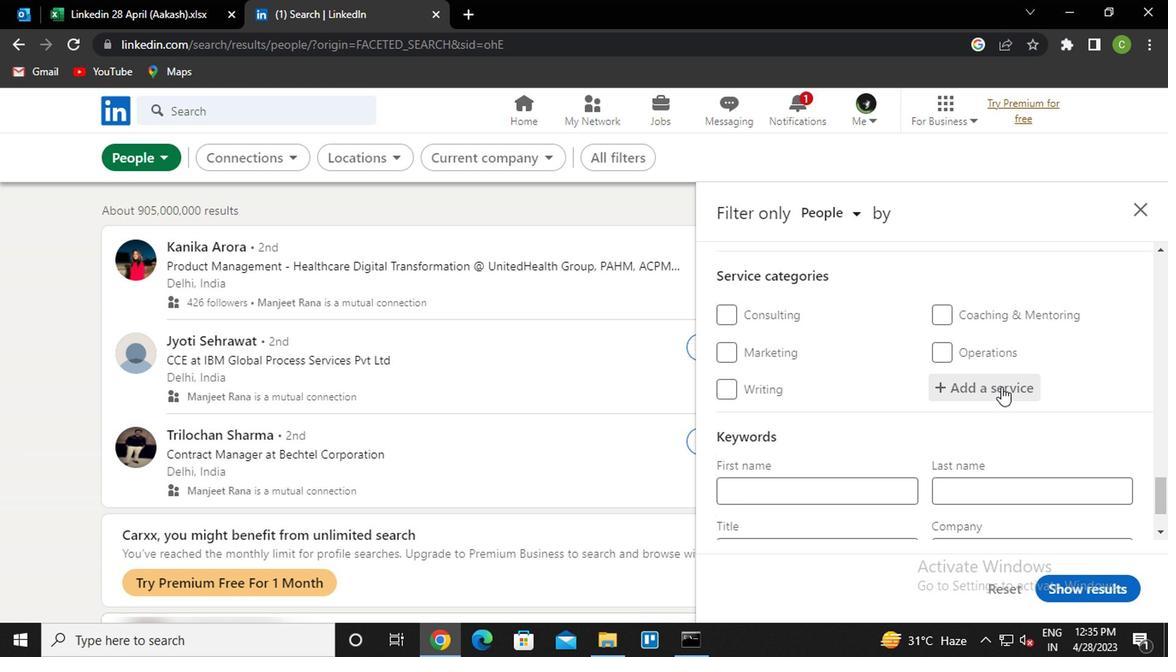 
Action: Key pressed <Key.caps_lock>l<Key.caps_lock>ife<Key.space><Key.down><Key.down><Key.enter>
Screenshot: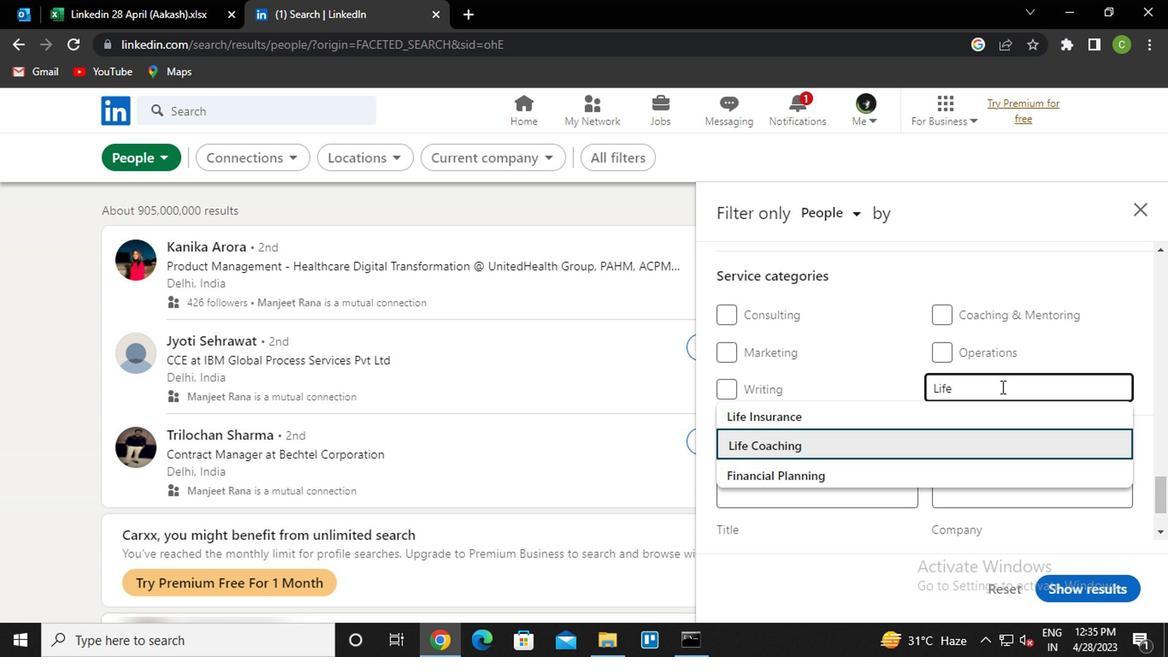 
Action: Mouse scrolled (999, 385) with delta (0, -1)
Screenshot: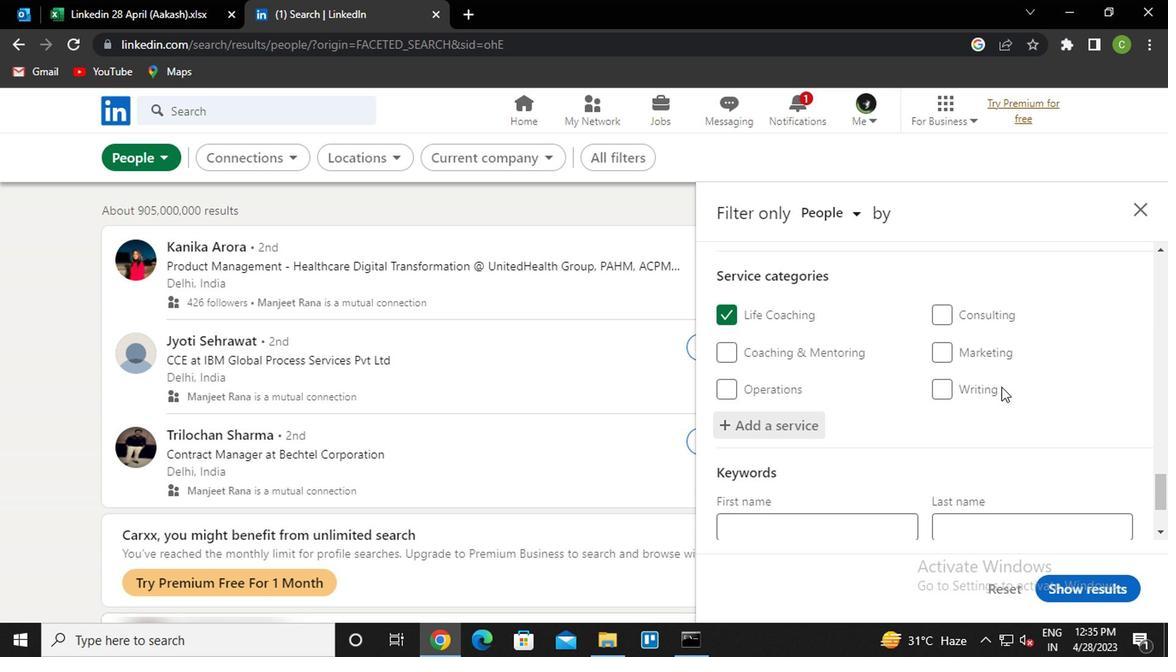 
Action: Mouse scrolled (999, 385) with delta (0, -1)
Screenshot: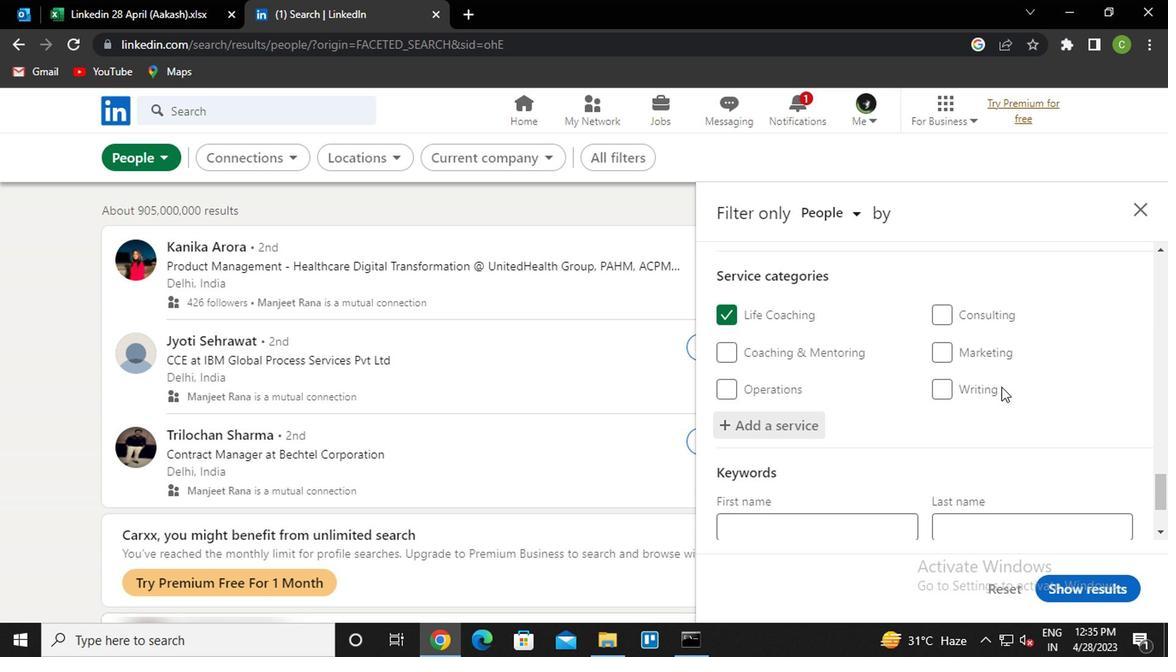 
Action: Mouse scrolled (999, 385) with delta (0, -1)
Screenshot: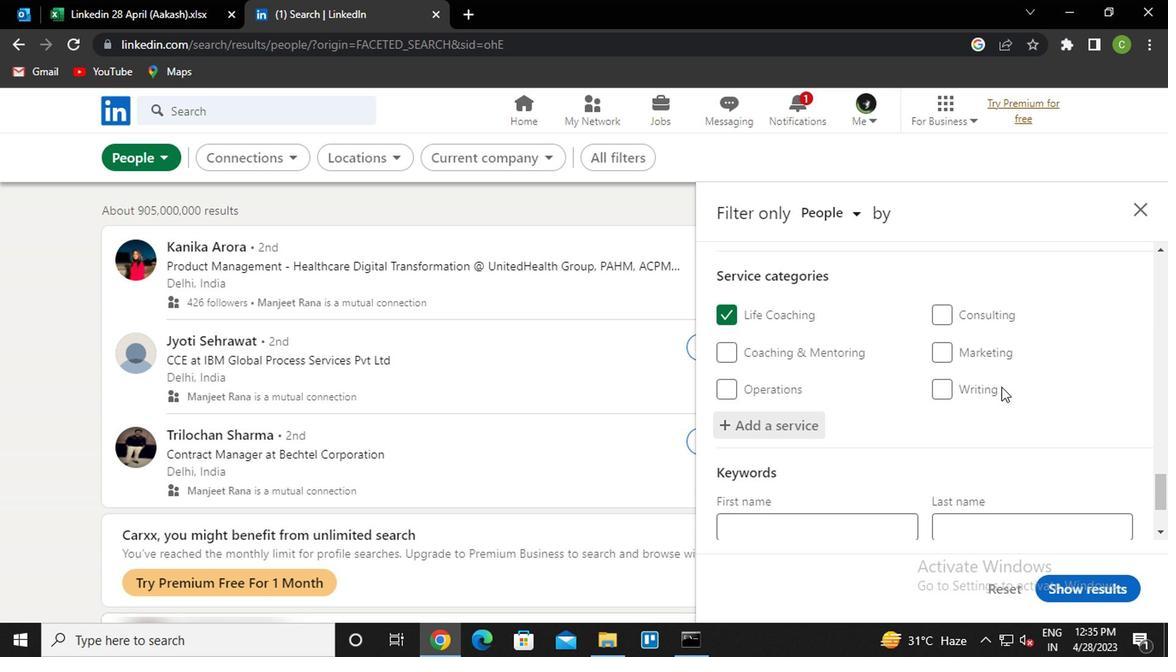 
Action: Mouse scrolled (999, 385) with delta (0, -1)
Screenshot: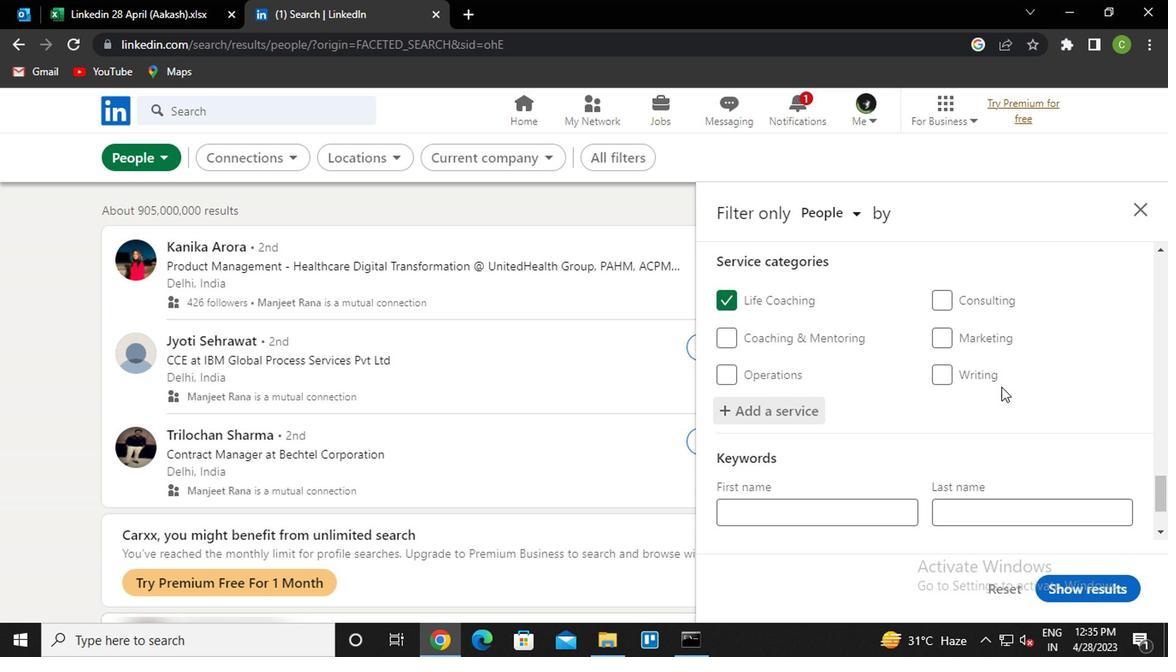 
Action: Mouse scrolled (999, 385) with delta (0, -1)
Screenshot: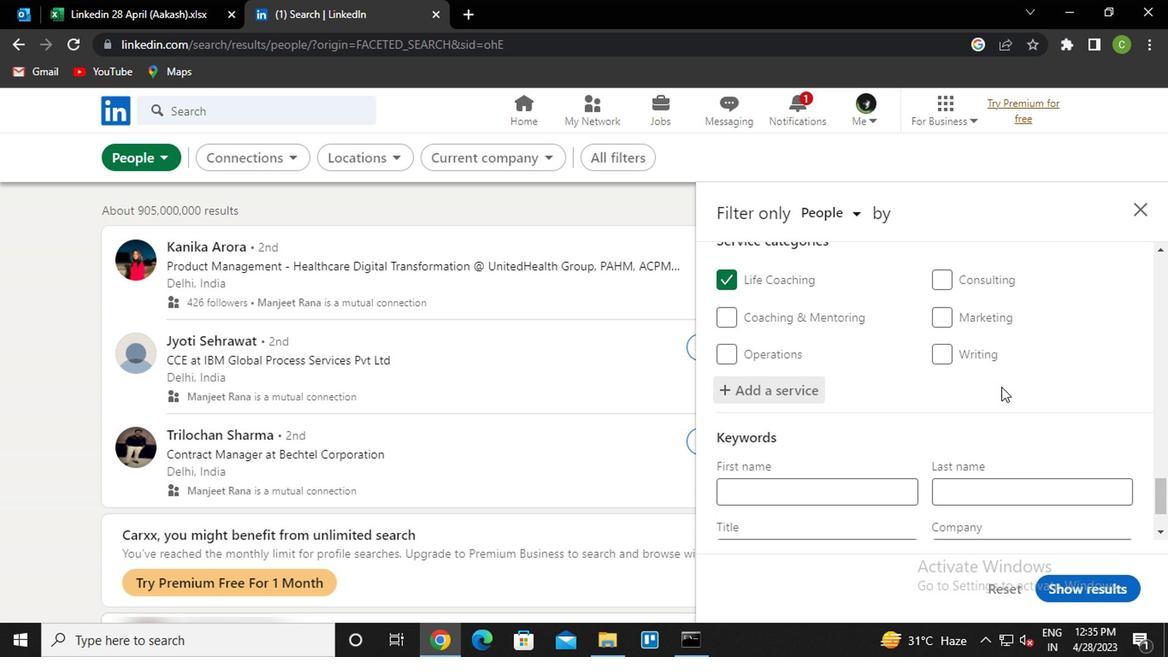 
Action: Mouse scrolled (999, 385) with delta (0, -1)
Screenshot: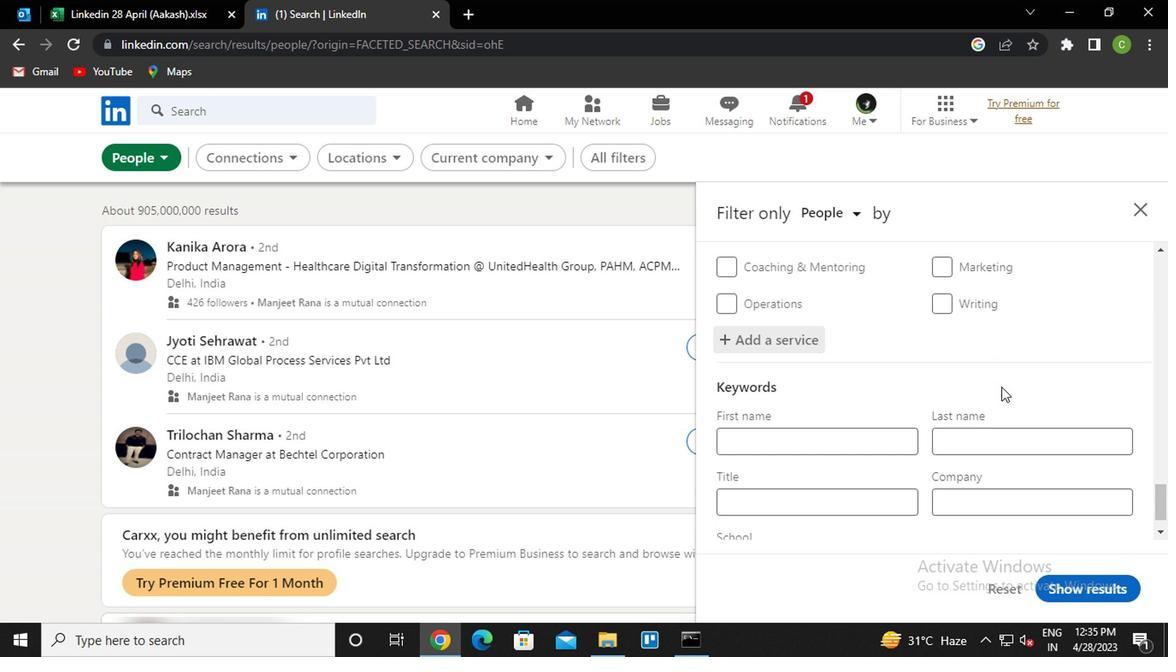 
Action: Mouse scrolled (999, 385) with delta (0, -1)
Screenshot: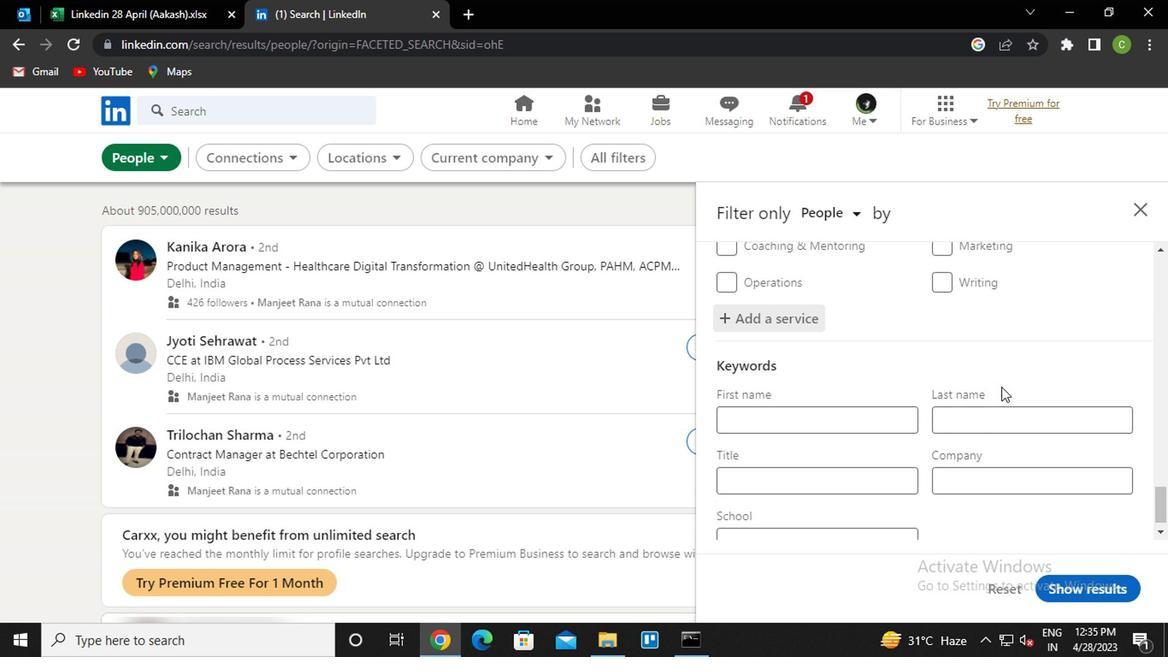 
Action: Mouse moved to (818, 466)
Screenshot: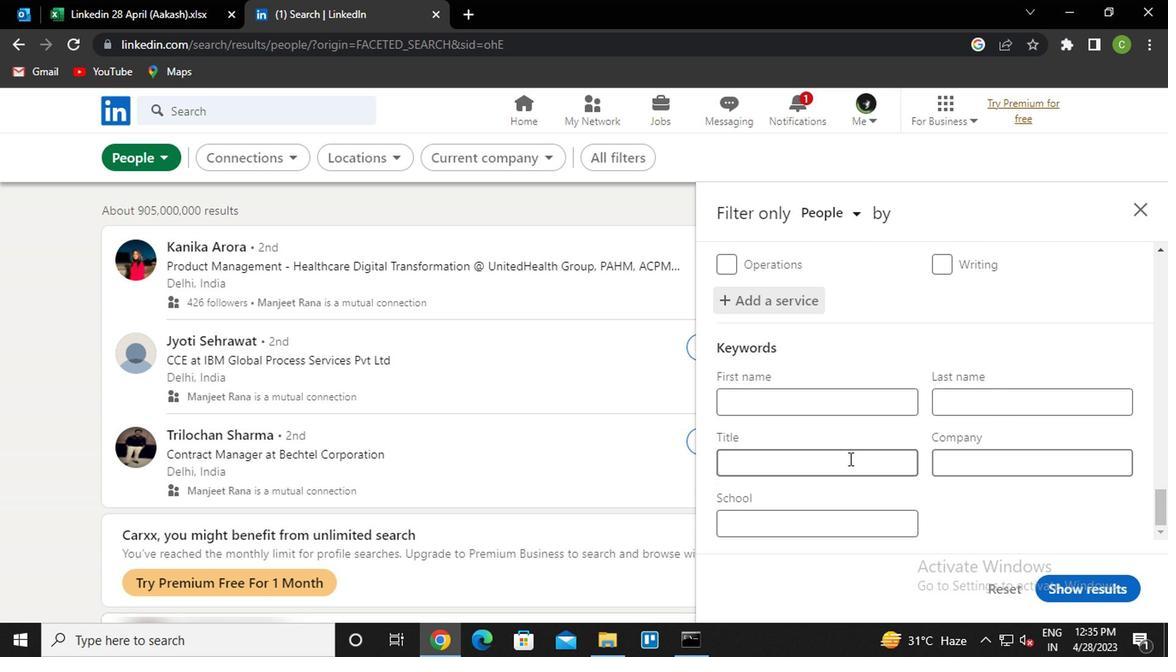 
Action: Mouse pressed left at (818, 466)
Screenshot: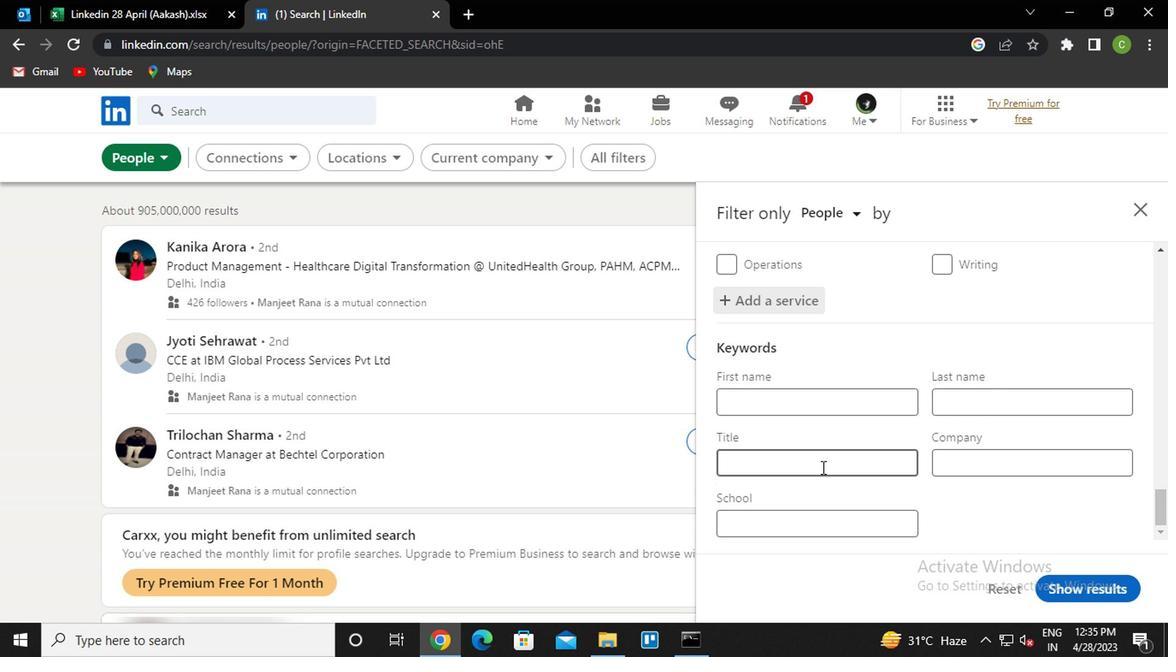 
Action: Key pressed <Key.caps_lock>a<Key.caps_lock>nimal<Key.space><Key.caps_lock>sd<Key.caps_lock><Key.backspace>helter<Key.space><Key.caps_lock>m<Key.caps_lock>anager
Screenshot: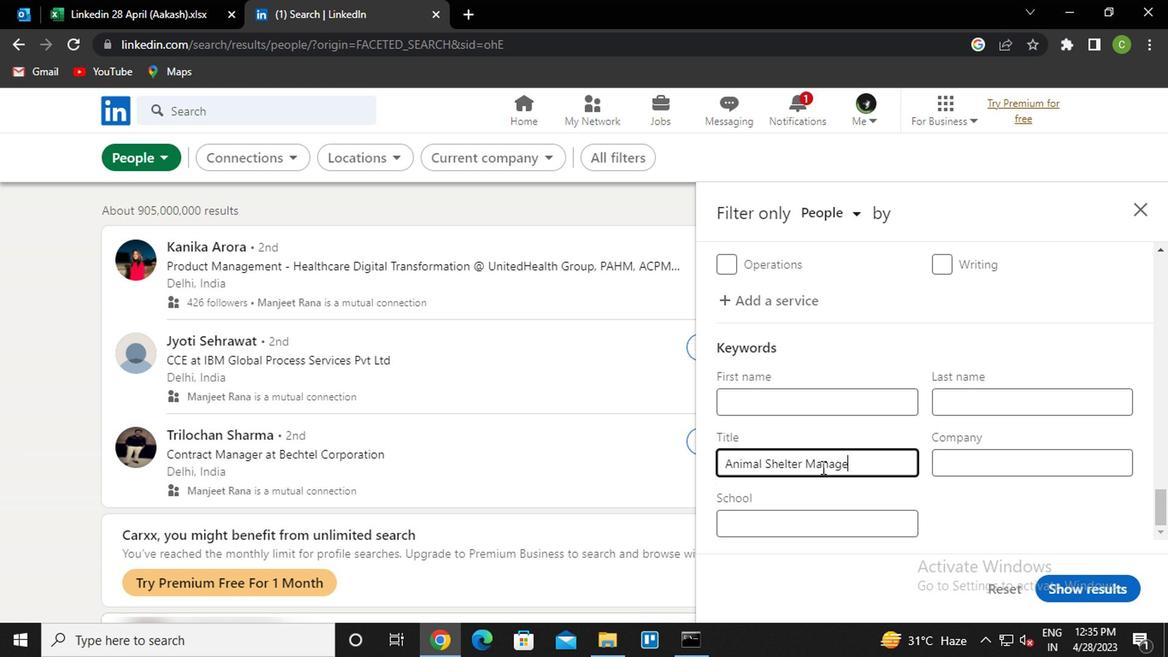 
Action: Mouse moved to (1094, 585)
Screenshot: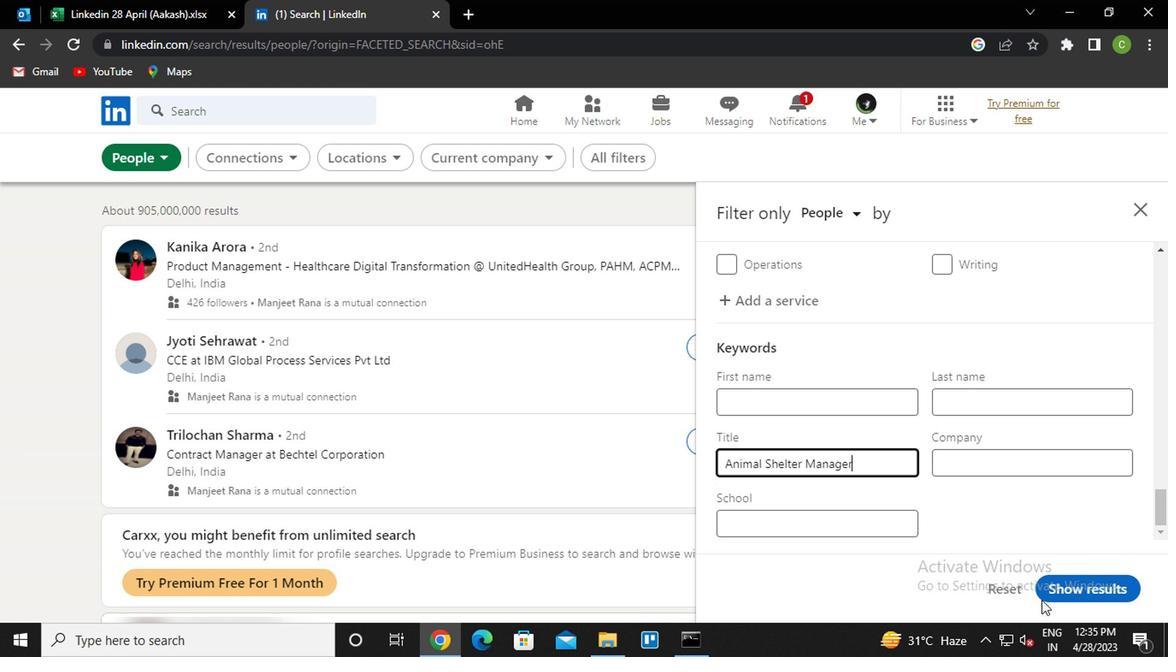 
Action: Mouse pressed left at (1094, 585)
Screenshot: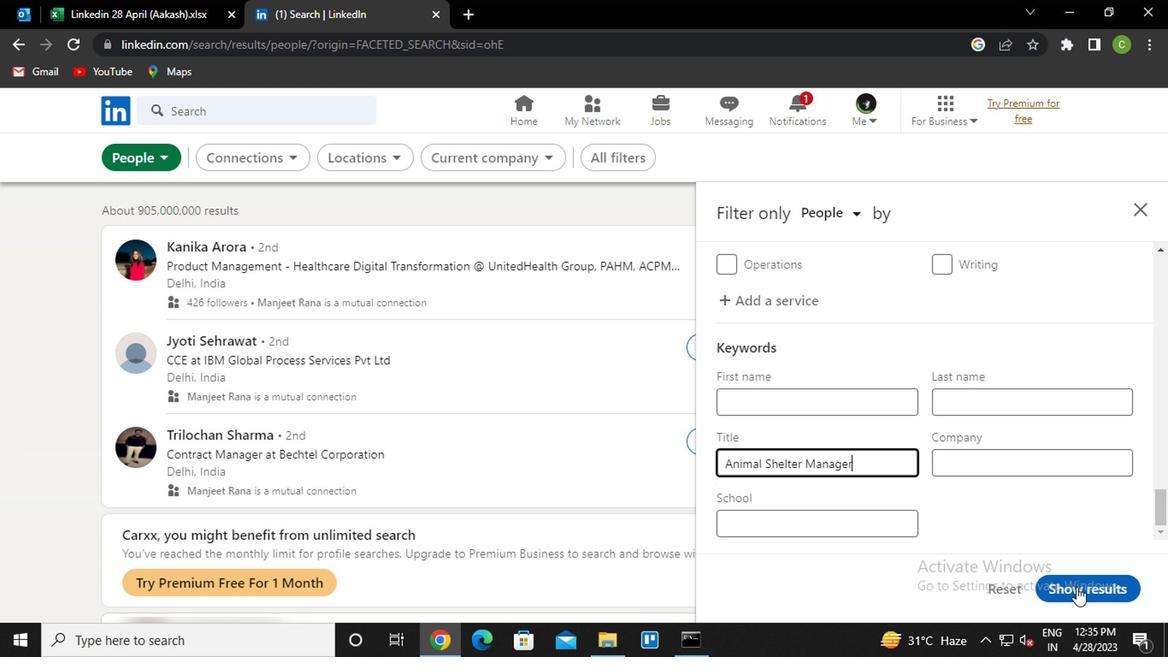 
Action: Mouse moved to (860, 477)
Screenshot: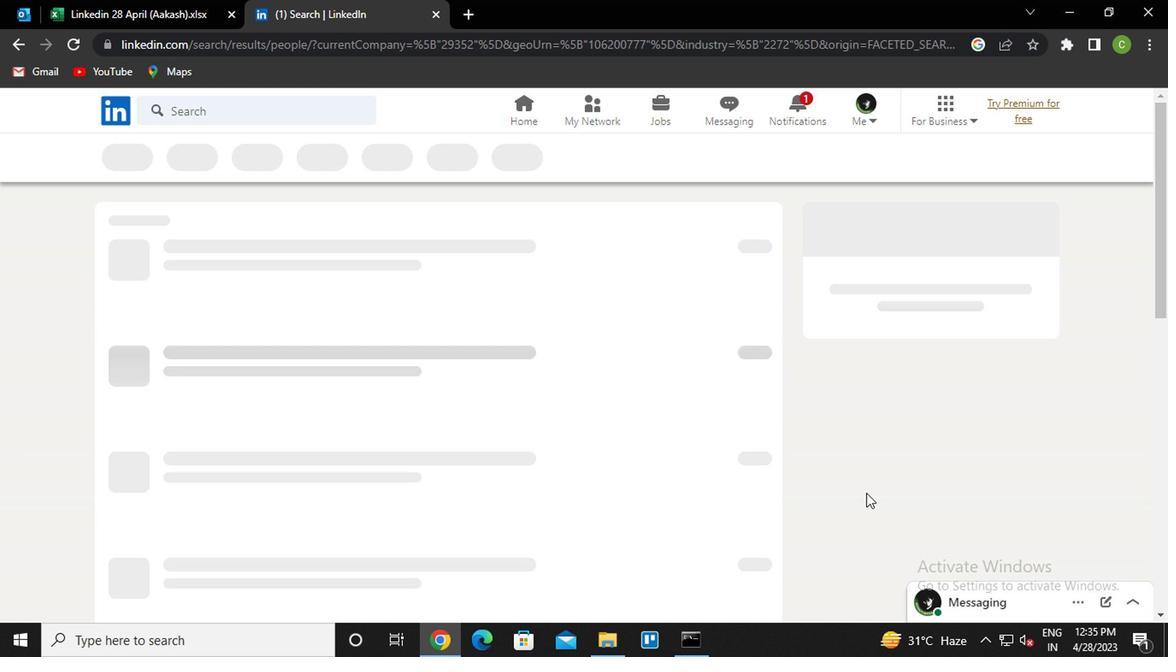 
